 Task: Look for space in Zürich (Kreis 3) / Sihlfeld, Switzerland from 1st June, 2023 to 4th June, 2023 for 1 adult in price range Rs.6000 to Rs.16000. Place can be private room with 1  bedroom having 1 bed and 1 bathroom. Property type can be house, flat, guest house. Amenities needed are: wifi. Booking option can be shelf check-in. Required host language is English.
Action: Mouse moved to (579, 115)
Screenshot: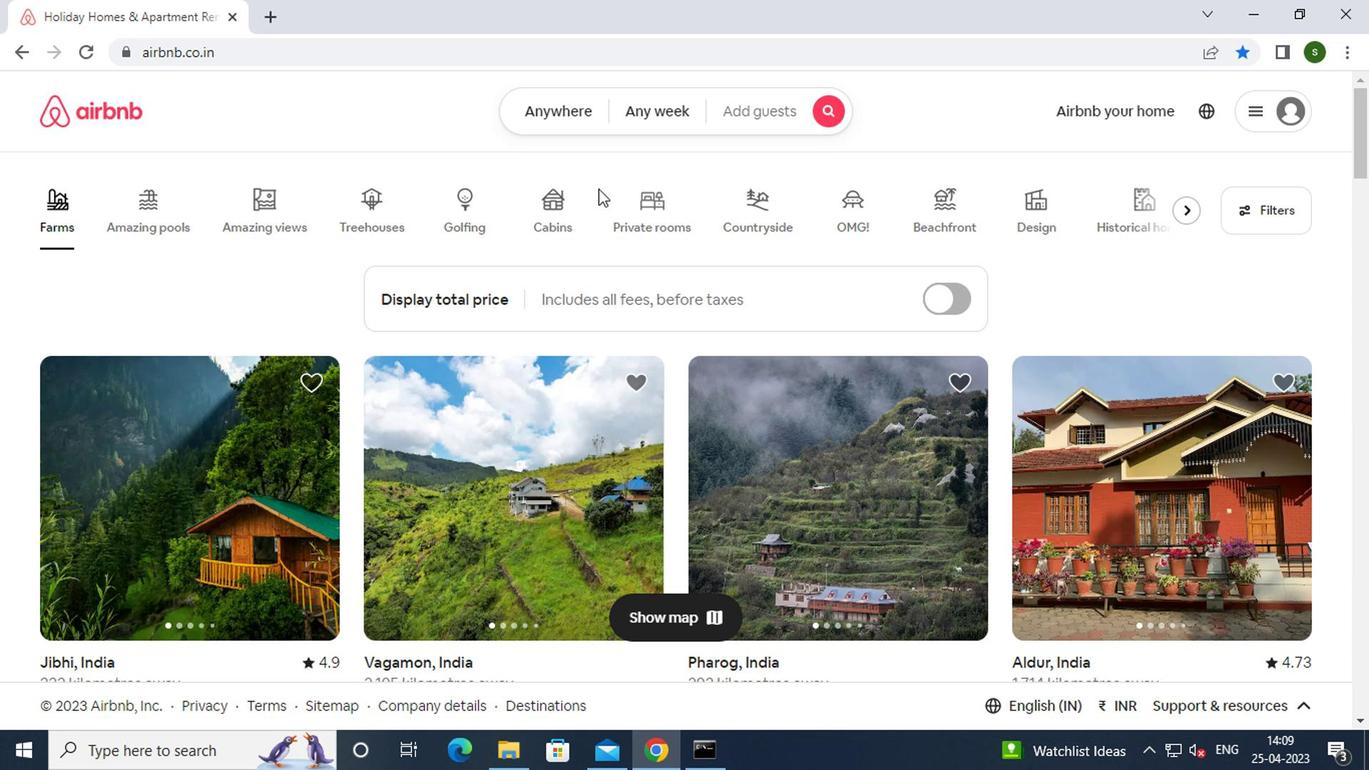 
Action: Mouse pressed left at (579, 115)
Screenshot: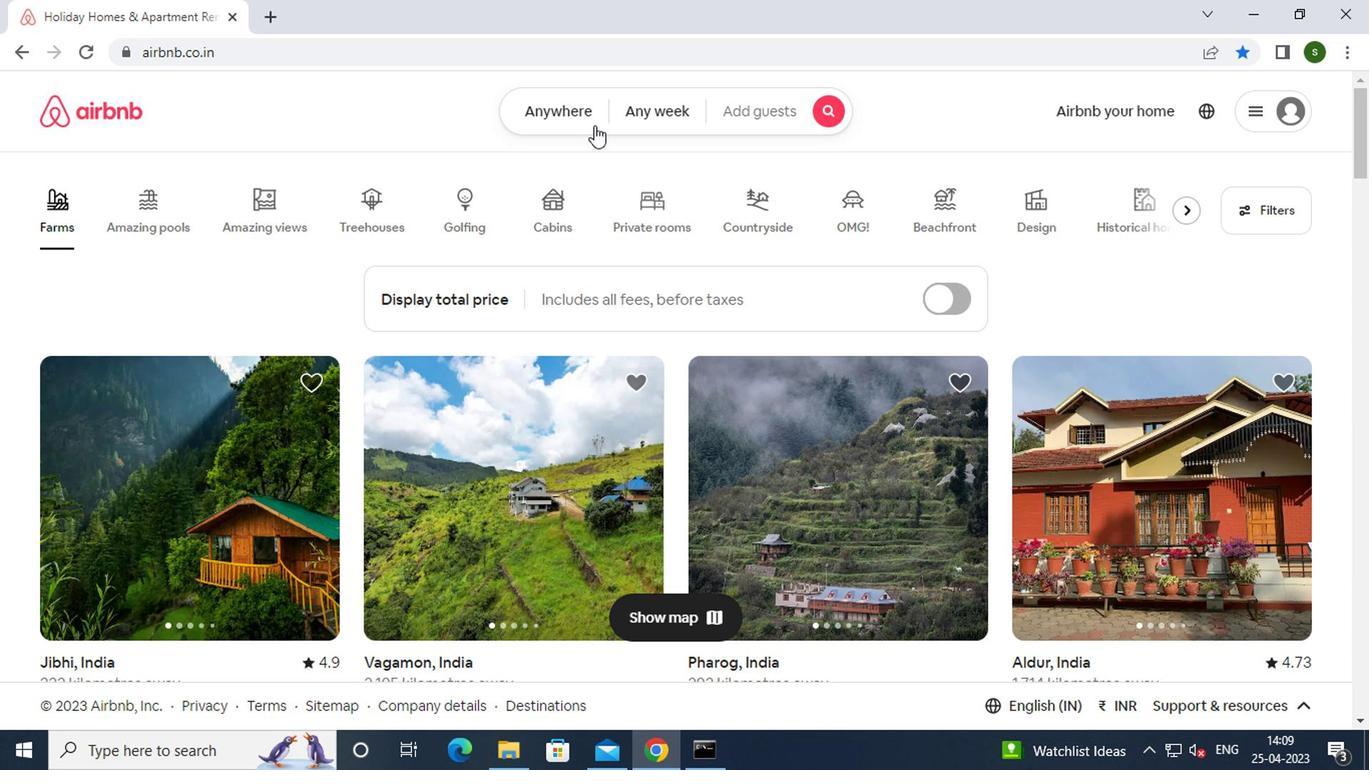 
Action: Mouse moved to (358, 206)
Screenshot: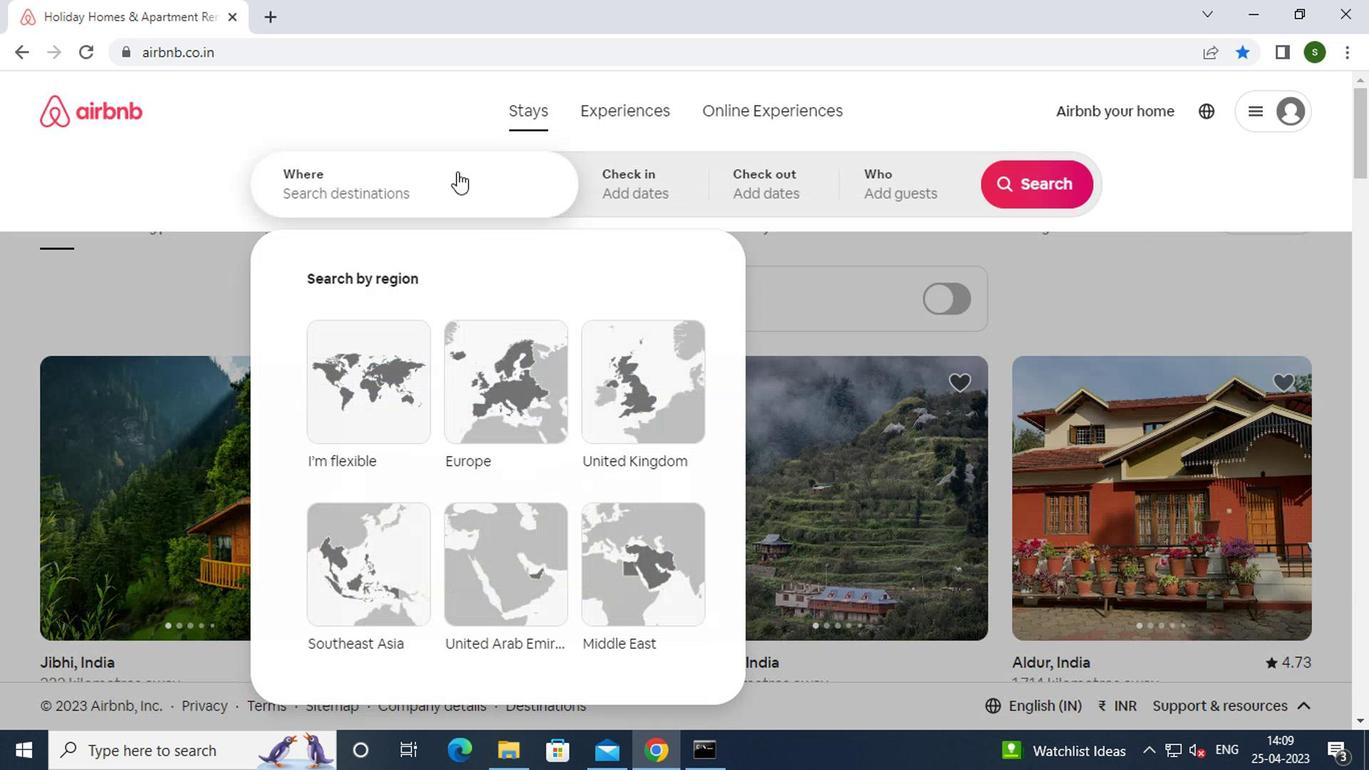 
Action: Mouse pressed left at (358, 206)
Screenshot: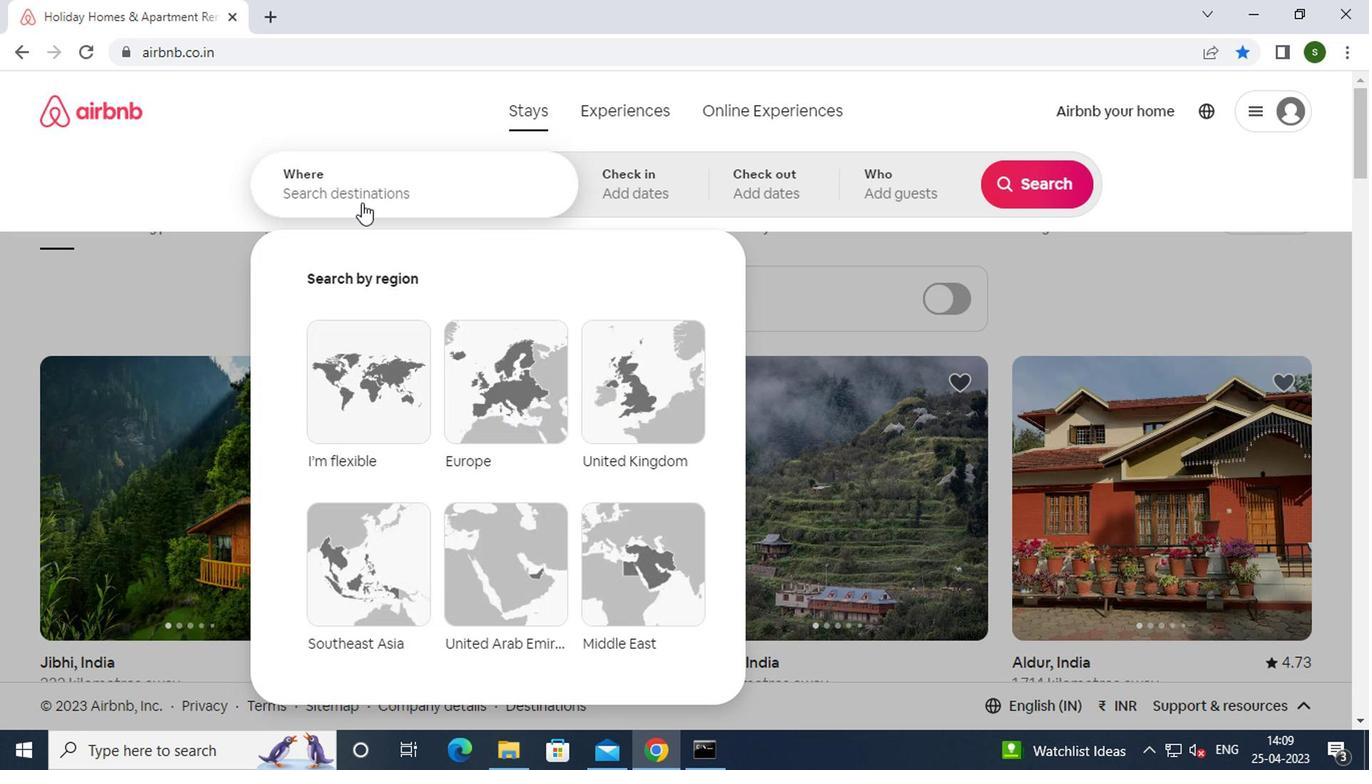 
Action: Key pressed z<Key.caps_lock>urich<Key.space><Key.shift_r>(<Key.caps_lock>k<Key.caps_lock>reis<Key.space>3<Key.shift_r>)/<Key.space><Key.caps_lock>s<Key.caps_lock>ihlfeld,<Key.space><Key.caps_lock>s<Key.caps_lock>witzerland<Key.enter>
Screenshot: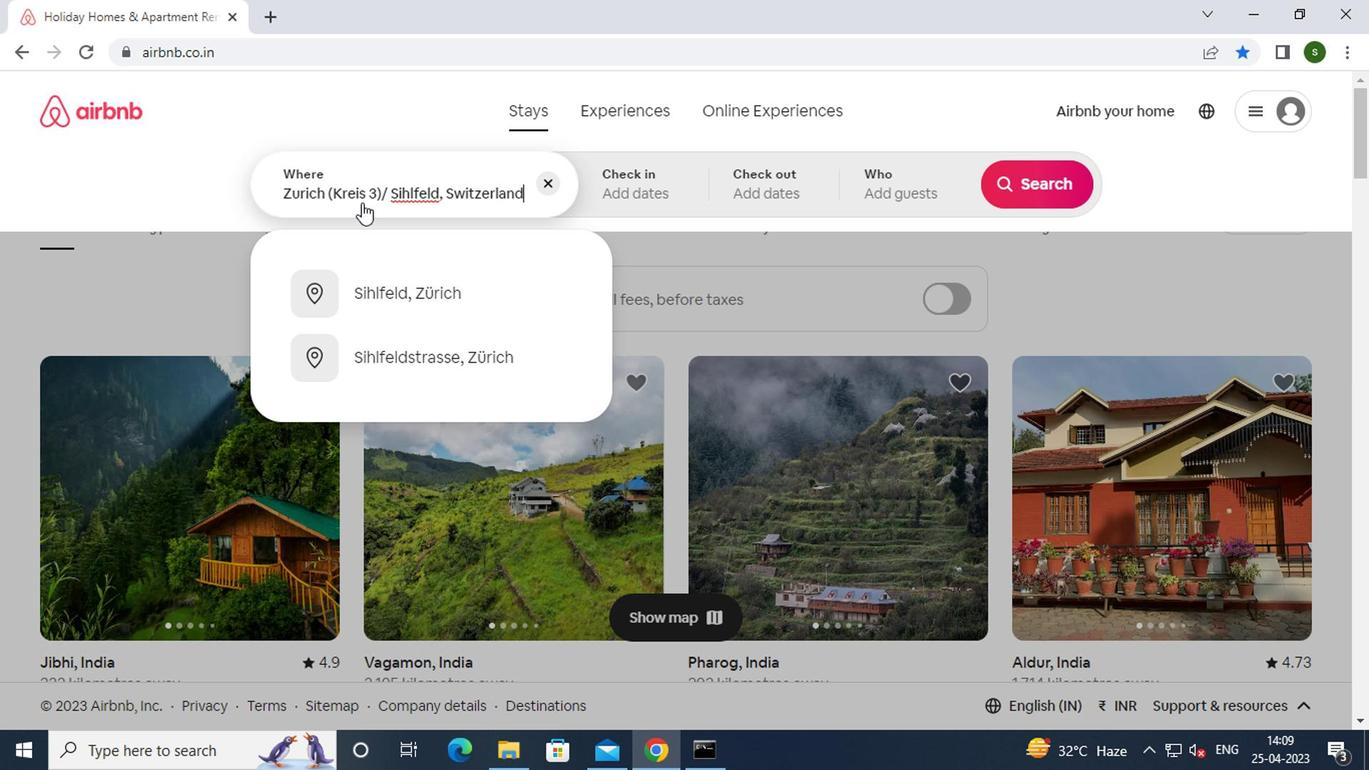 
Action: Mouse moved to (1022, 355)
Screenshot: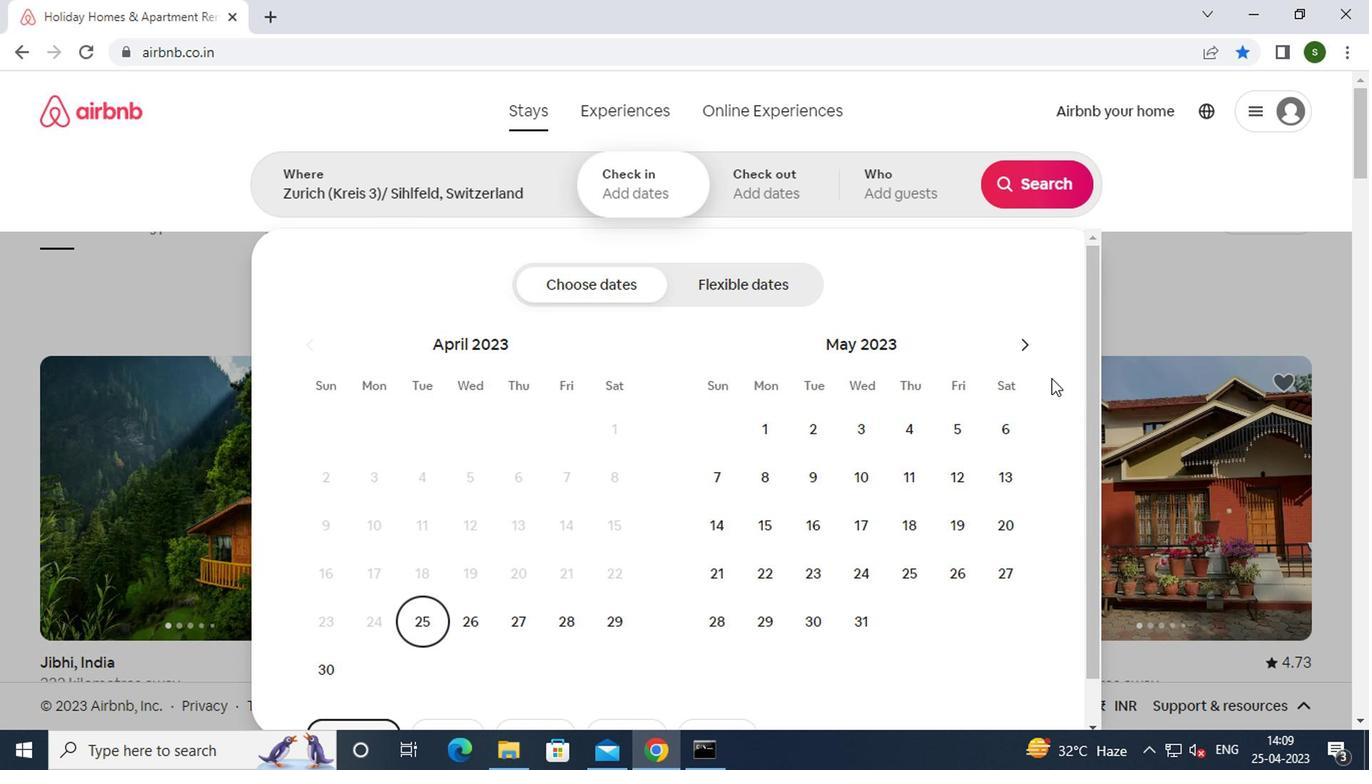 
Action: Mouse pressed left at (1022, 355)
Screenshot: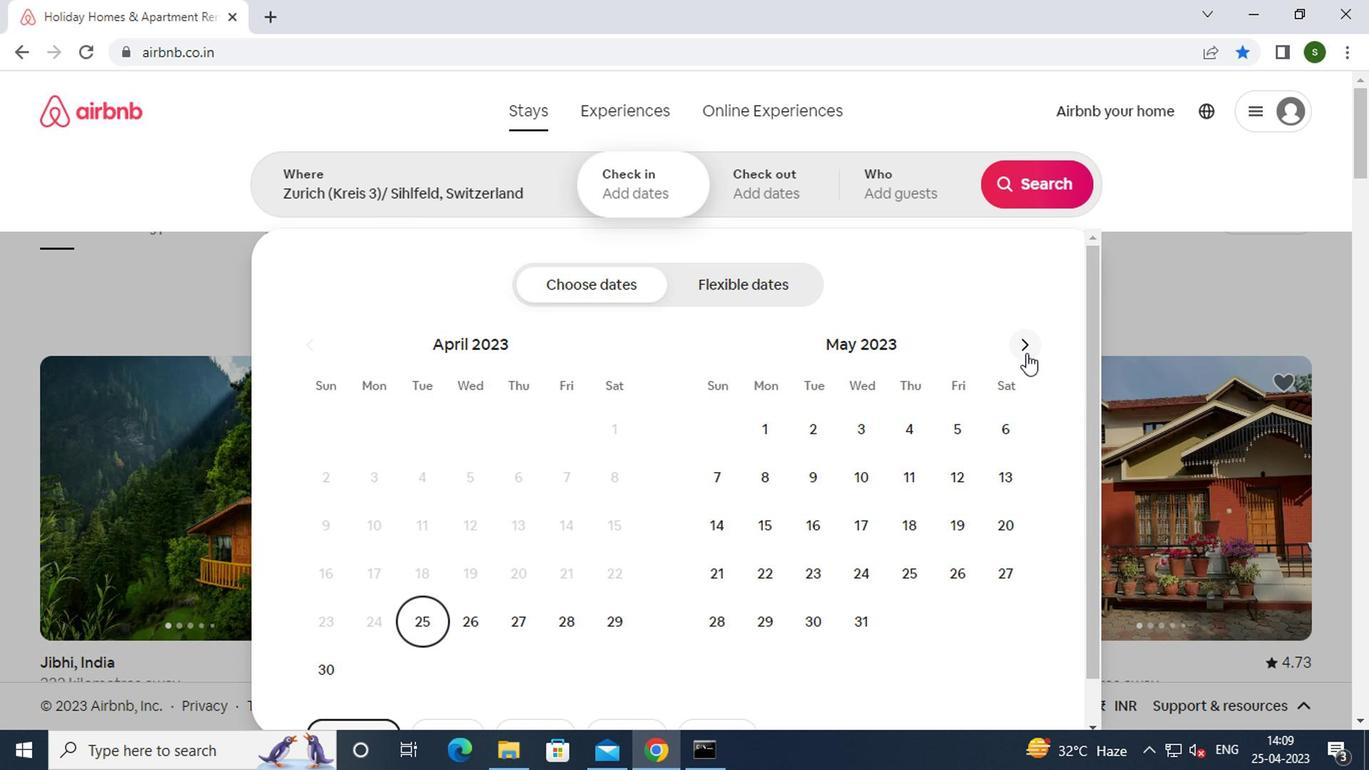
Action: Mouse moved to (913, 423)
Screenshot: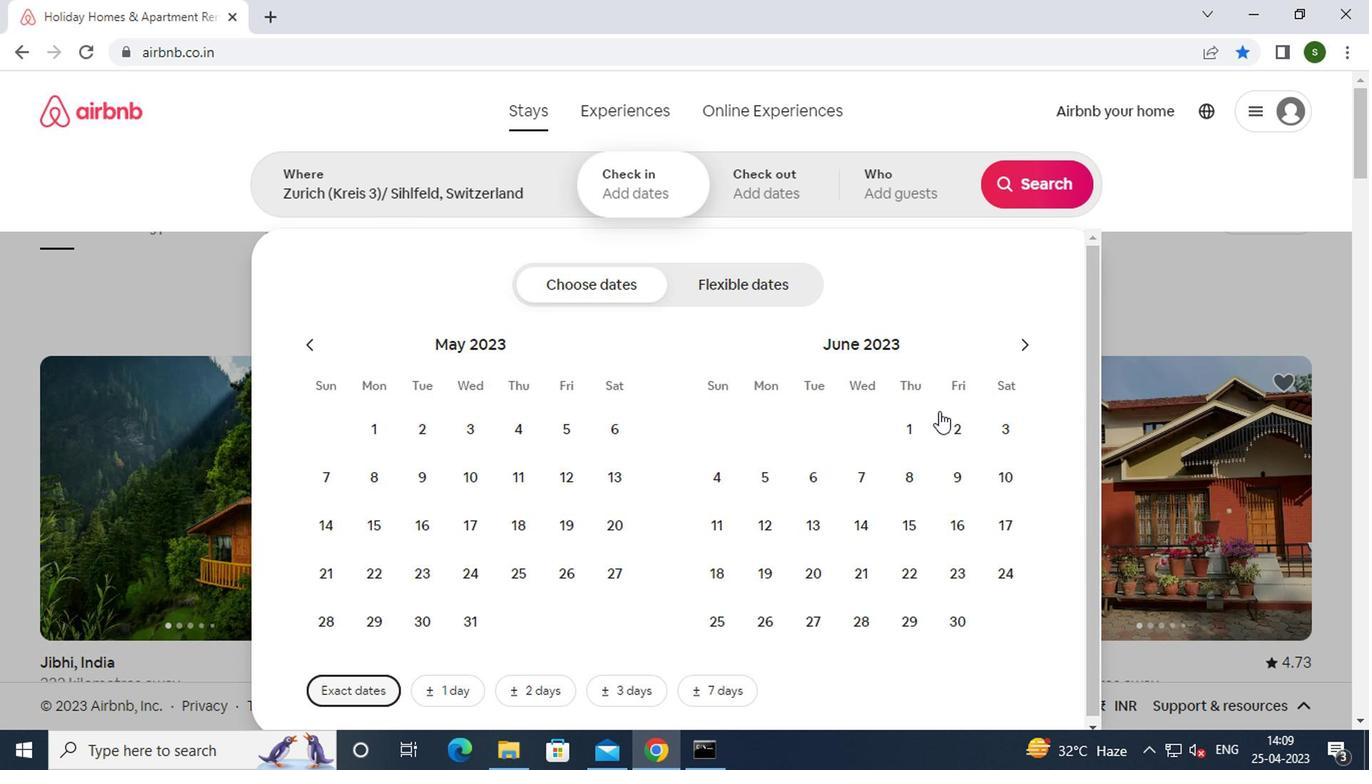 
Action: Mouse pressed left at (913, 423)
Screenshot: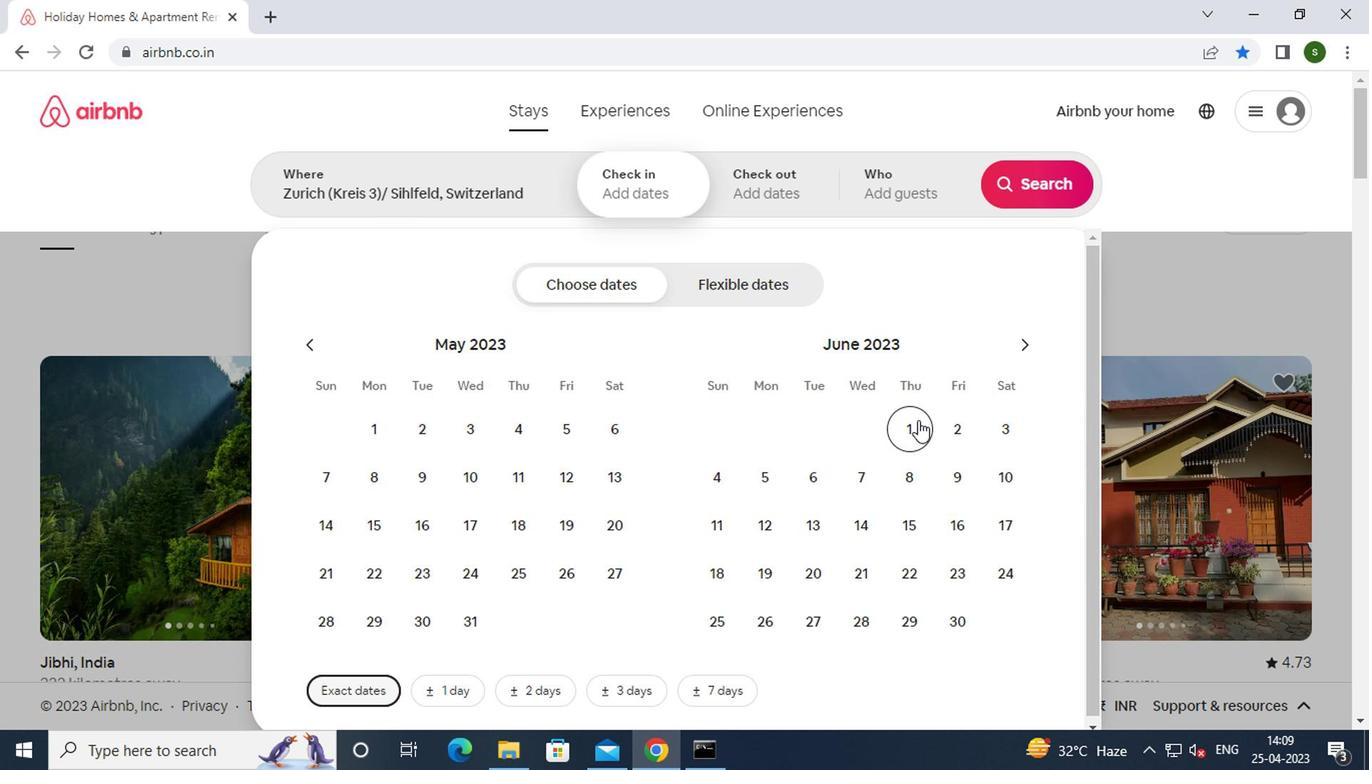 
Action: Mouse moved to (721, 472)
Screenshot: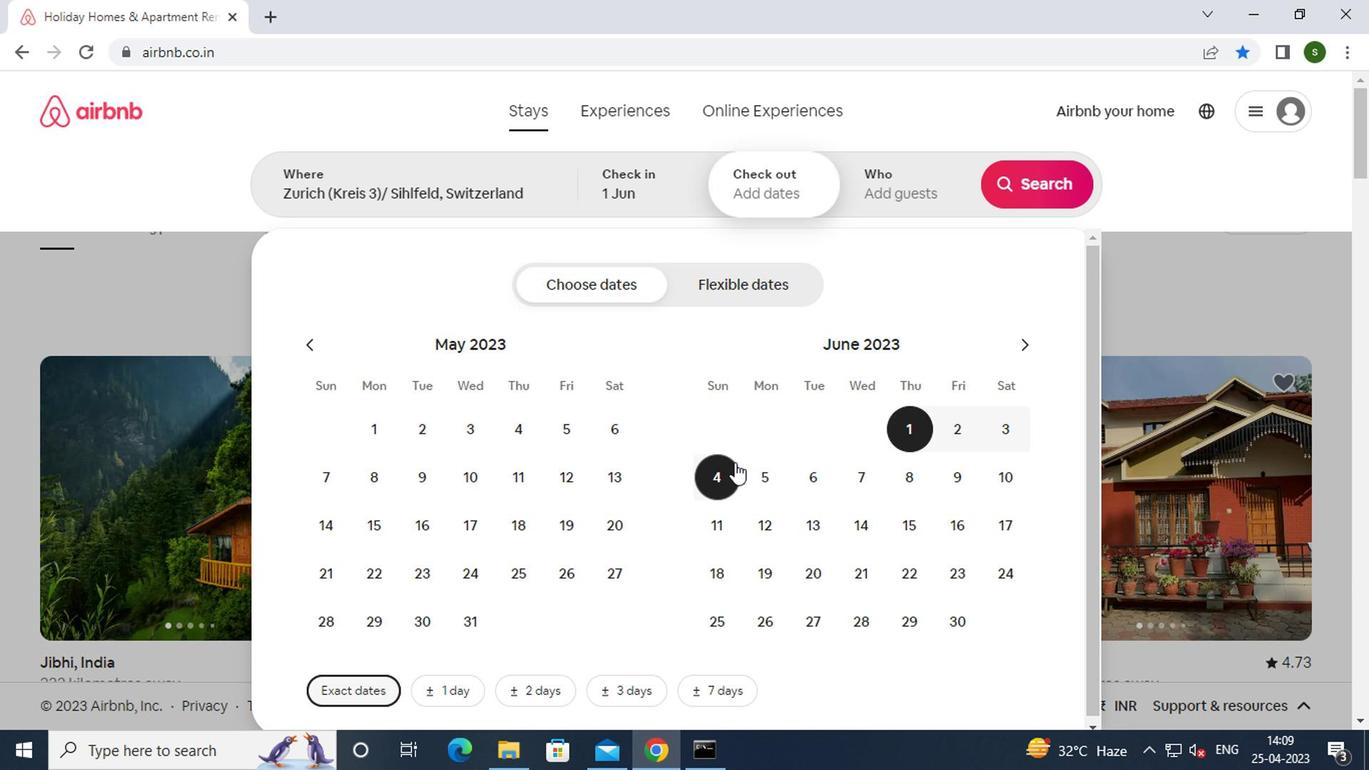 
Action: Mouse pressed left at (721, 472)
Screenshot: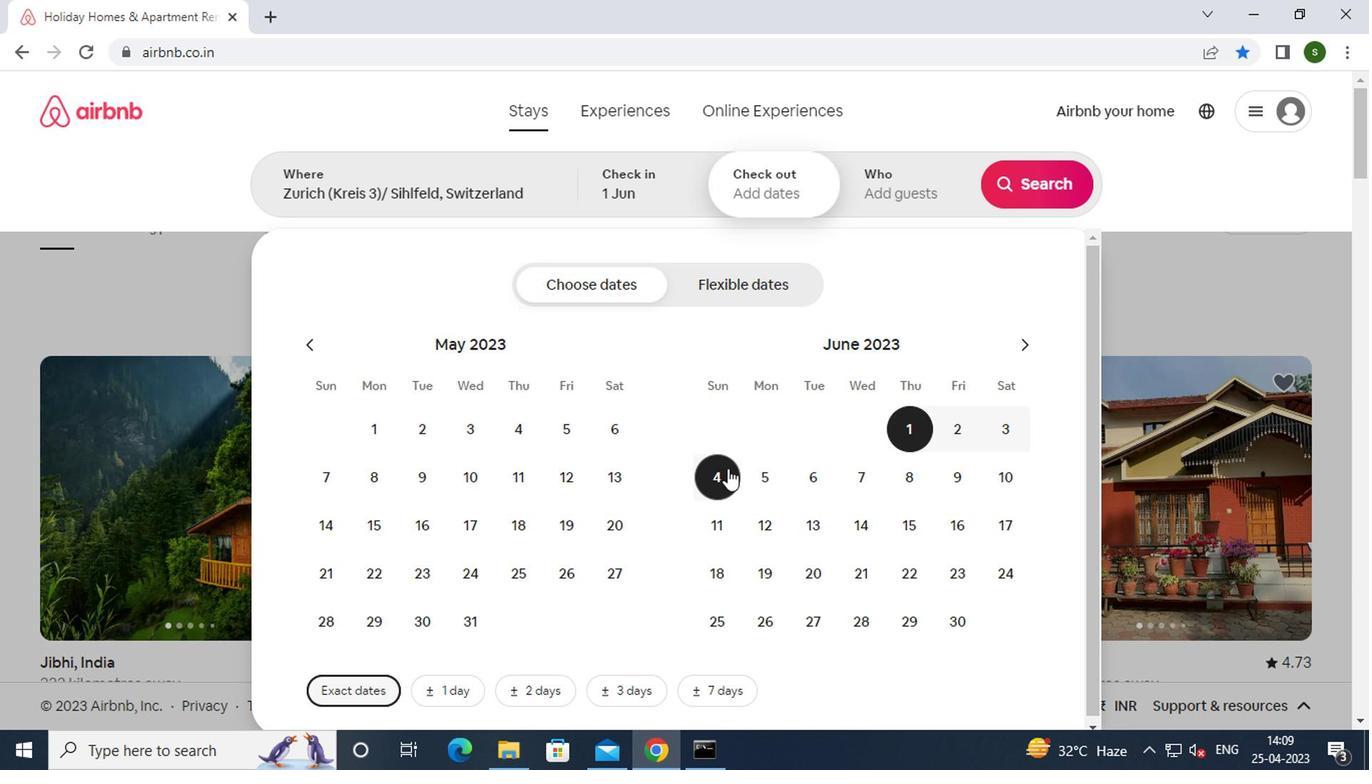
Action: Mouse moved to (871, 189)
Screenshot: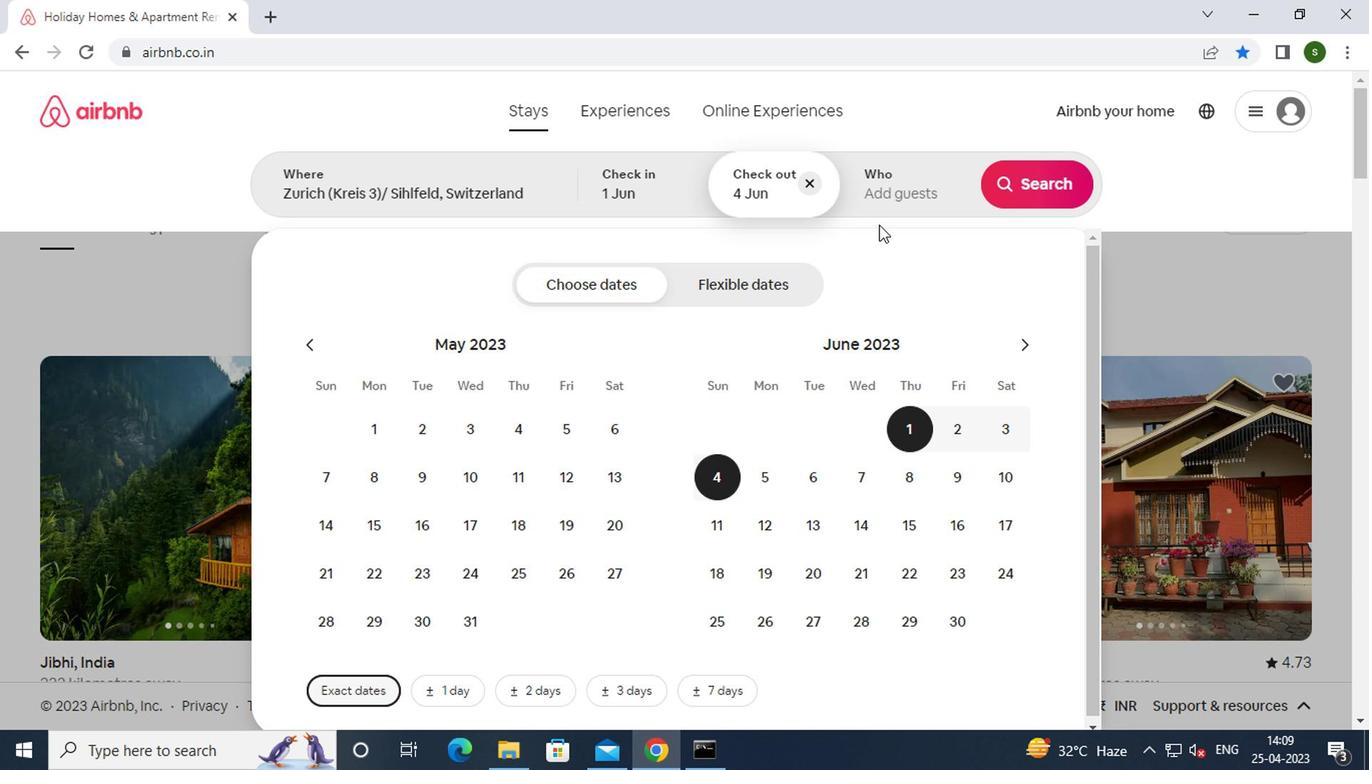 
Action: Mouse pressed left at (871, 189)
Screenshot: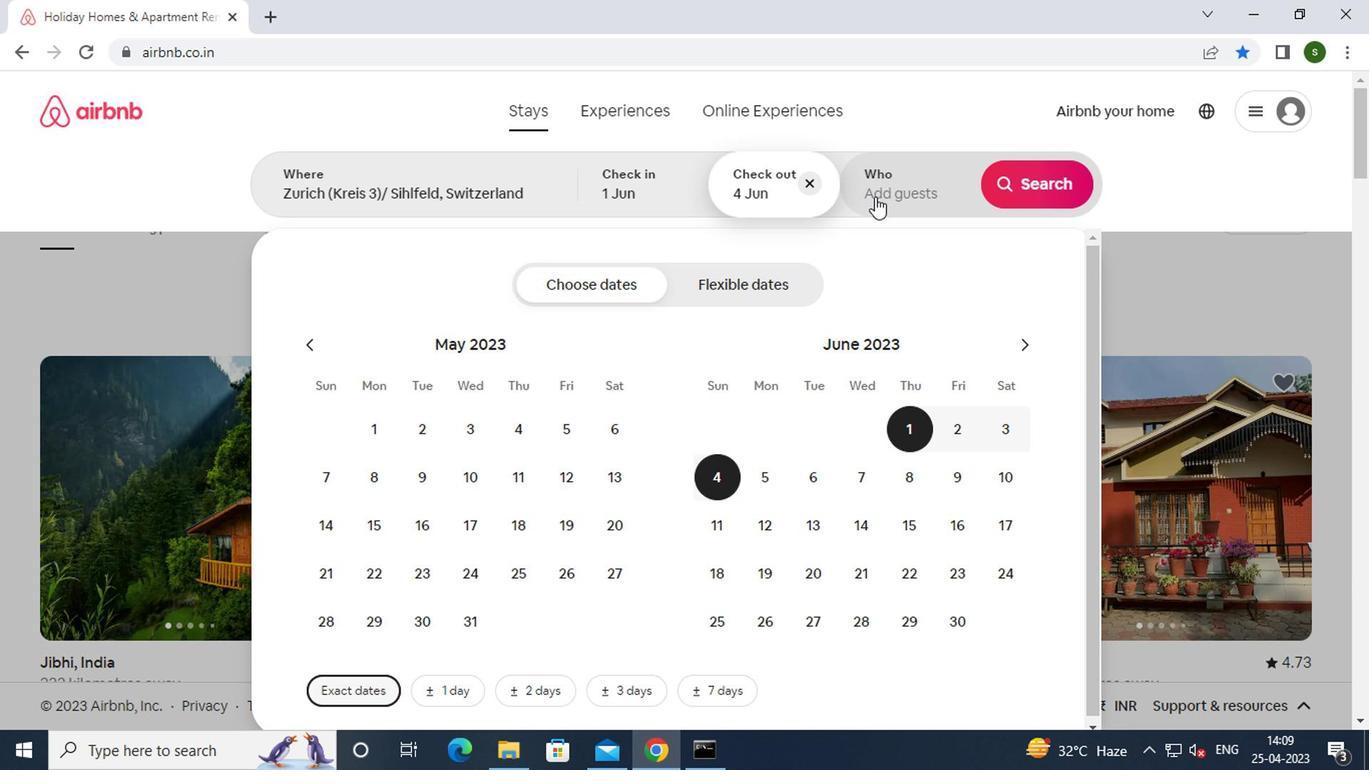 
Action: Mouse moved to (1043, 291)
Screenshot: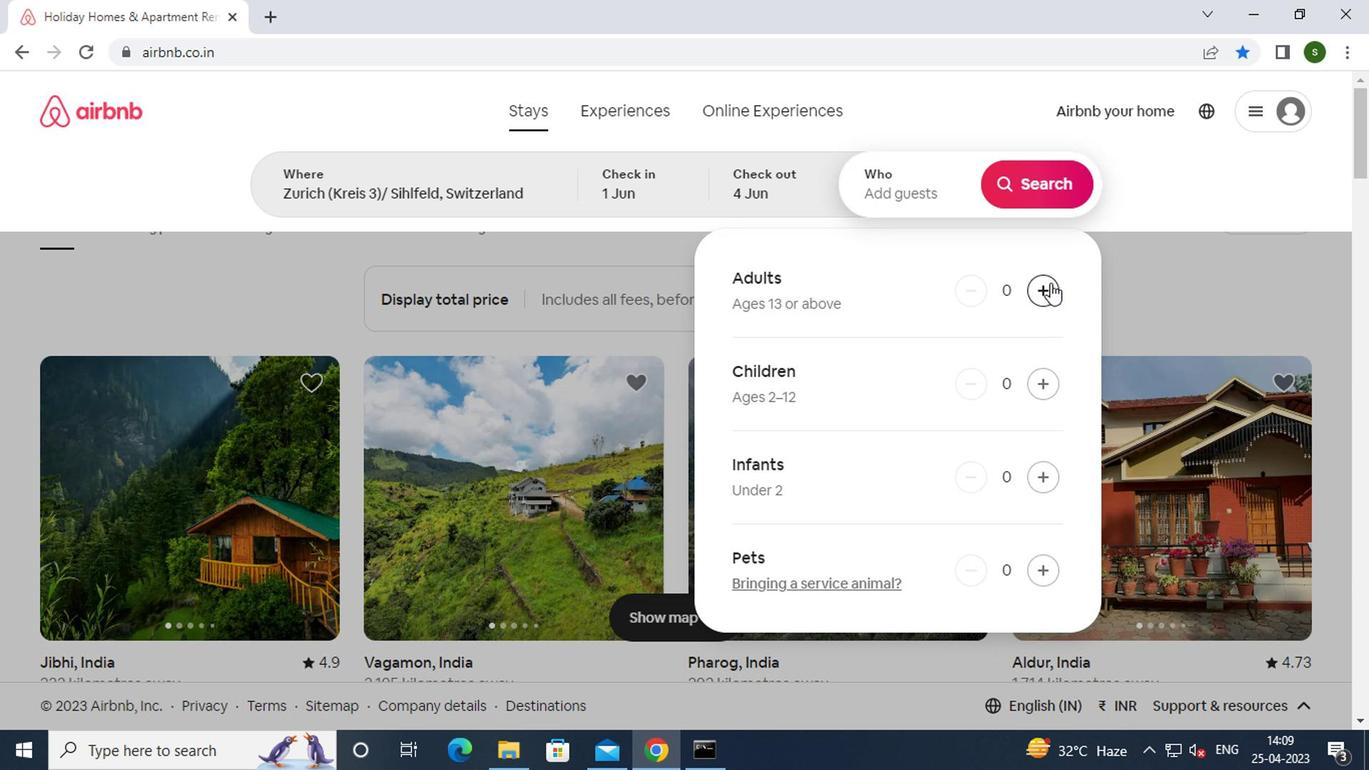 
Action: Mouse pressed left at (1043, 291)
Screenshot: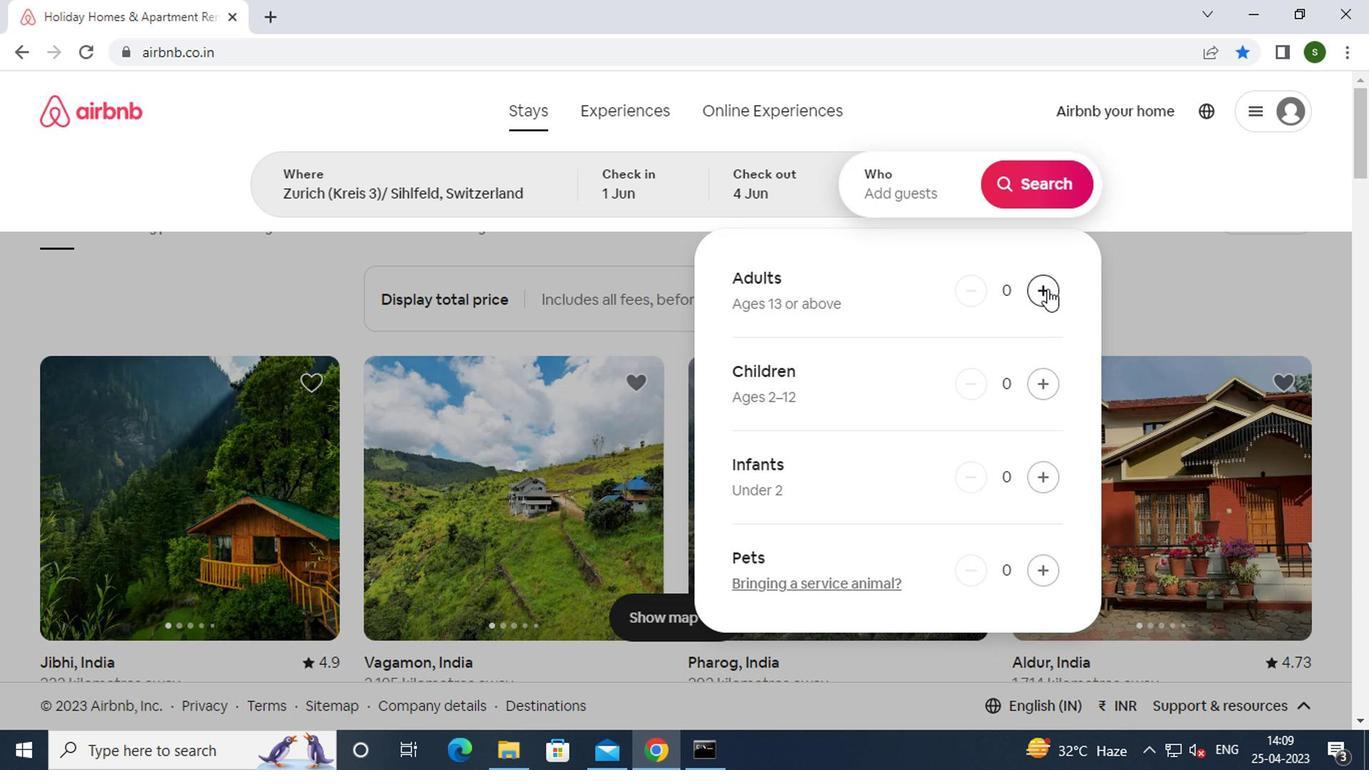 
Action: Mouse moved to (1034, 191)
Screenshot: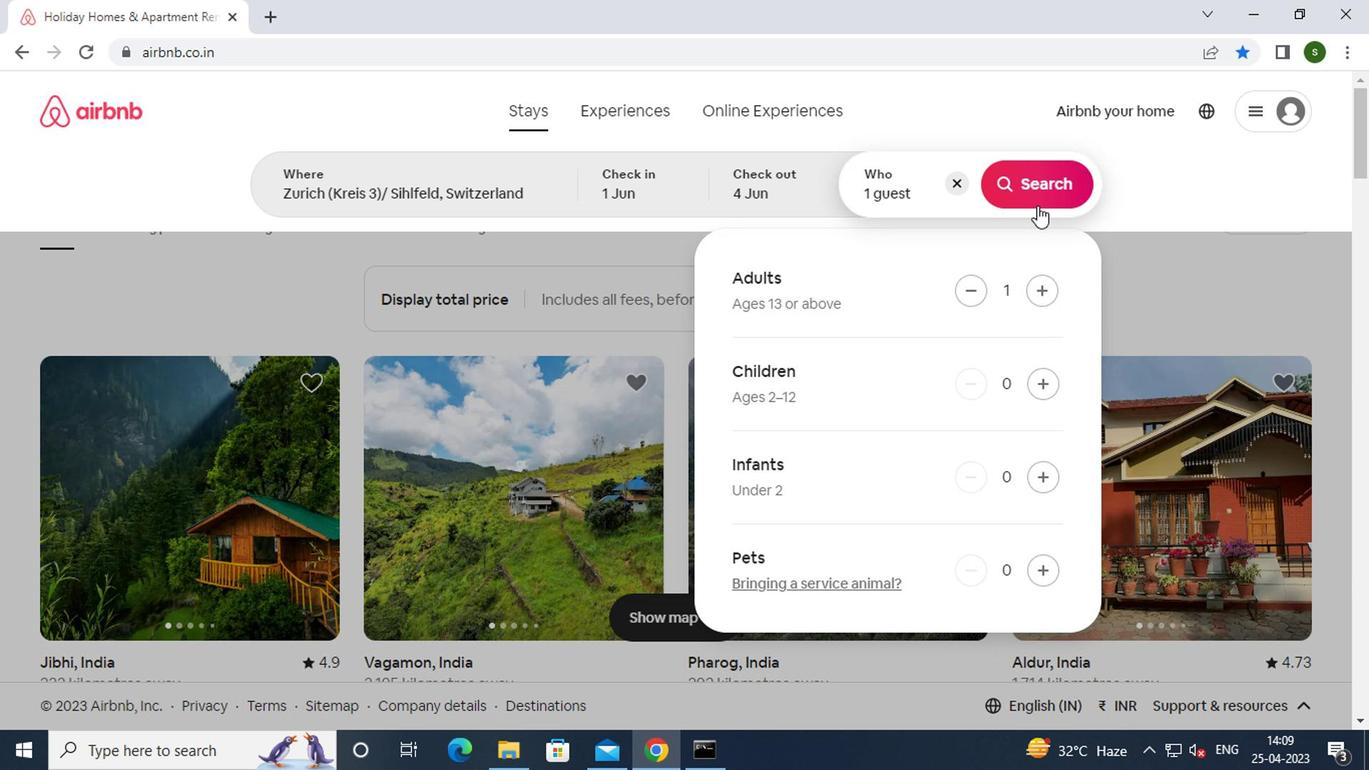 
Action: Mouse pressed left at (1034, 191)
Screenshot: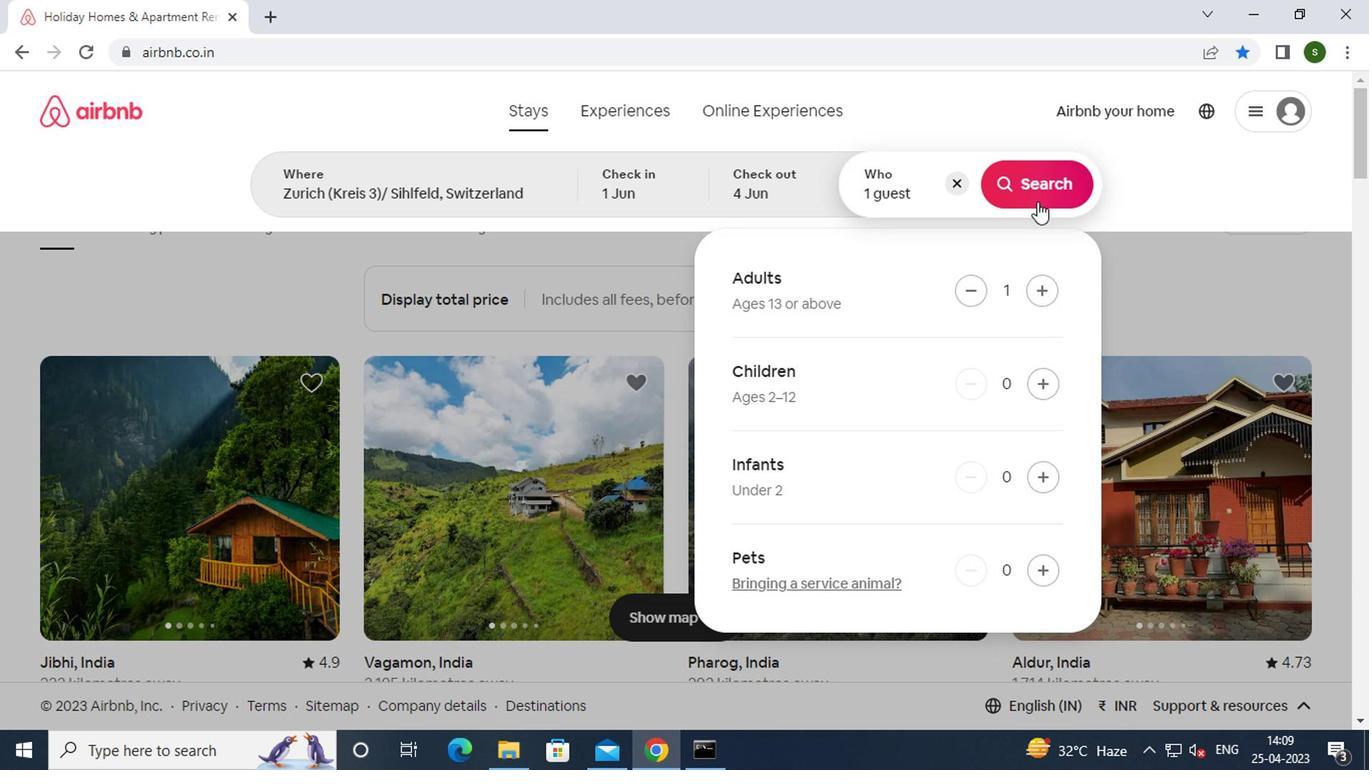 
Action: Mouse moved to (1272, 206)
Screenshot: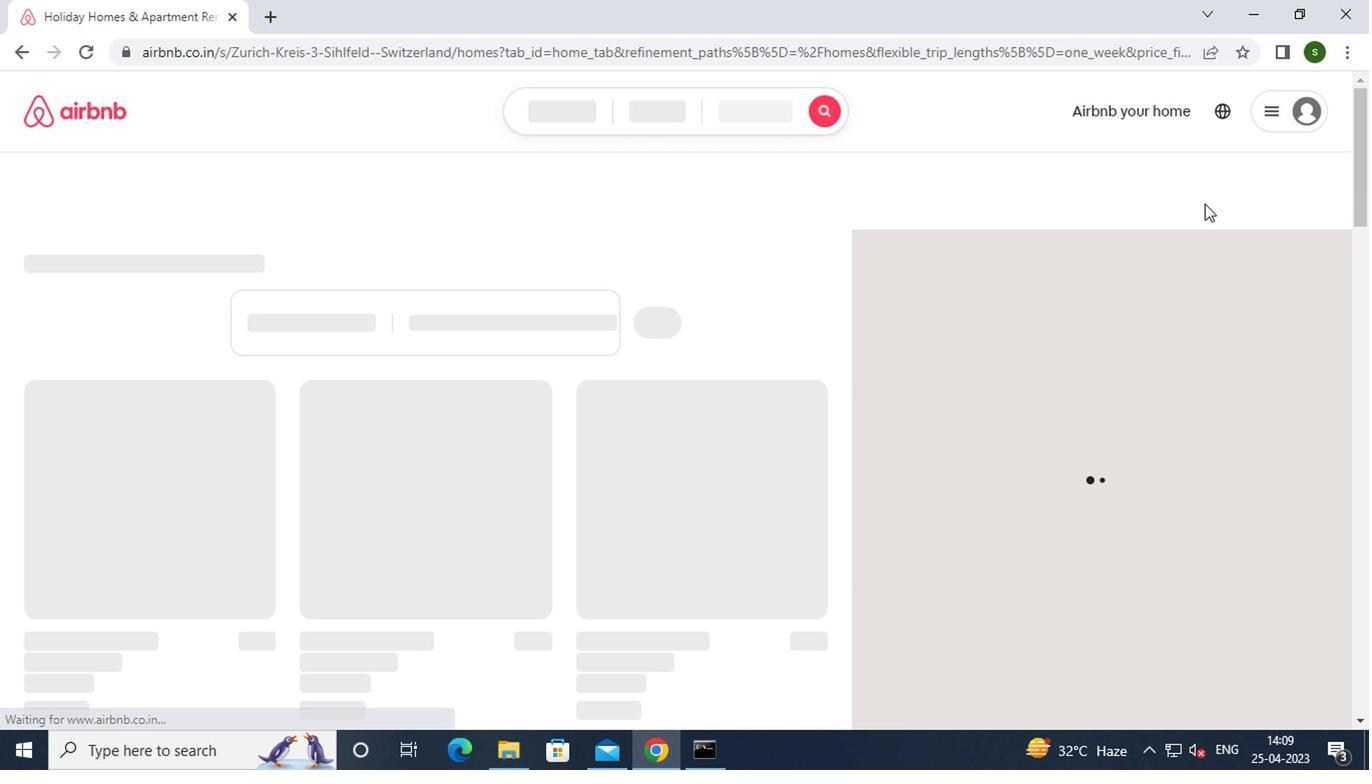 
Action: Mouse pressed left at (1272, 206)
Screenshot: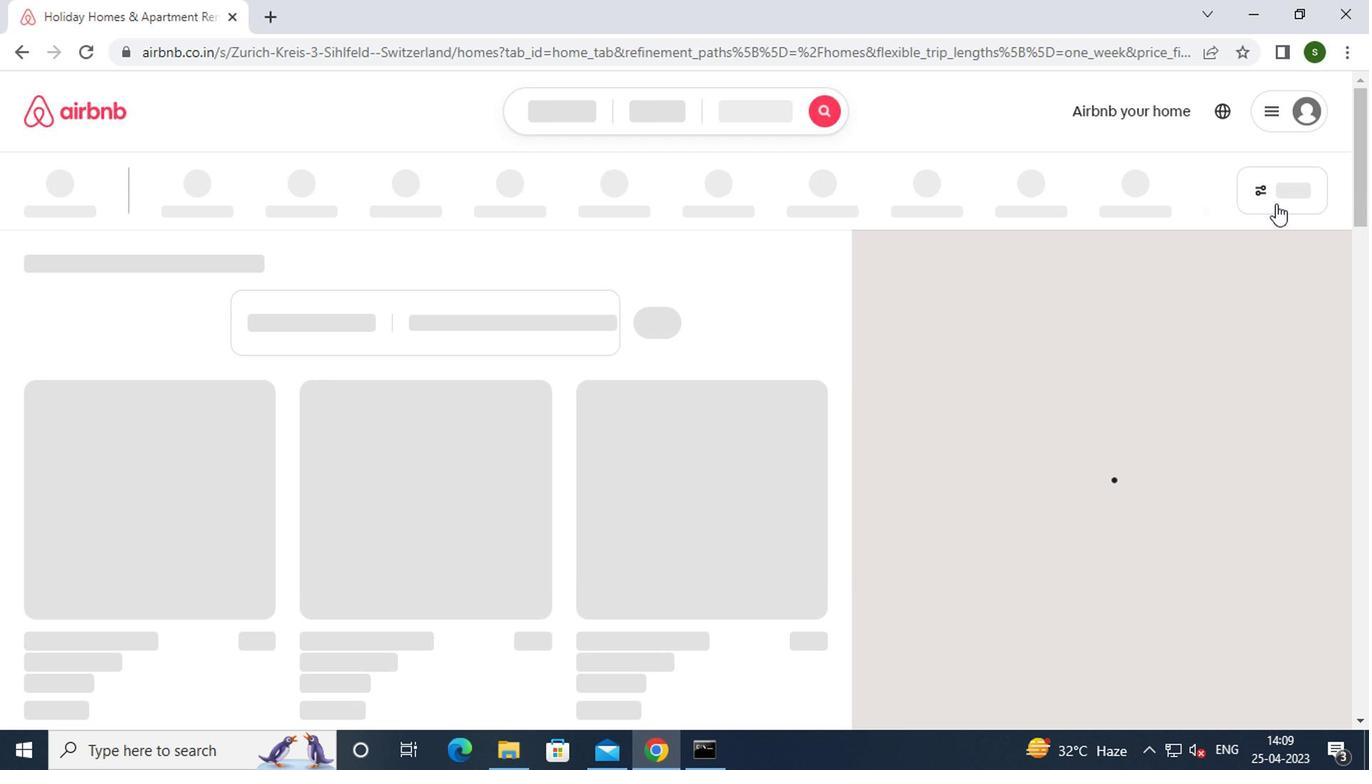 
Action: Mouse moved to (484, 448)
Screenshot: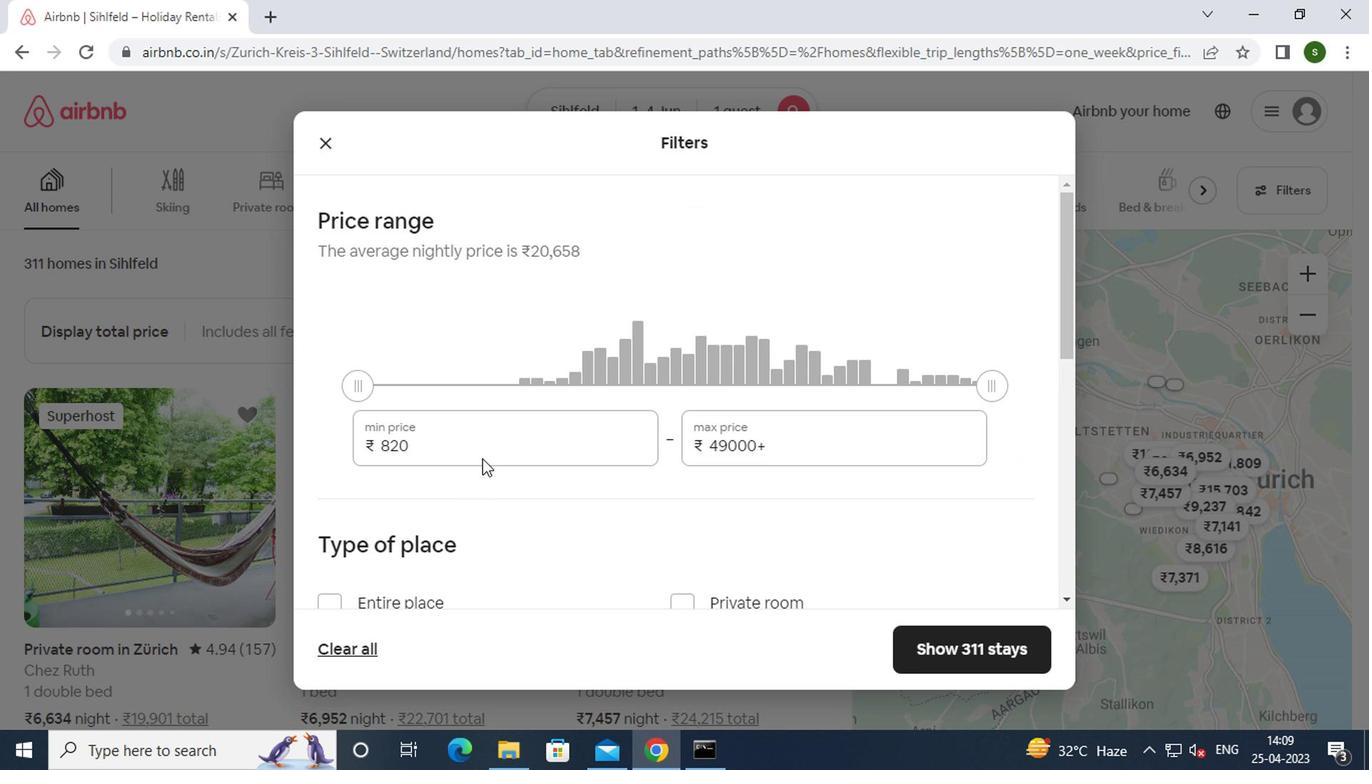 
Action: Mouse pressed left at (484, 448)
Screenshot: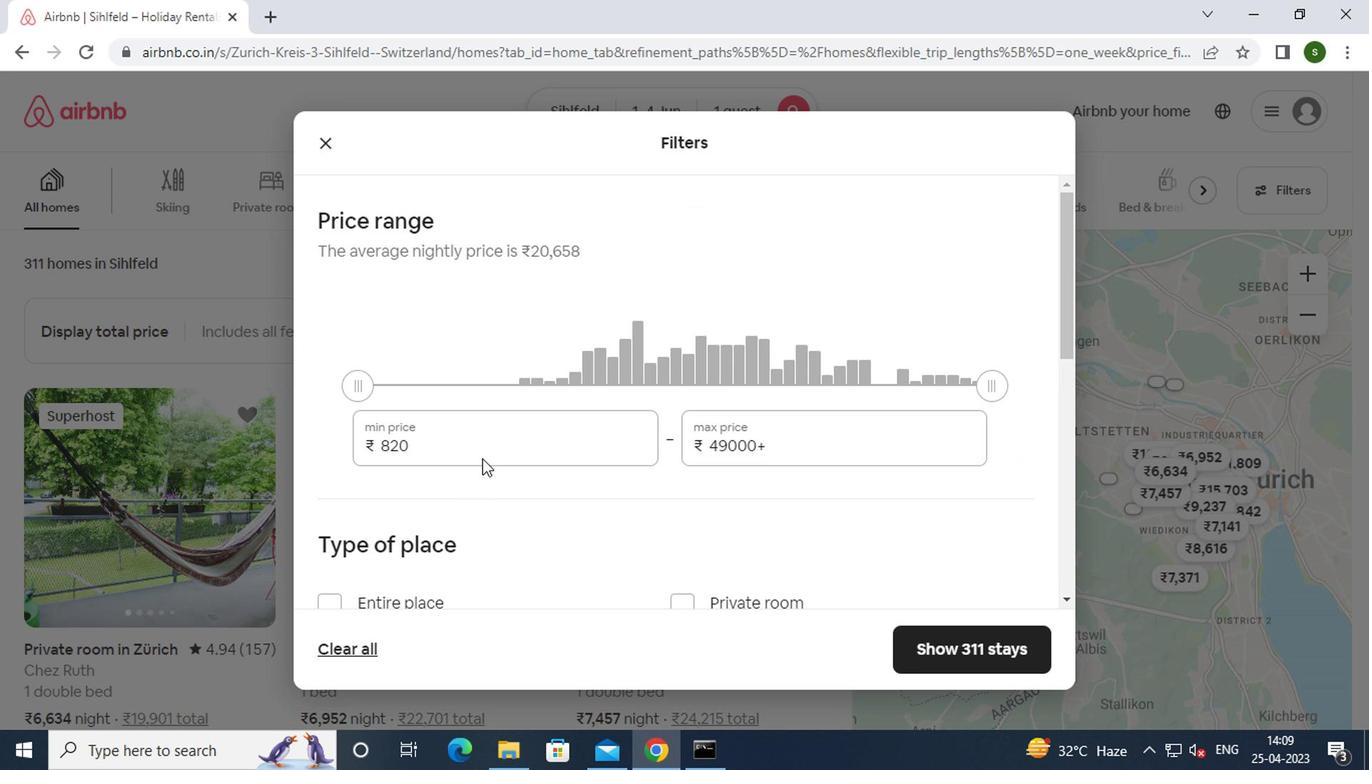 
Action: Key pressed <Key.backspace><Key.backspace><Key.backspace><Key.backspace><Key.backspace><Key.backspace><Key.backspace><Key.backspace>6000
Screenshot: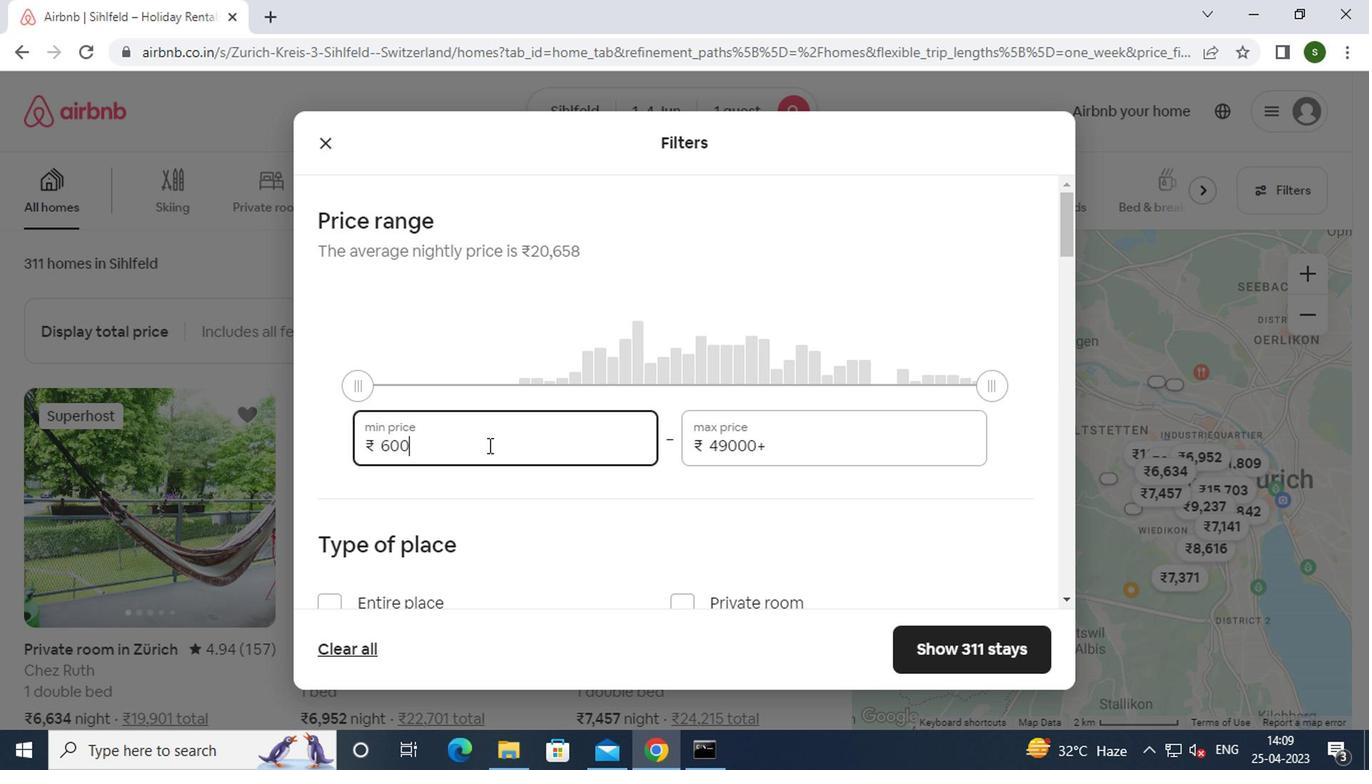 
Action: Mouse moved to (769, 450)
Screenshot: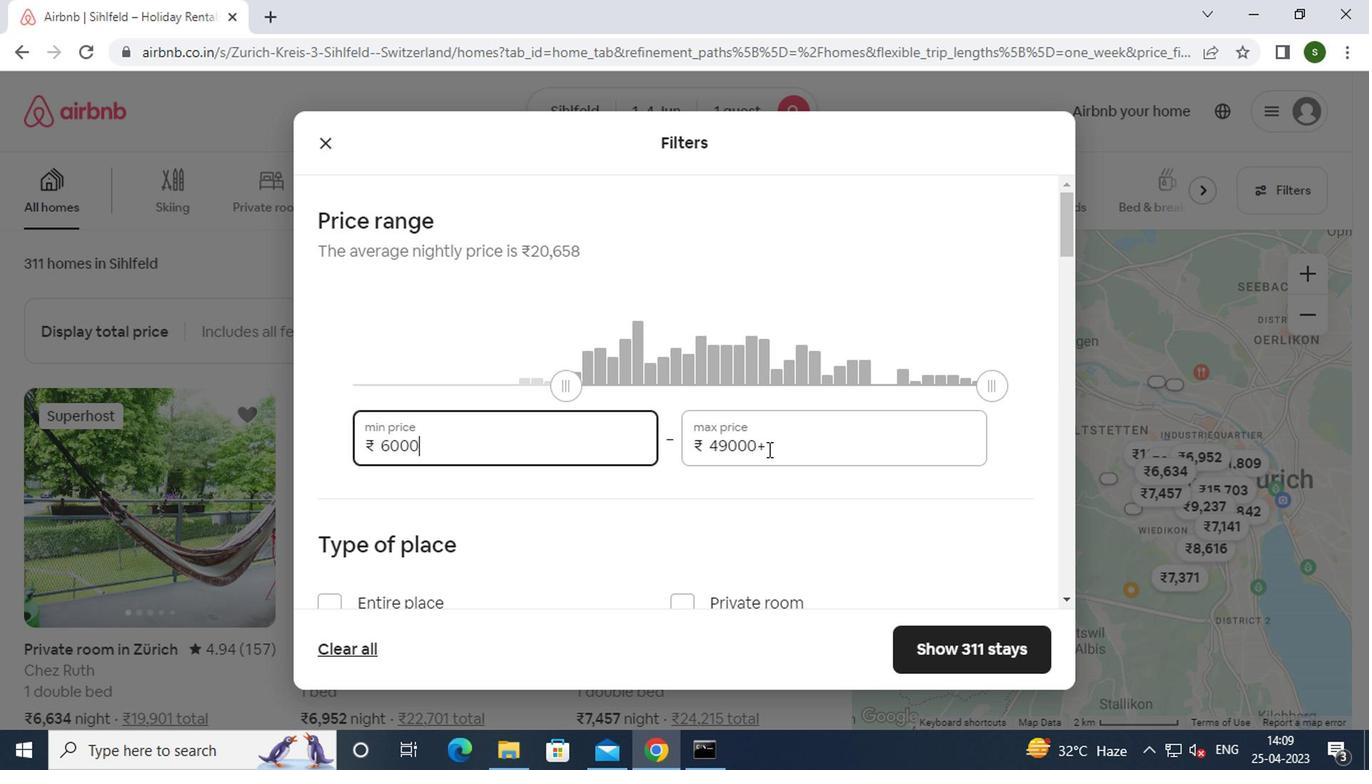 
Action: Mouse pressed left at (769, 450)
Screenshot: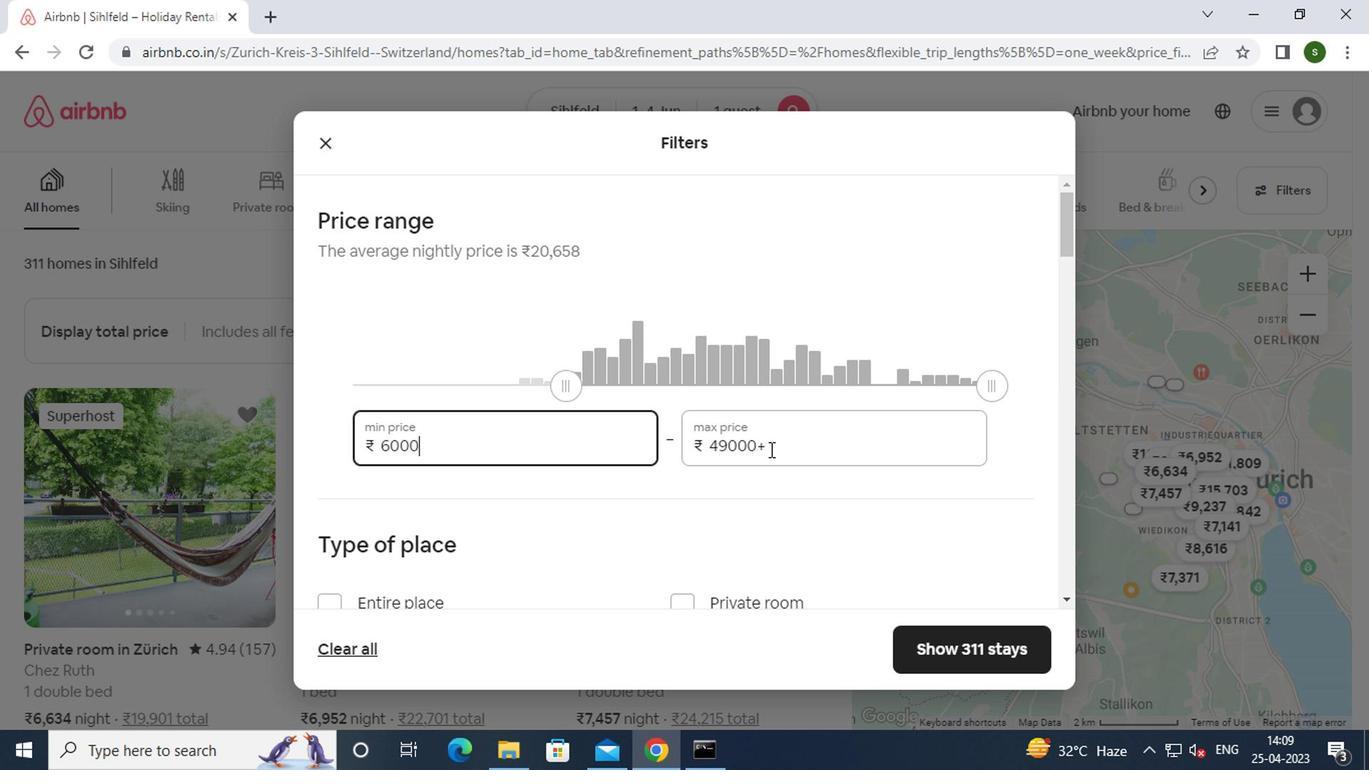 
Action: Key pressed <Key.backspace><Key.backspace><Key.backspace><Key.backspace><Key.backspace><Key.backspace><Key.backspace><Key.backspace><Key.backspace><Key.backspace><Key.backspace><Key.backspace><Key.backspace><Key.backspace>16000
Screenshot: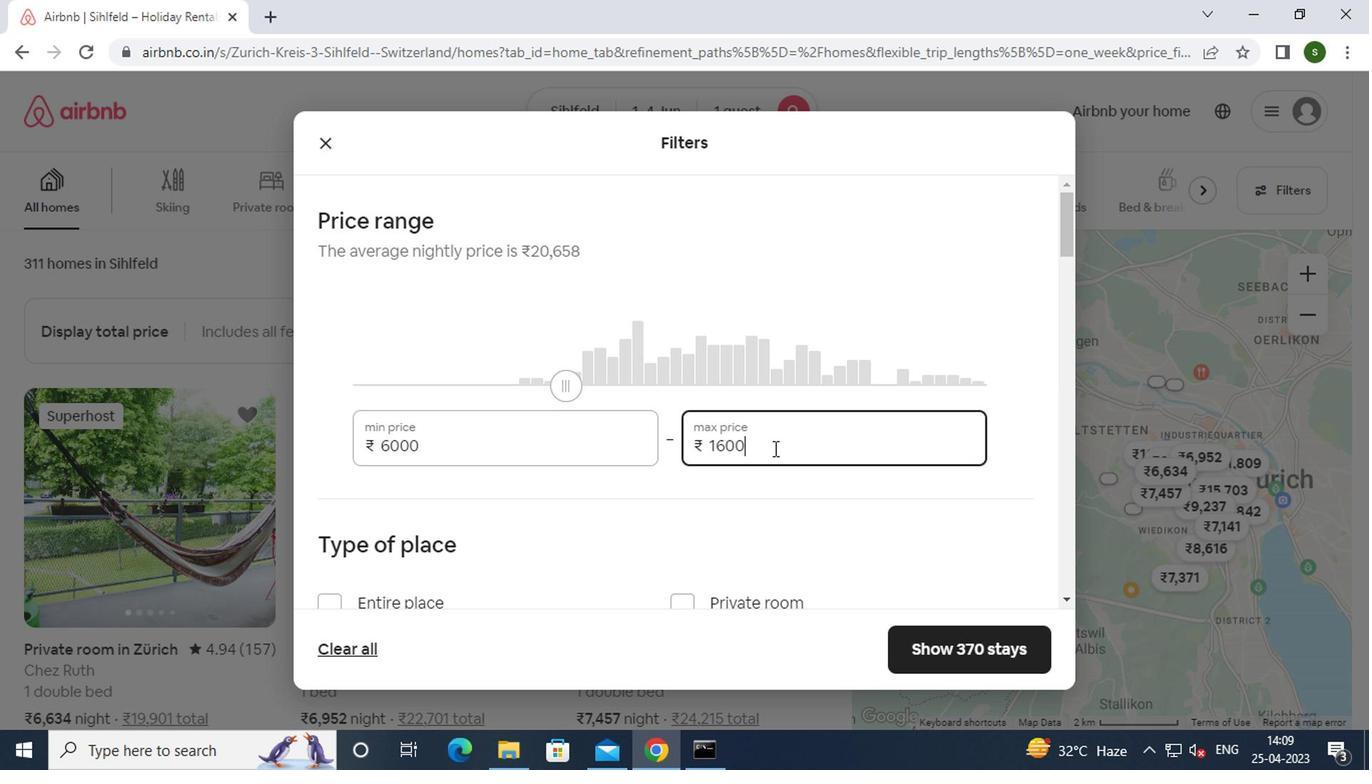 
Action: Mouse moved to (719, 460)
Screenshot: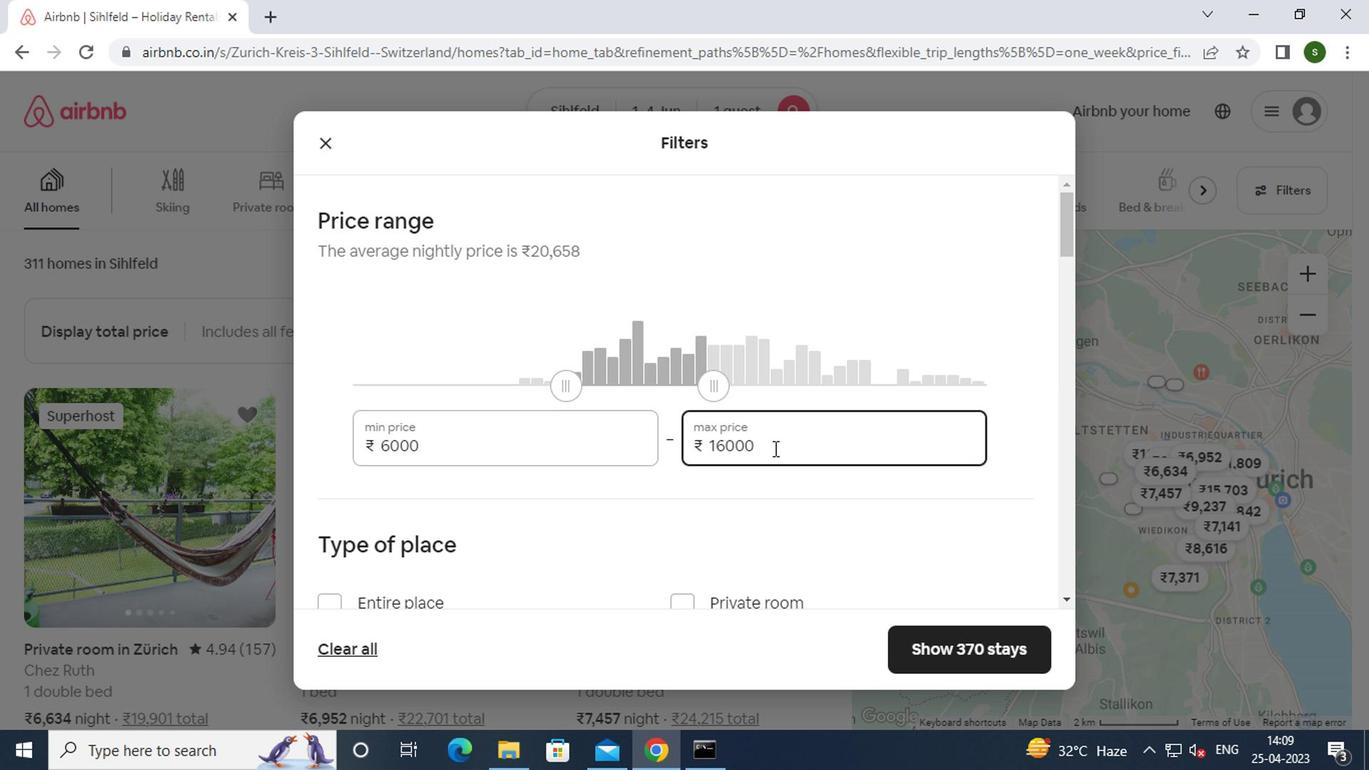 
Action: Mouse scrolled (719, 460) with delta (0, 0)
Screenshot: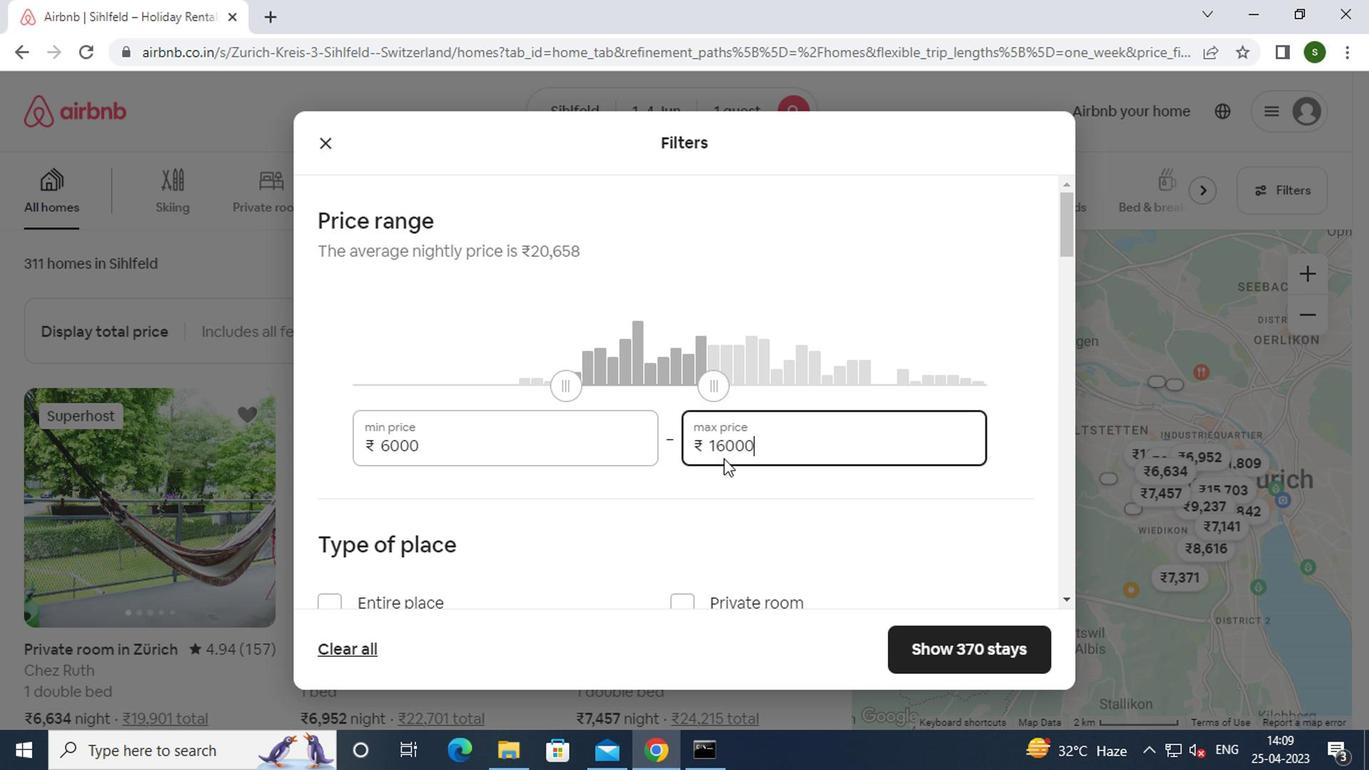 
Action: Mouse scrolled (719, 460) with delta (0, 0)
Screenshot: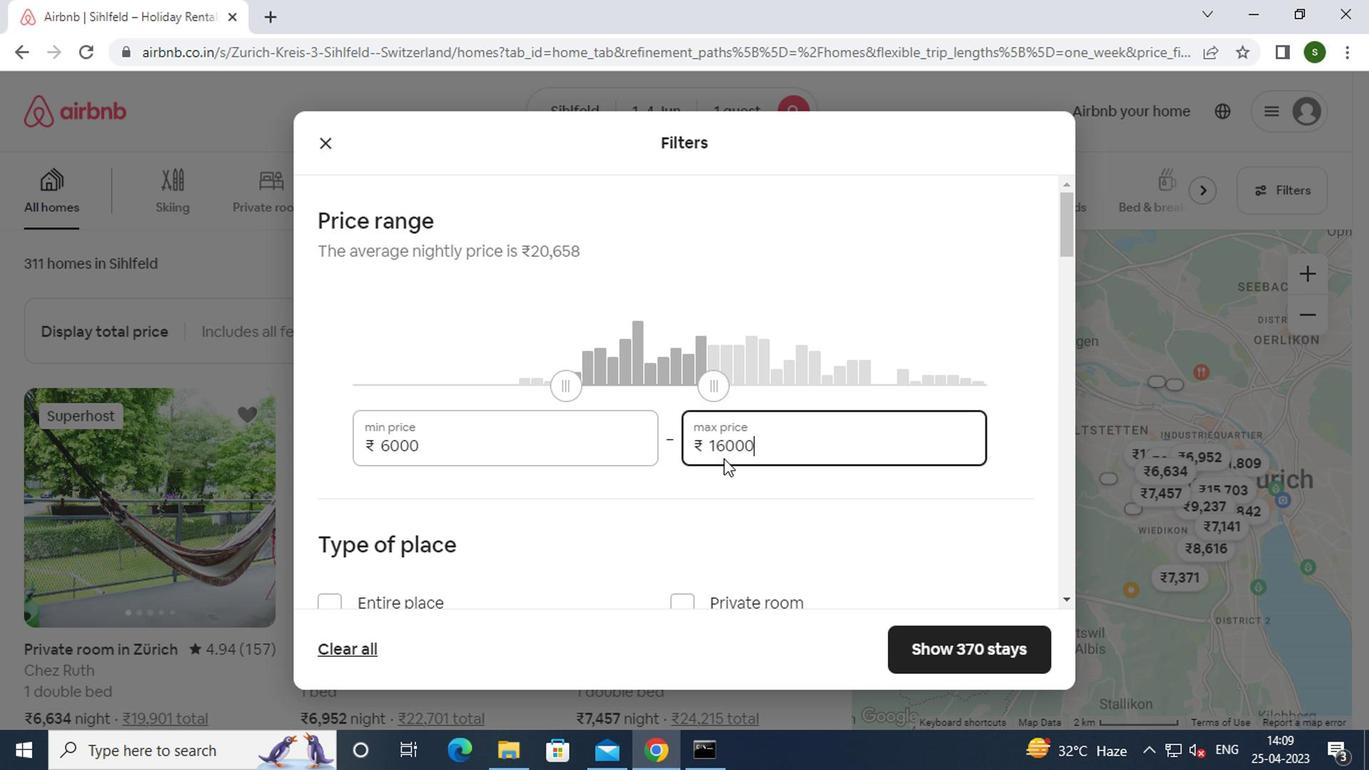 
Action: Mouse moved to (686, 406)
Screenshot: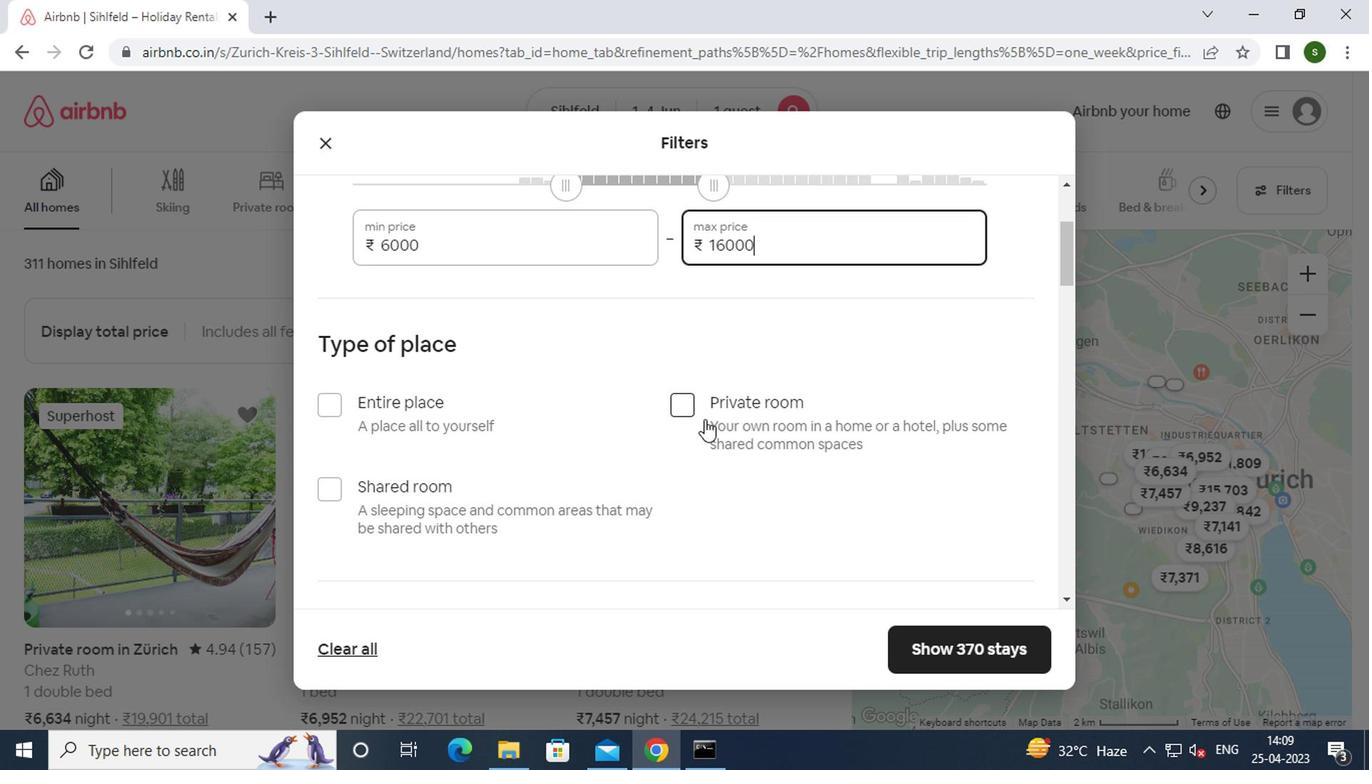 
Action: Mouse pressed left at (686, 406)
Screenshot: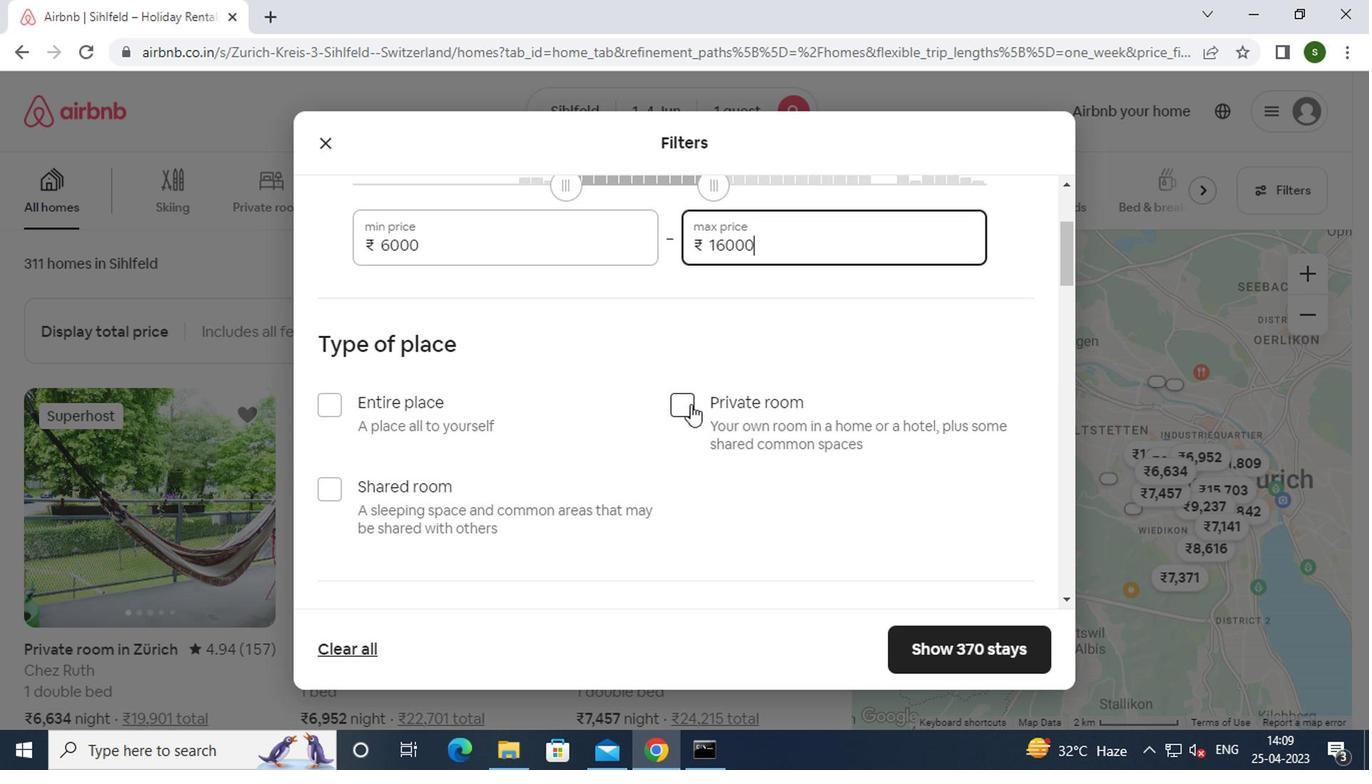 
Action: Mouse moved to (663, 408)
Screenshot: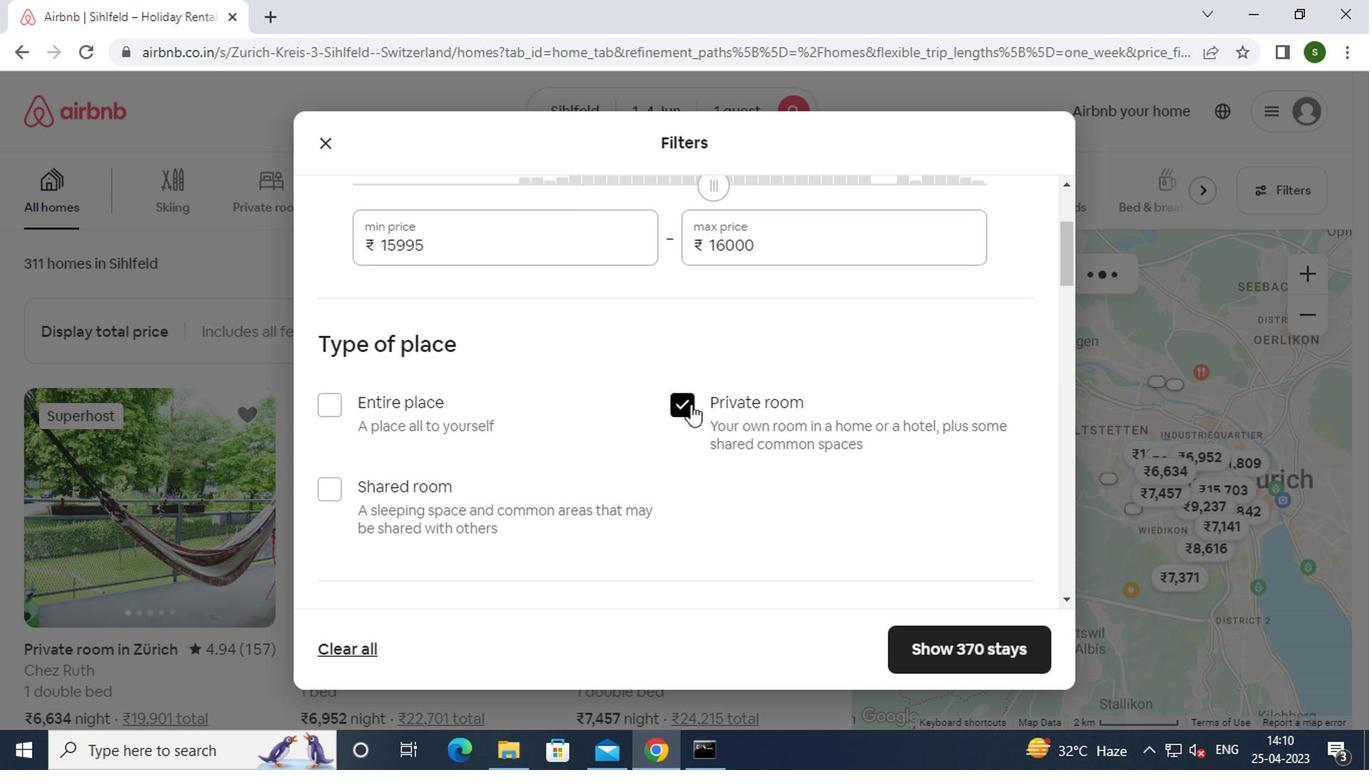 
Action: Mouse scrolled (663, 408) with delta (0, 0)
Screenshot: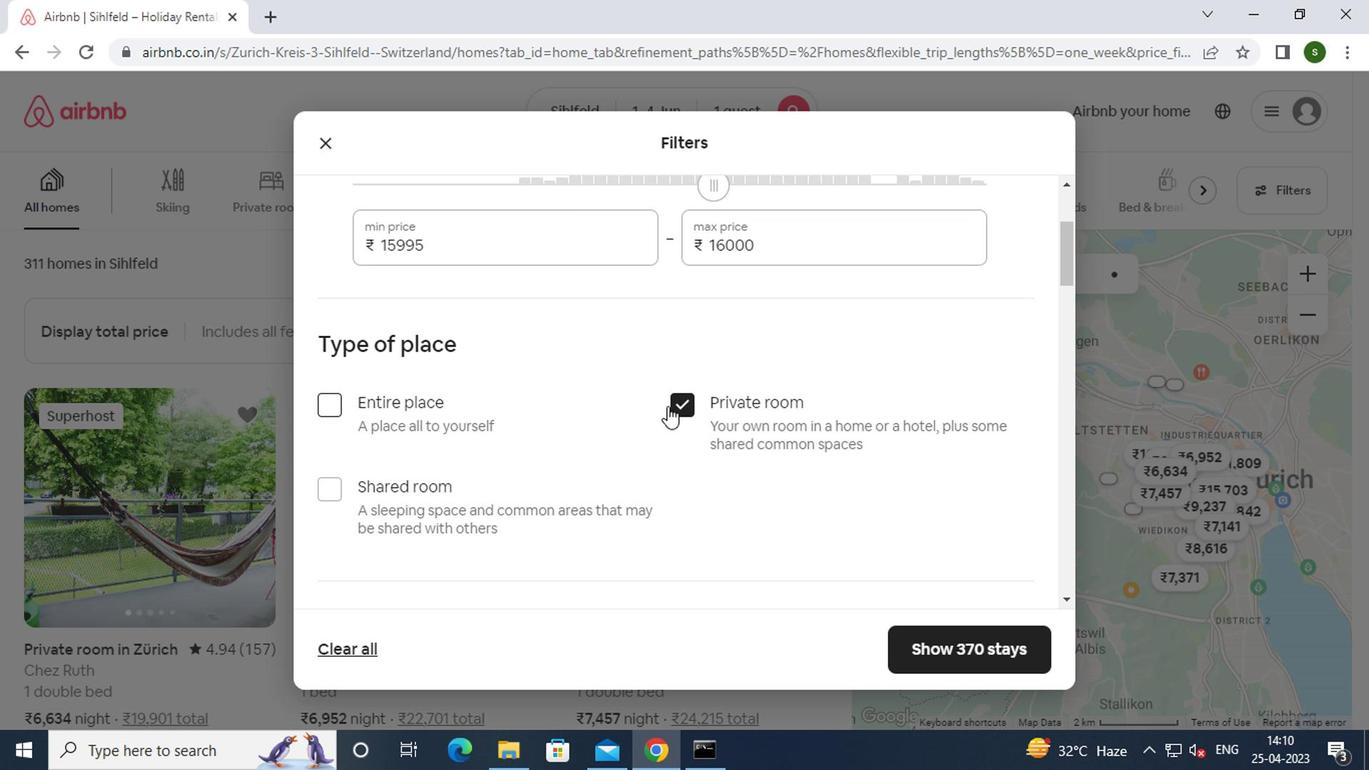 
Action: Mouse scrolled (663, 408) with delta (0, 0)
Screenshot: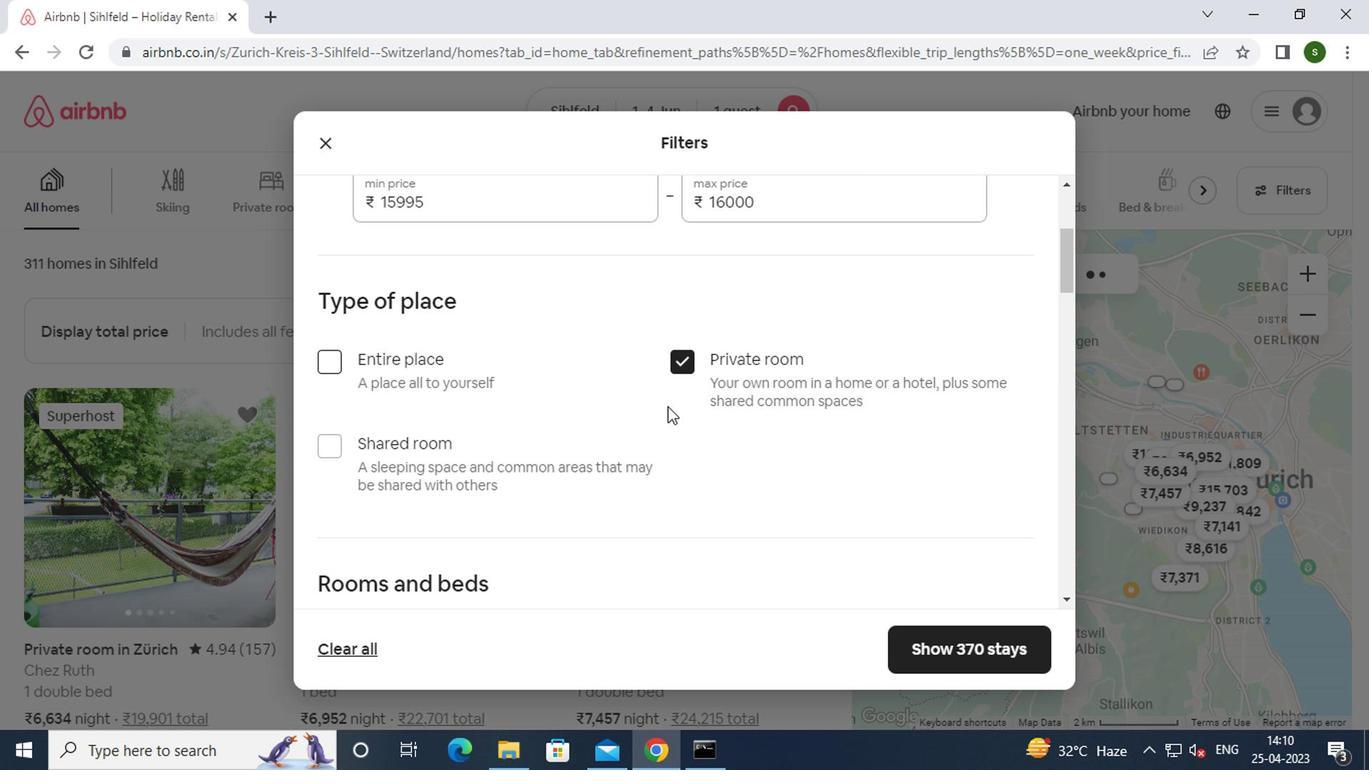 
Action: Mouse scrolled (663, 408) with delta (0, 0)
Screenshot: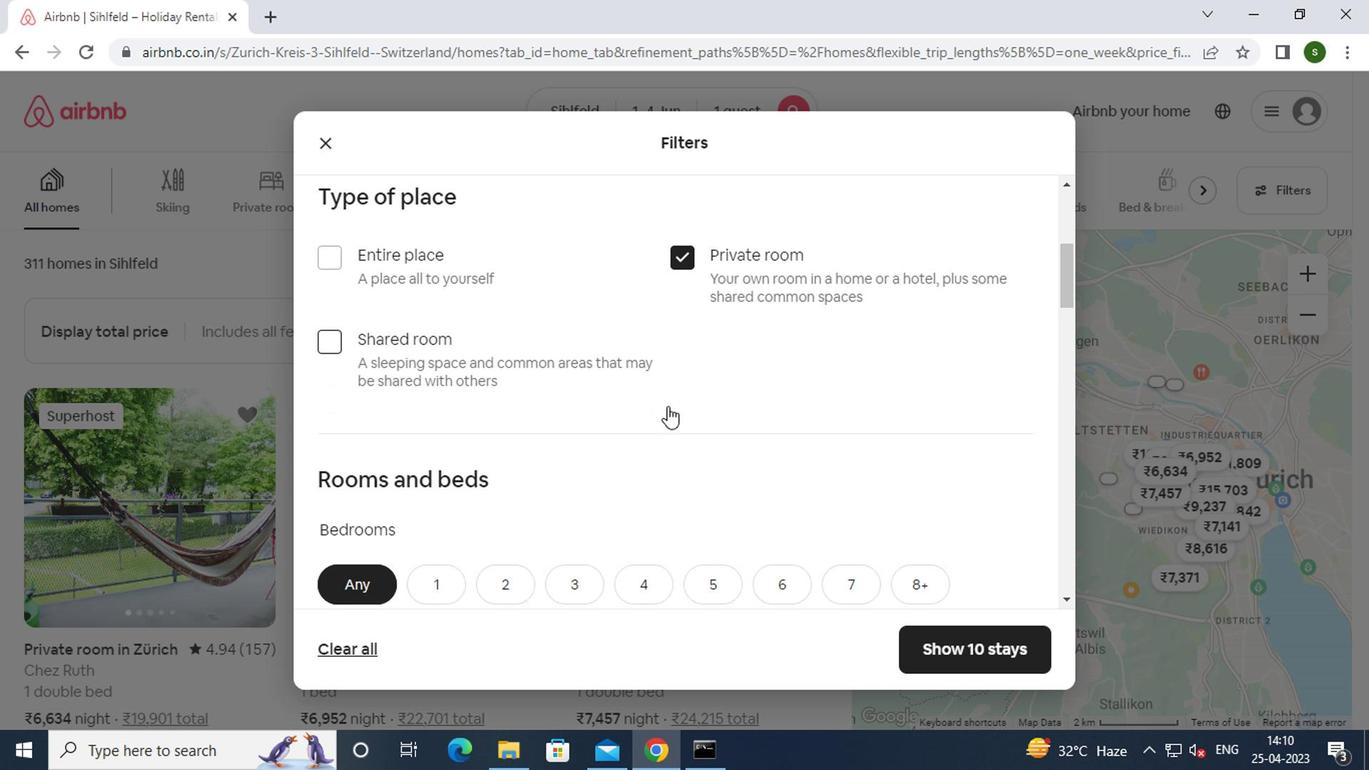 
Action: Mouse scrolled (663, 408) with delta (0, 0)
Screenshot: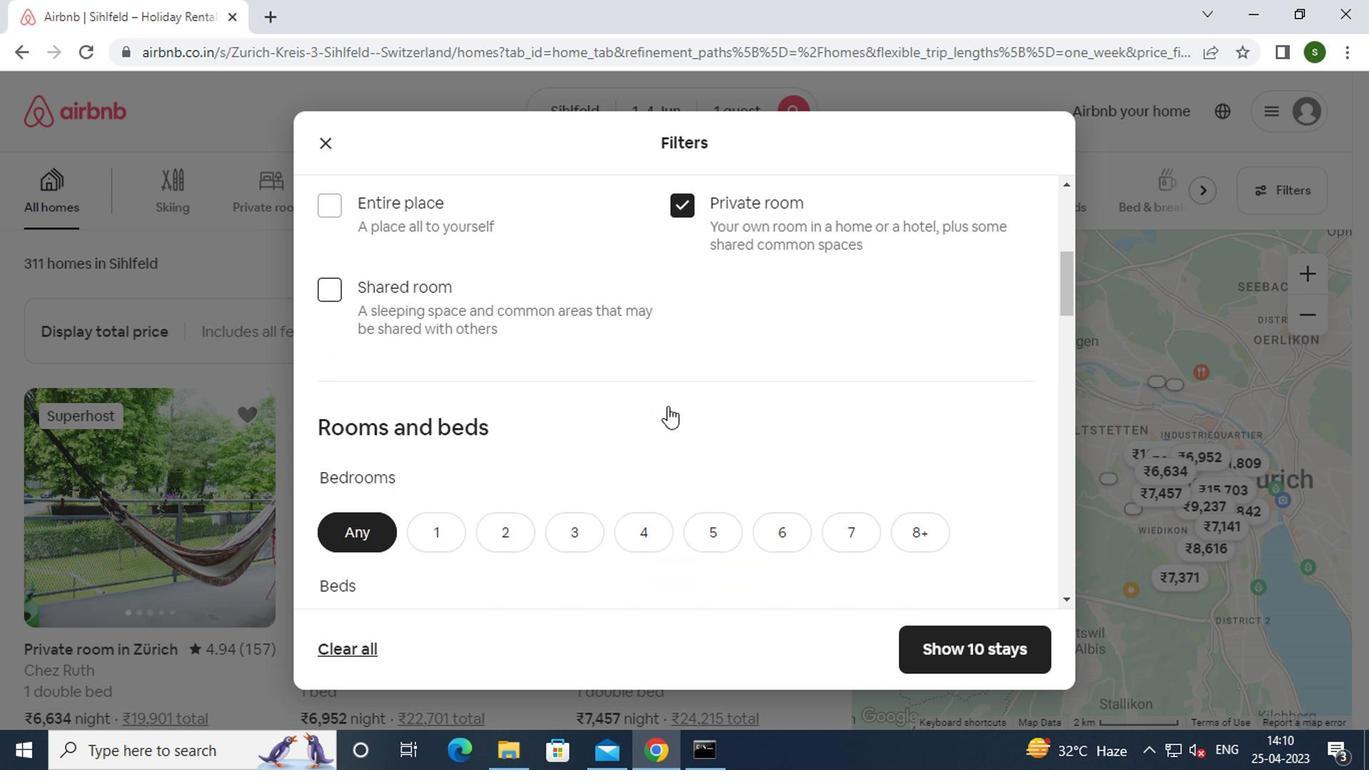 
Action: Mouse moved to (433, 333)
Screenshot: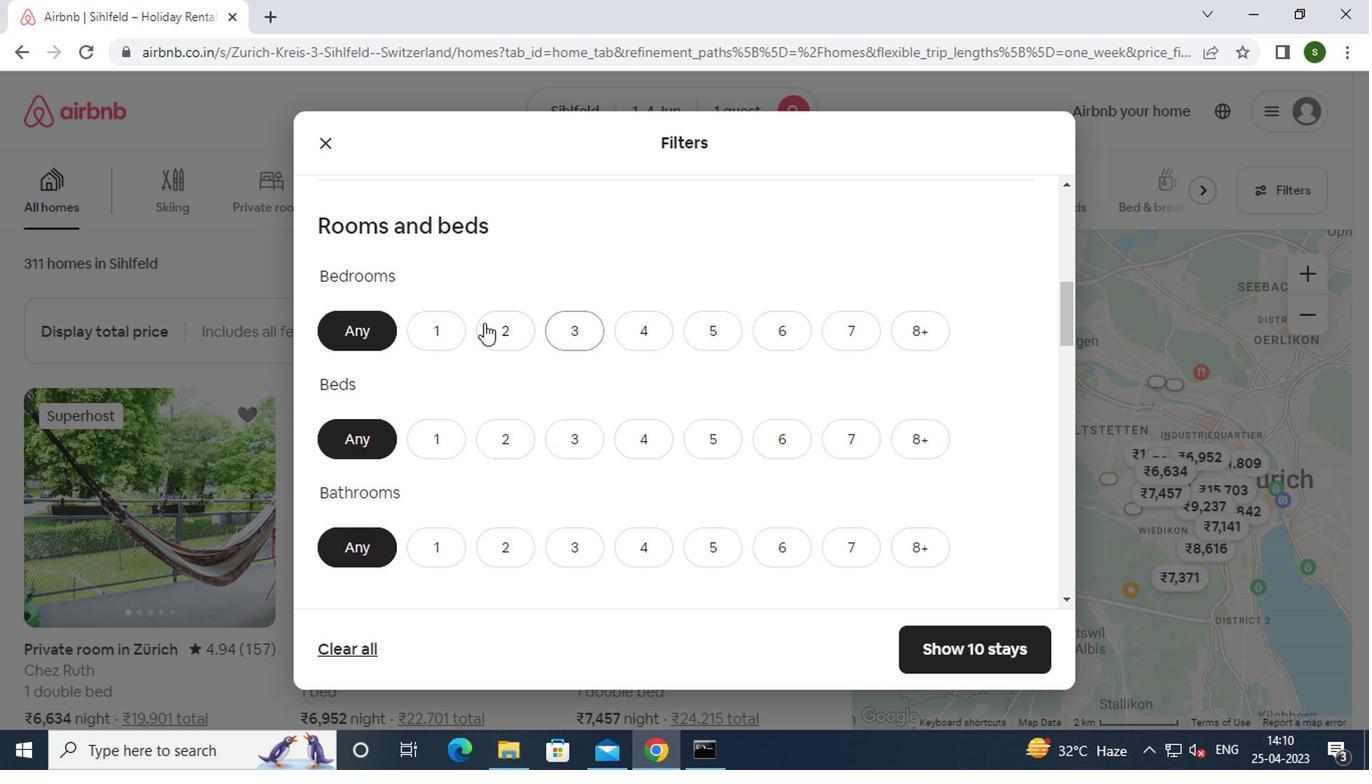 
Action: Mouse pressed left at (433, 333)
Screenshot: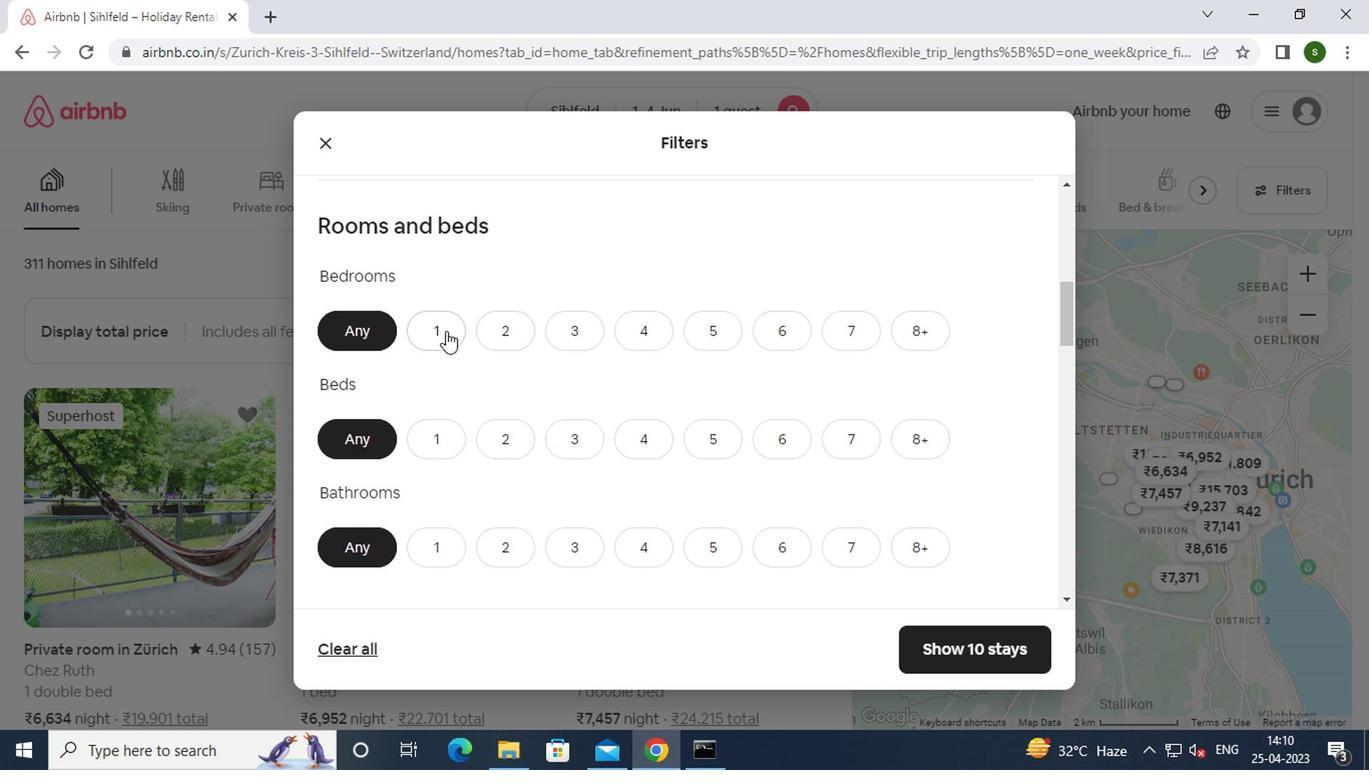 
Action: Mouse moved to (430, 426)
Screenshot: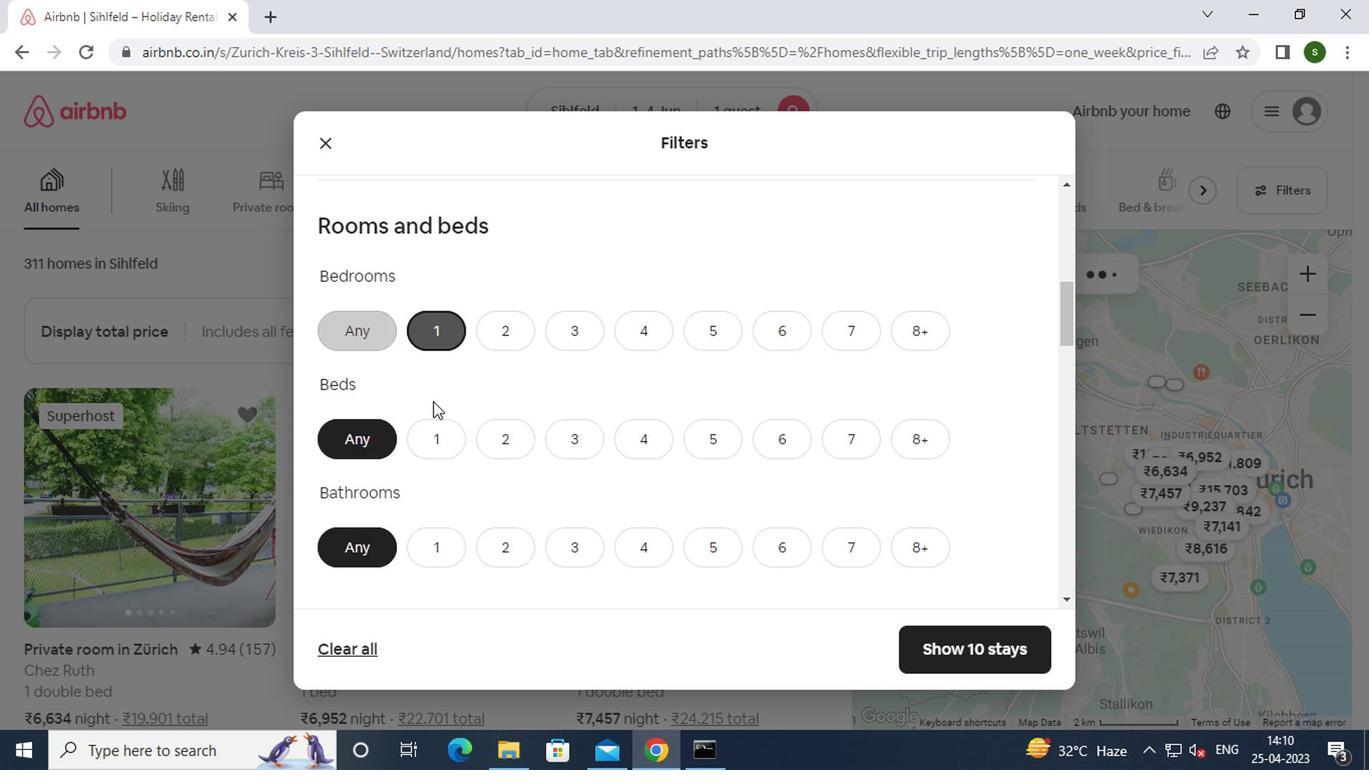 
Action: Mouse pressed left at (430, 426)
Screenshot: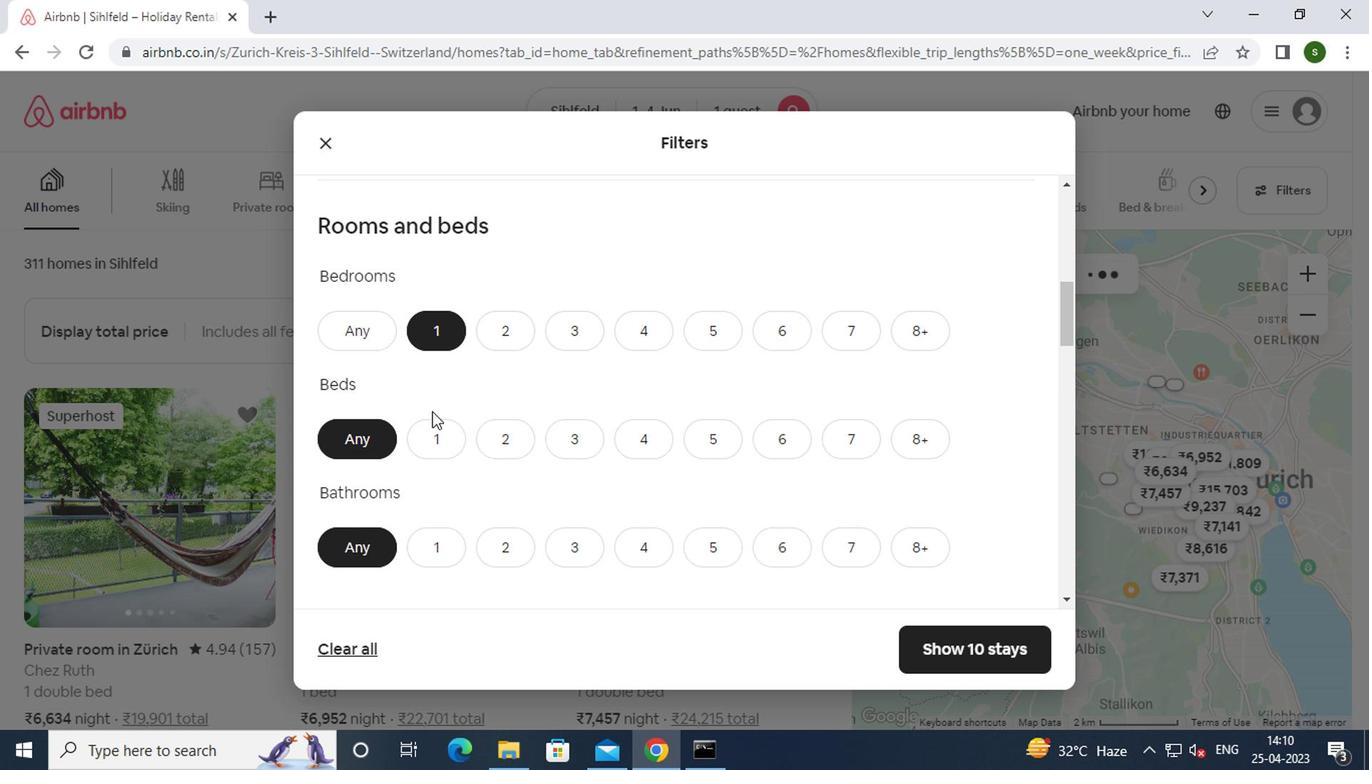 
Action: Mouse moved to (425, 559)
Screenshot: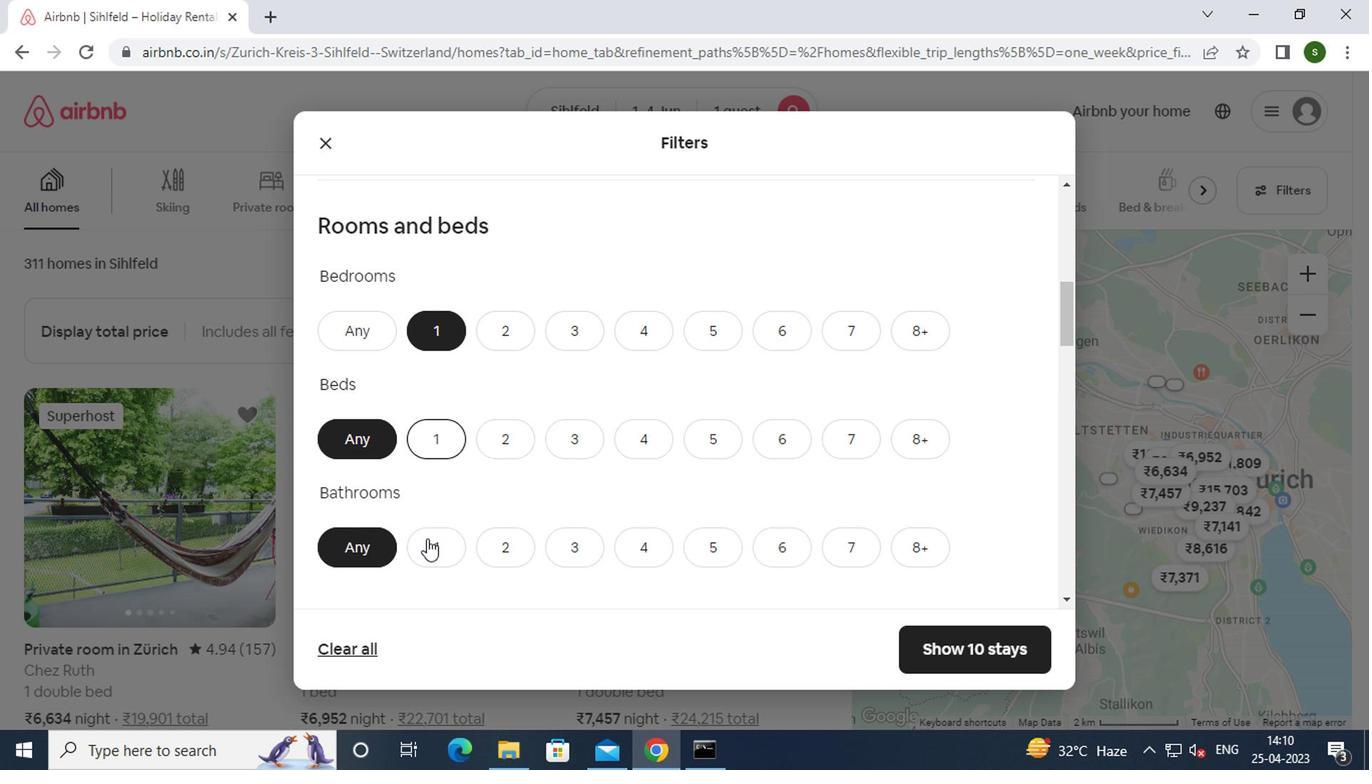 
Action: Mouse pressed left at (425, 559)
Screenshot: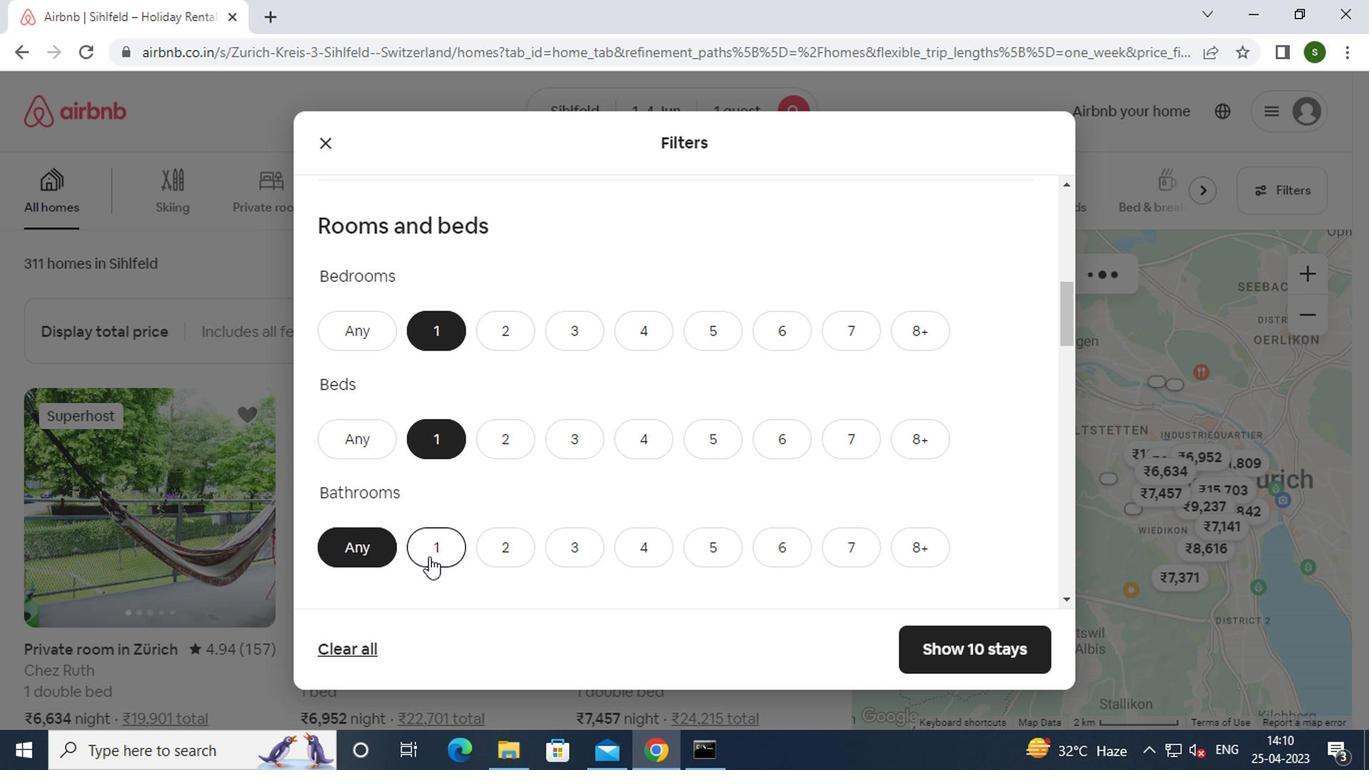 
Action: Mouse moved to (529, 495)
Screenshot: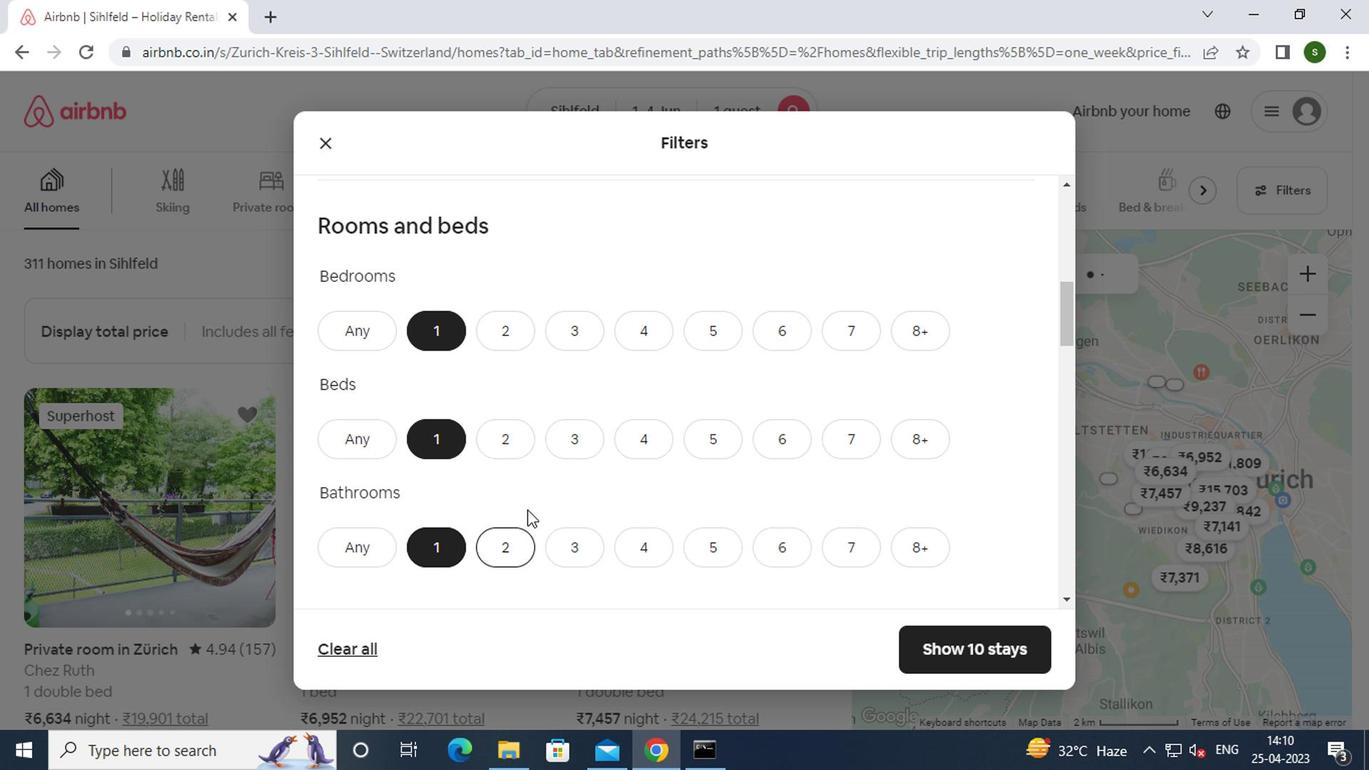 
Action: Mouse scrolled (529, 493) with delta (0, -1)
Screenshot: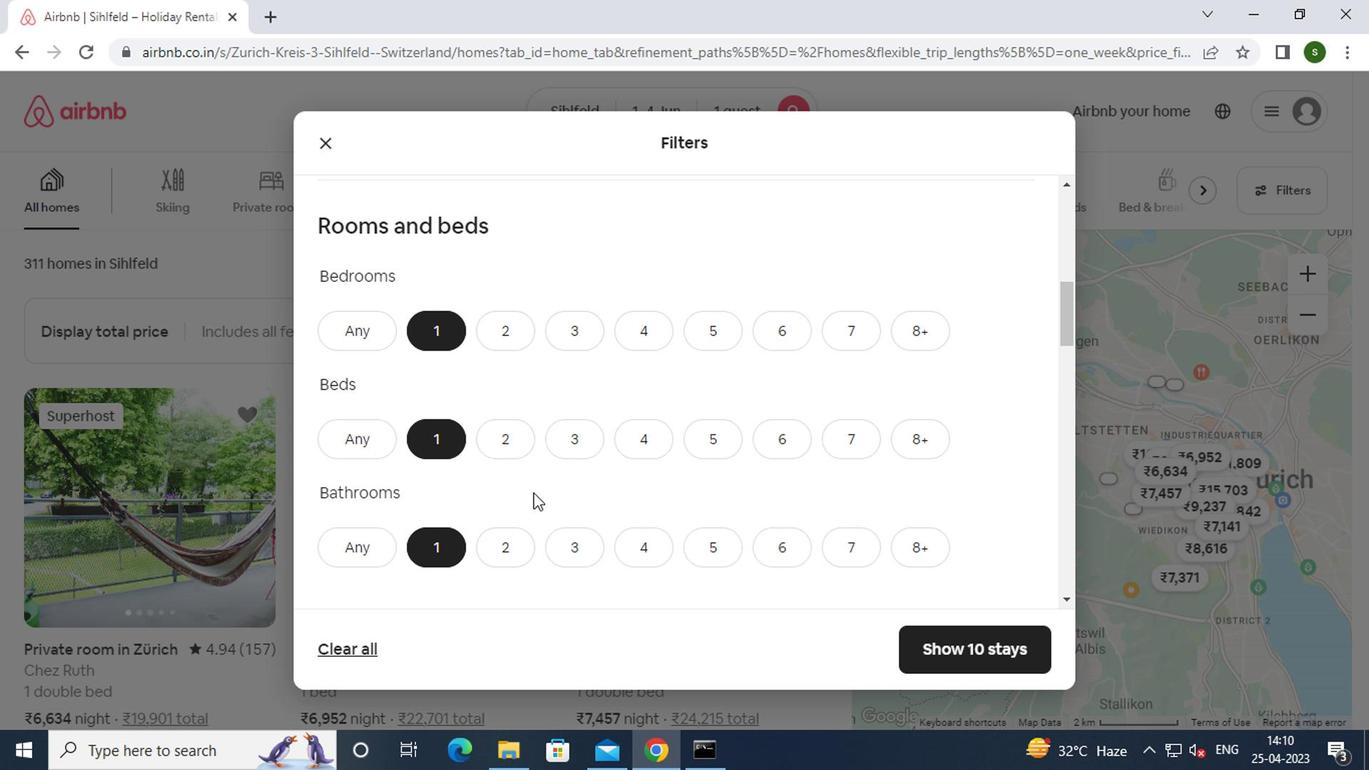 
Action: Mouse scrolled (529, 493) with delta (0, -1)
Screenshot: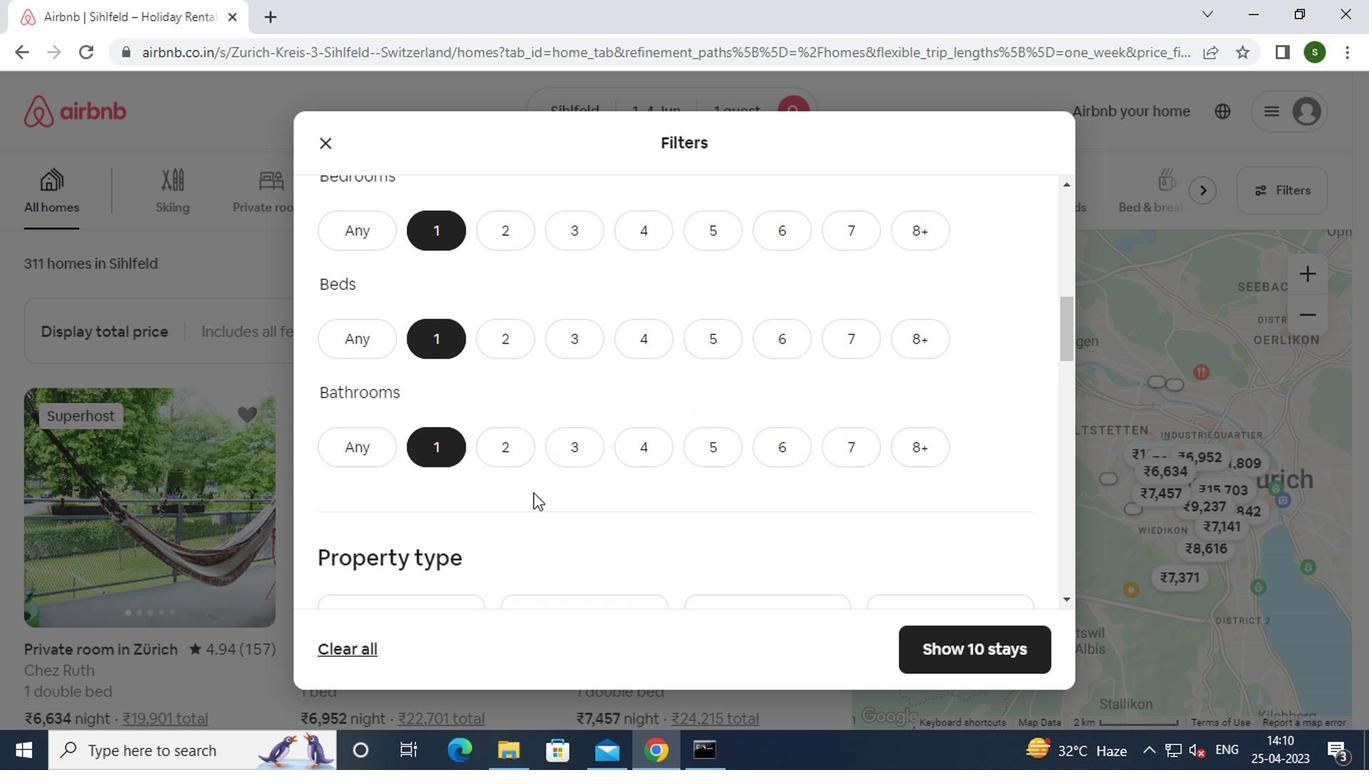 
Action: Mouse scrolled (529, 493) with delta (0, -1)
Screenshot: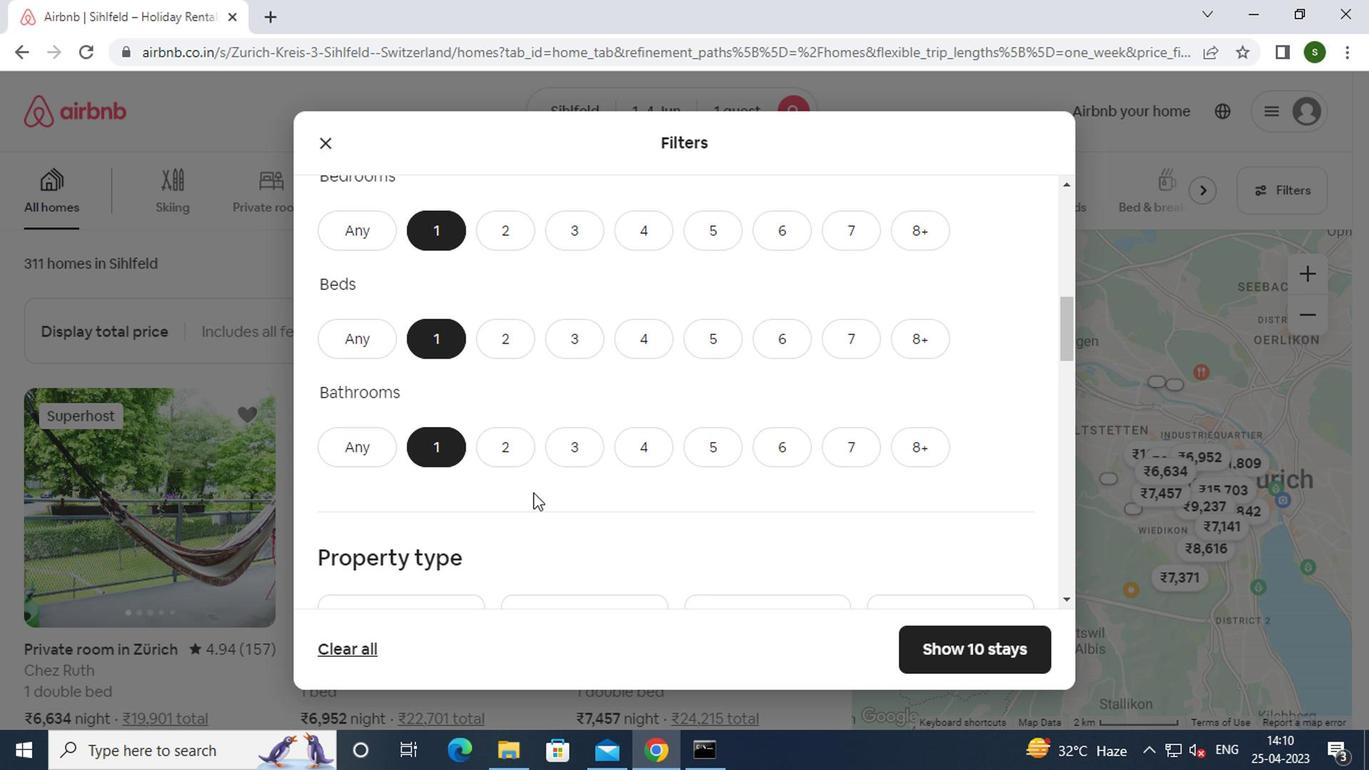 
Action: Mouse moved to (420, 458)
Screenshot: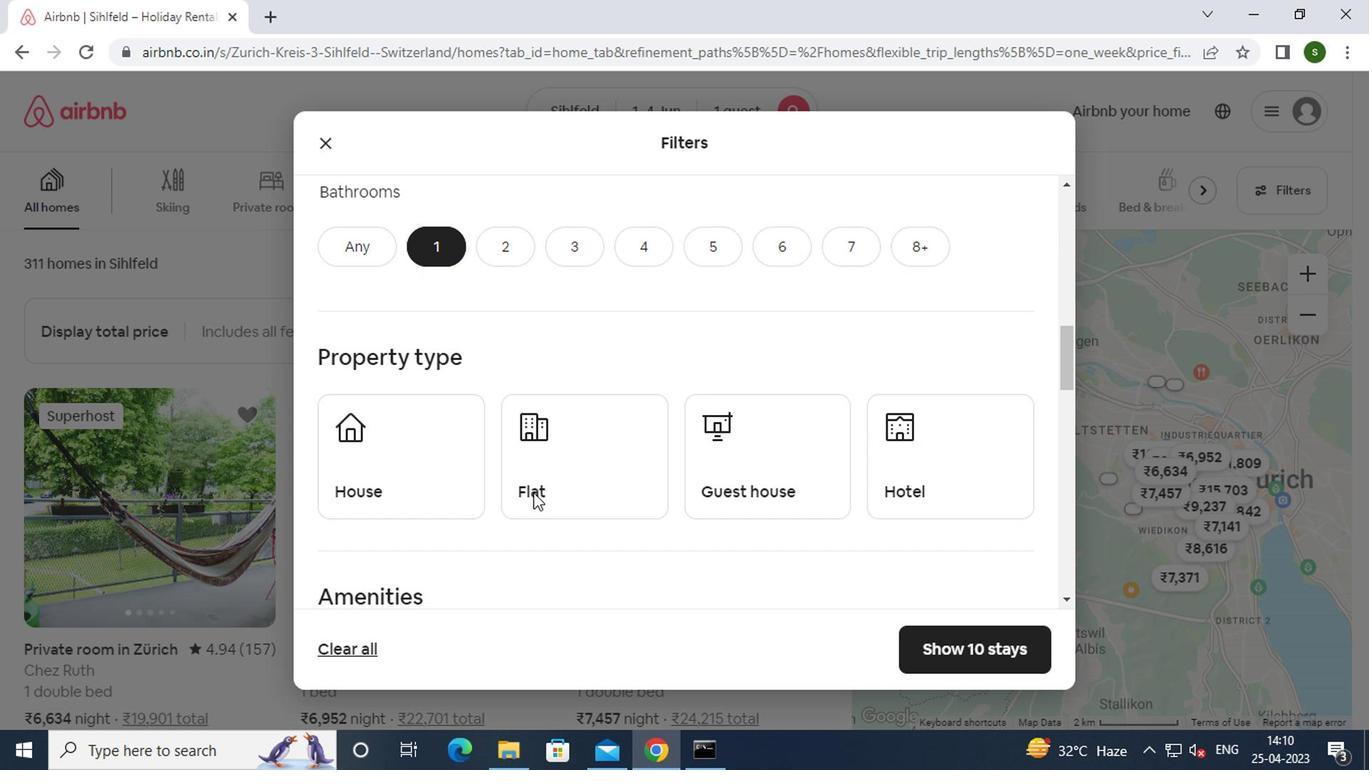 
Action: Mouse pressed left at (420, 458)
Screenshot: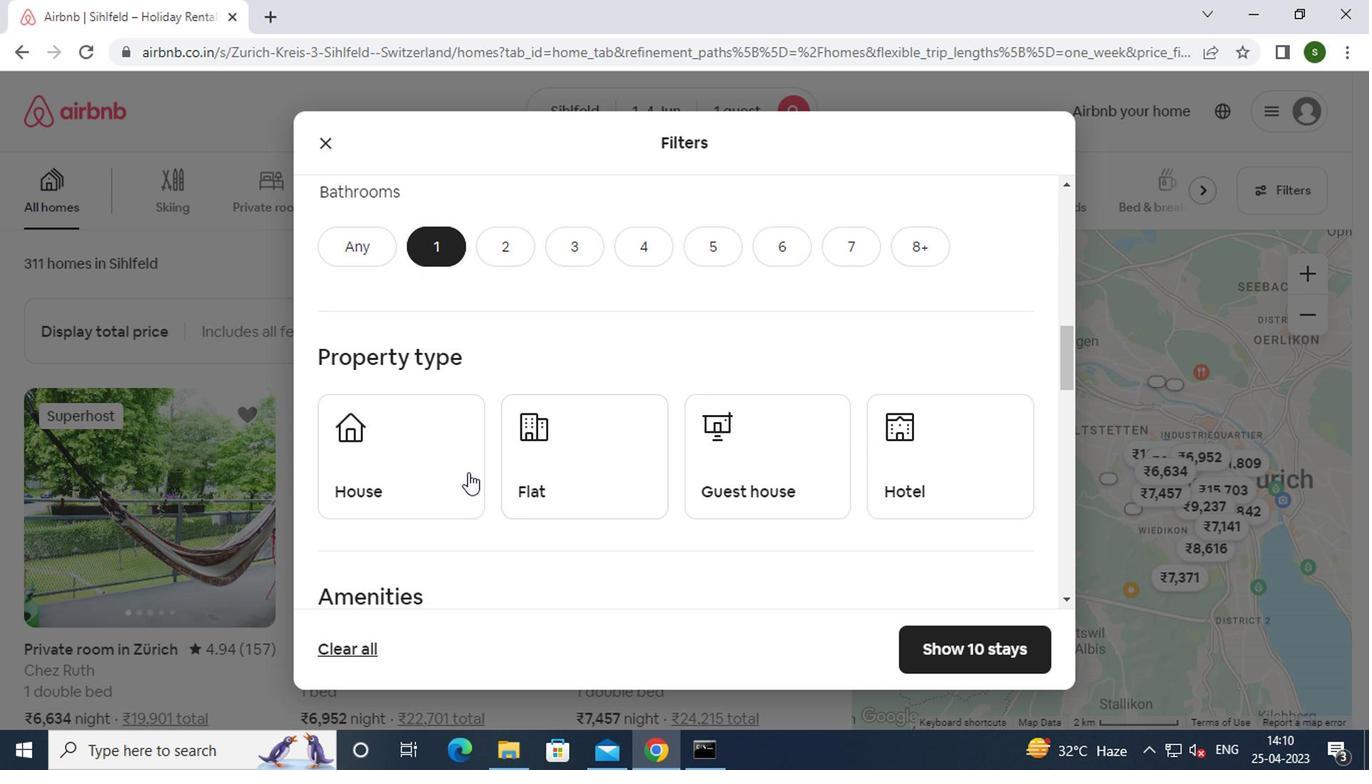 
Action: Mouse moved to (546, 458)
Screenshot: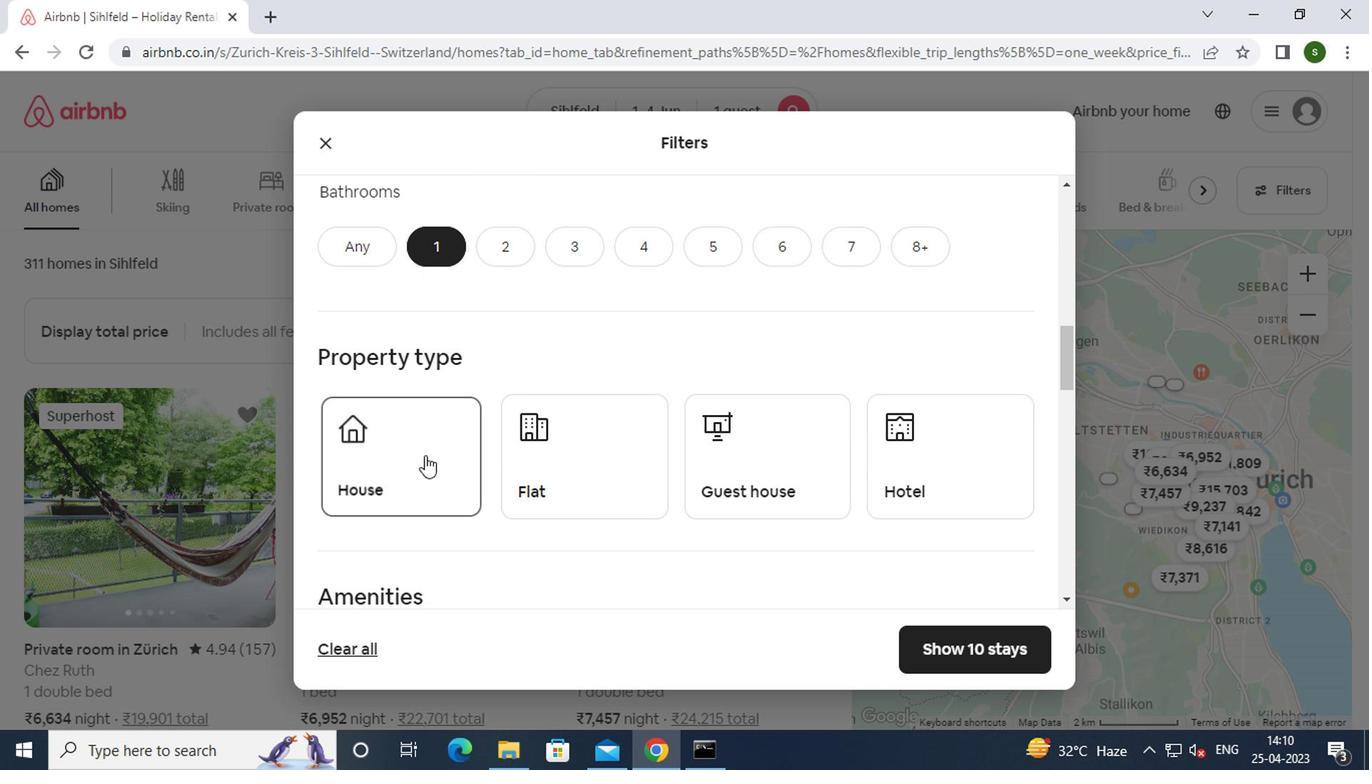 
Action: Mouse pressed left at (546, 458)
Screenshot: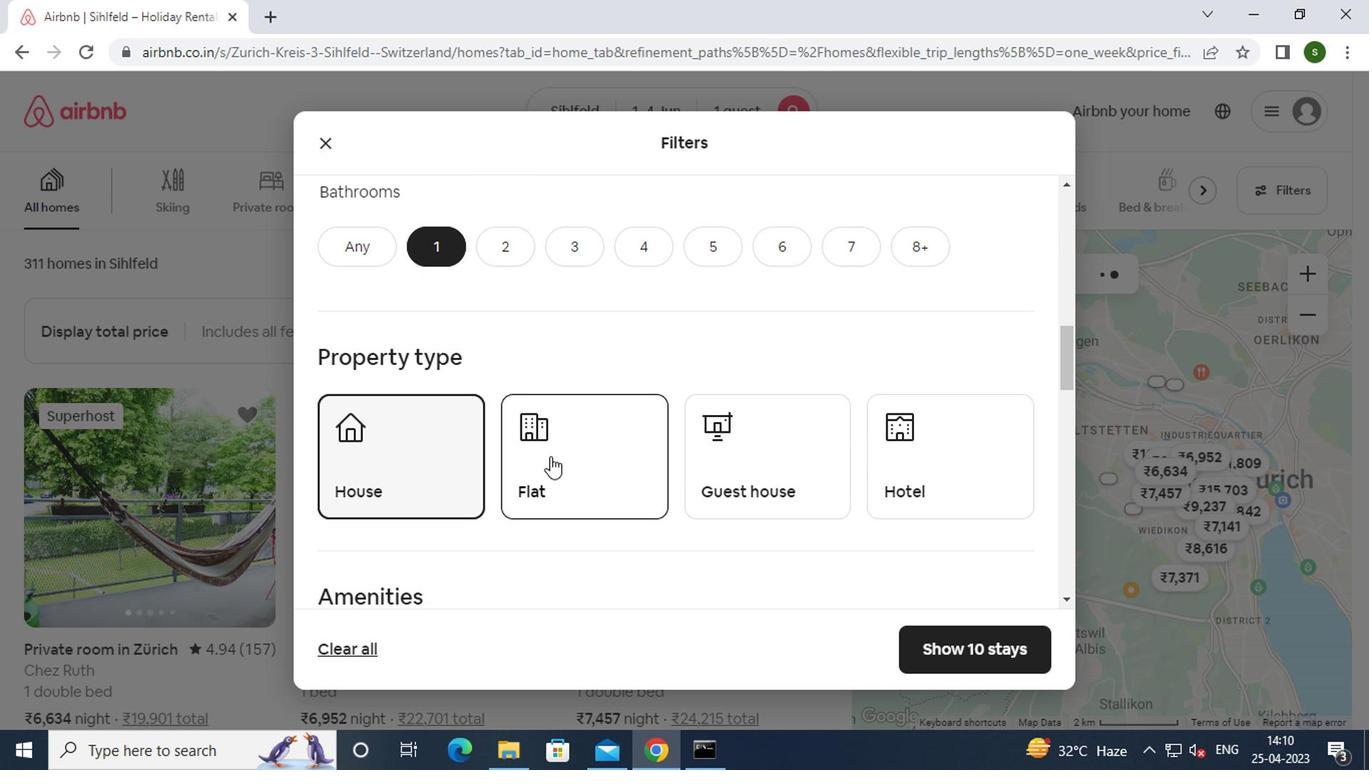 
Action: Mouse moved to (771, 465)
Screenshot: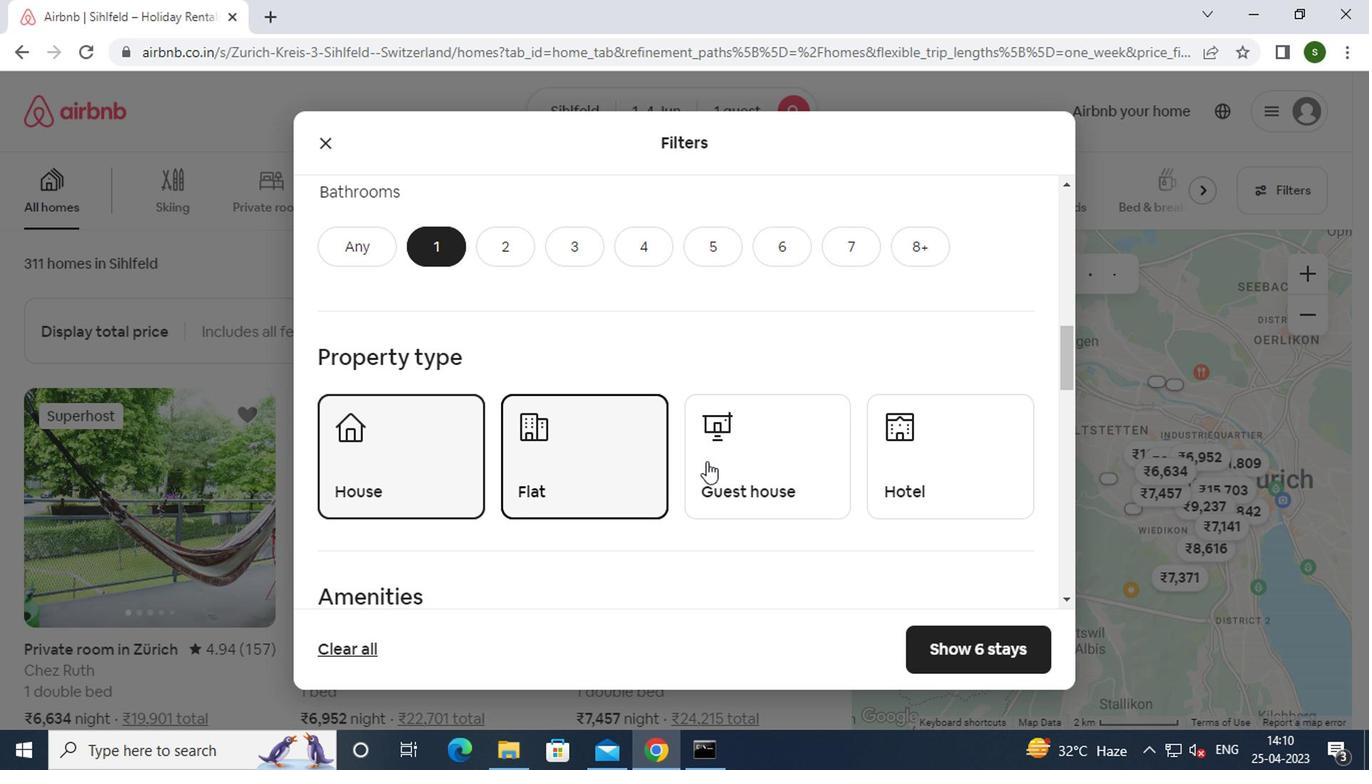 
Action: Mouse pressed left at (771, 465)
Screenshot: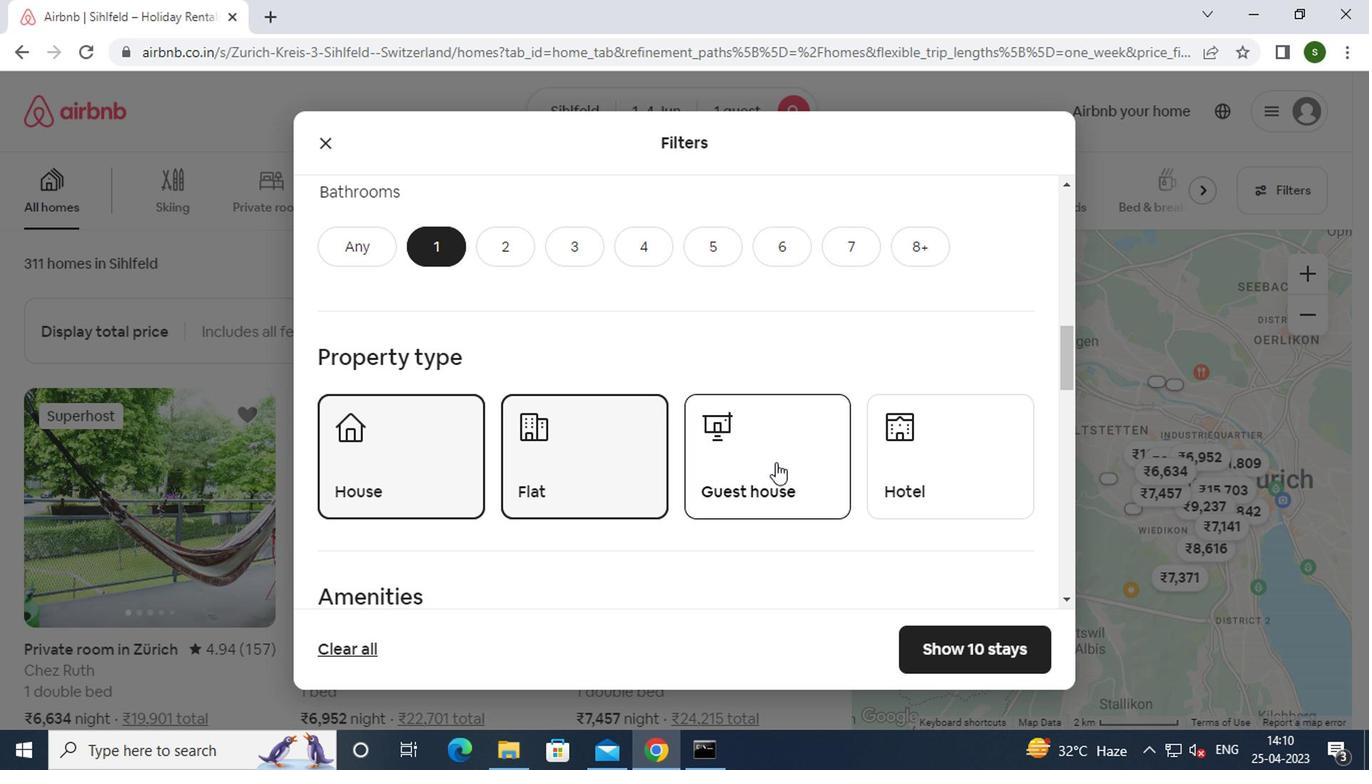 
Action: Mouse moved to (708, 465)
Screenshot: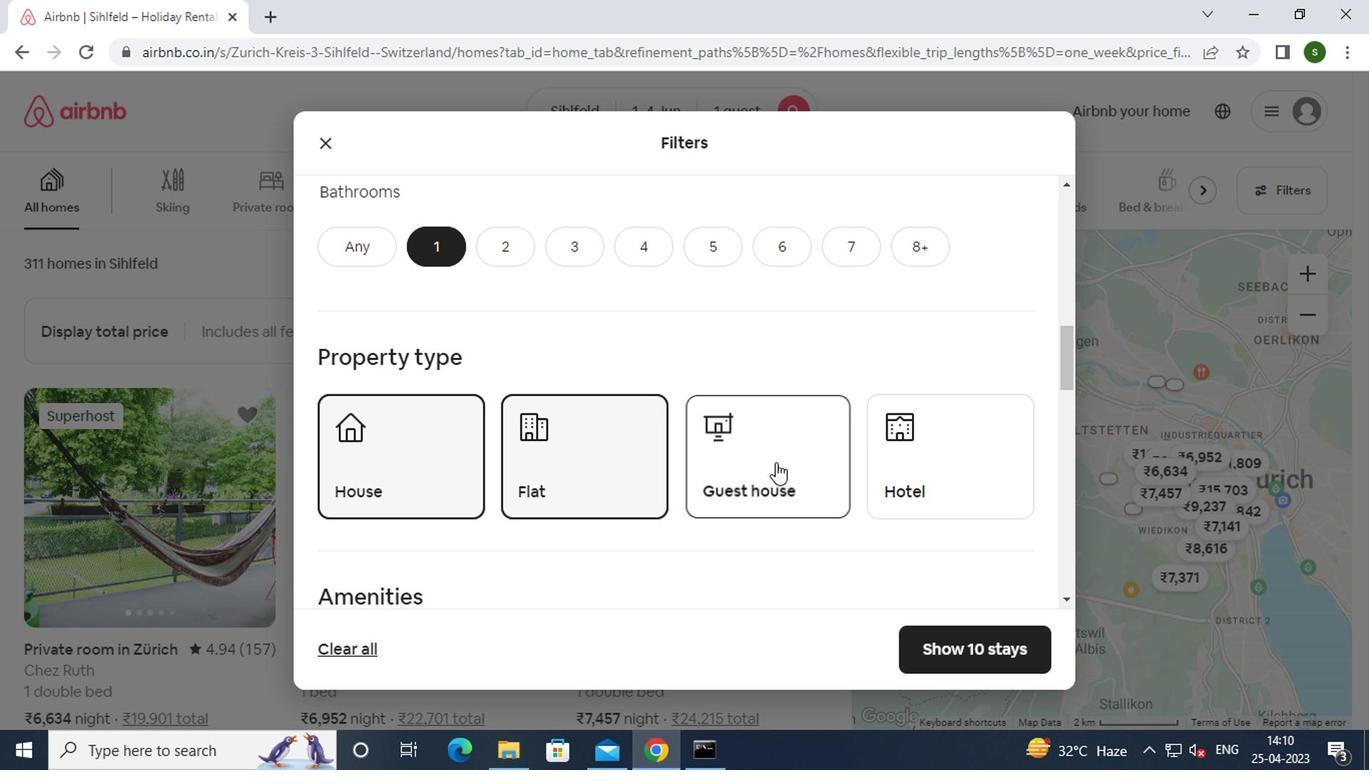 
Action: Mouse scrolled (708, 463) with delta (0, -1)
Screenshot: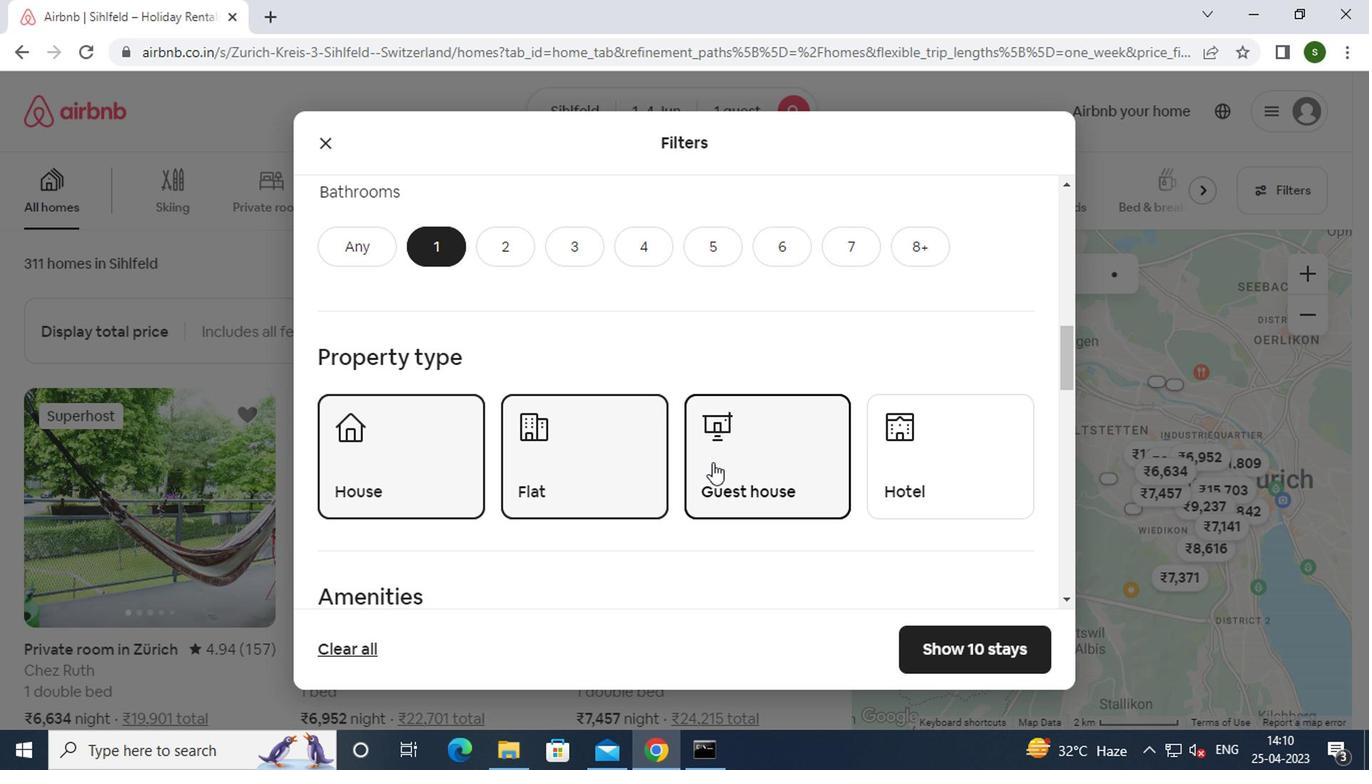 
Action: Mouse scrolled (708, 463) with delta (0, -1)
Screenshot: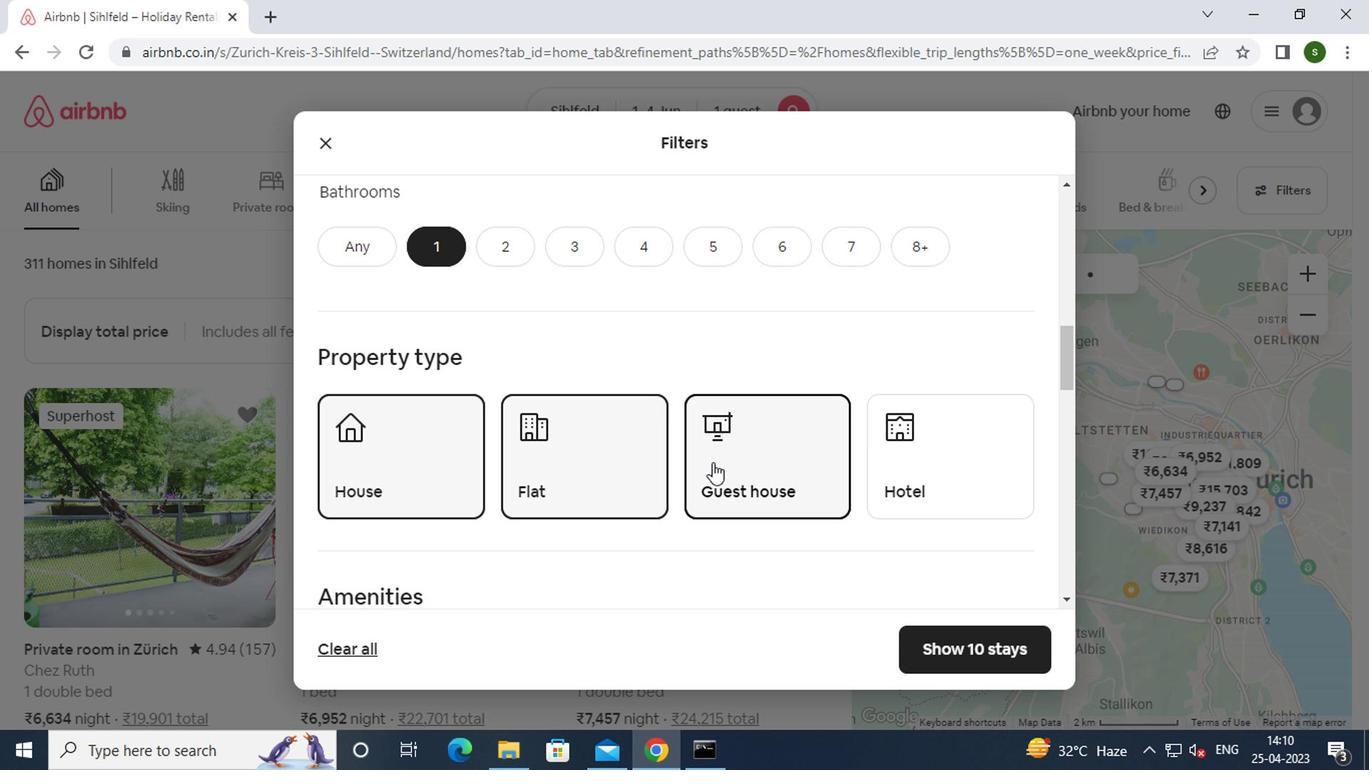 
Action: Mouse scrolled (708, 463) with delta (0, -1)
Screenshot: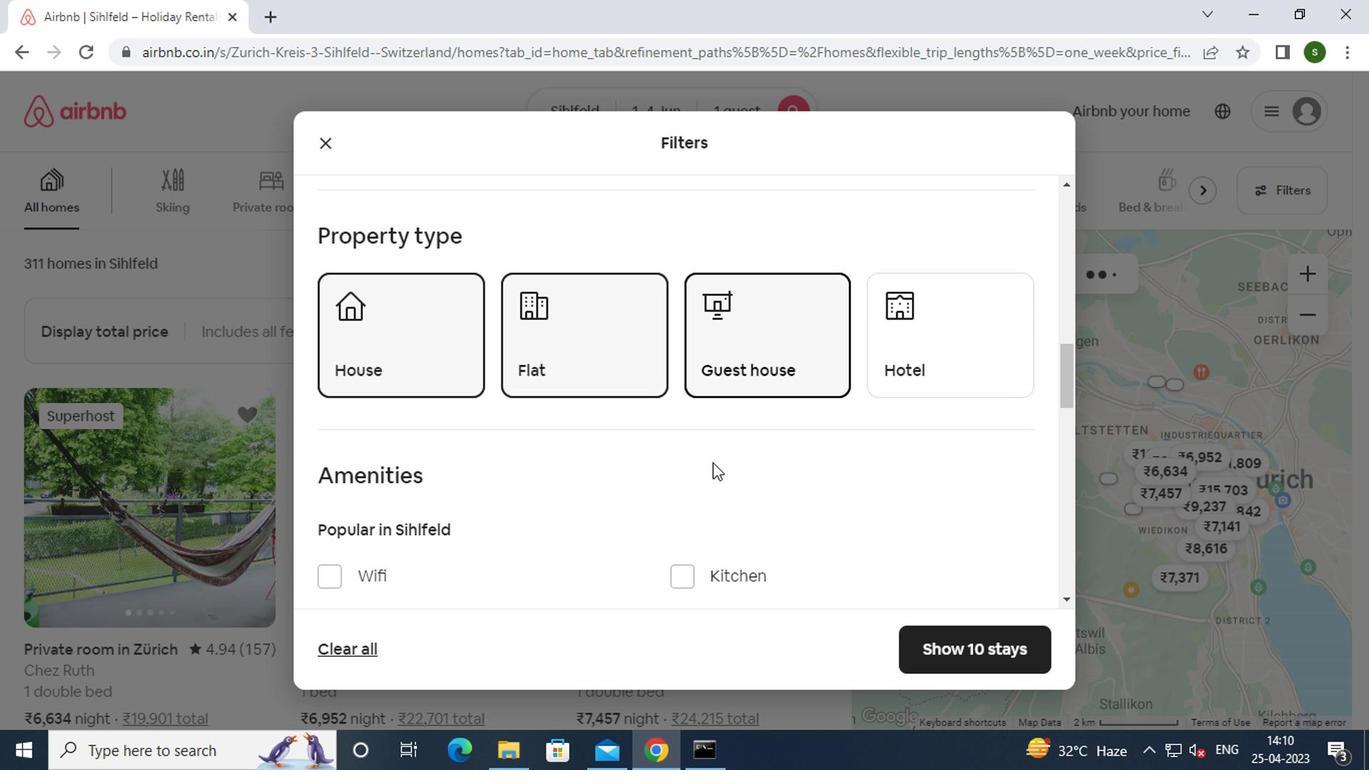 
Action: Mouse moved to (358, 400)
Screenshot: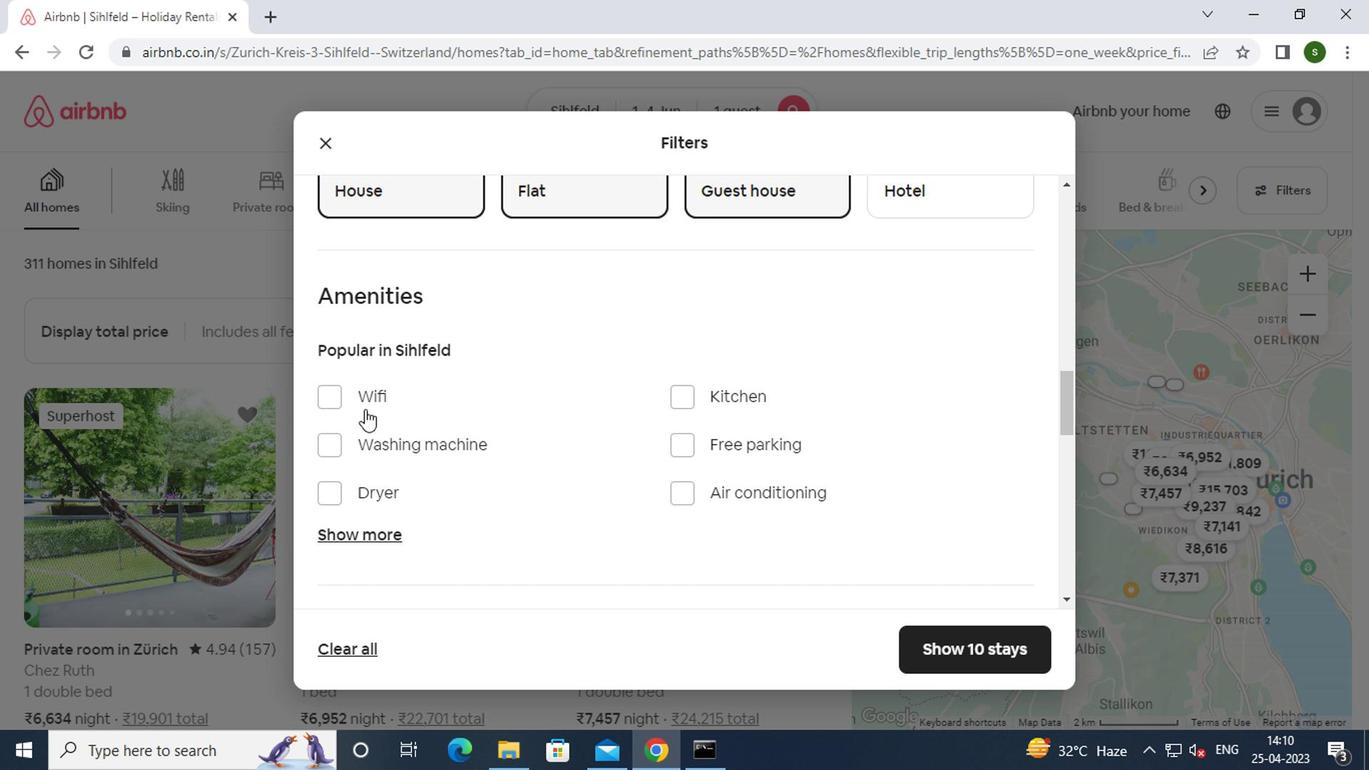 
Action: Mouse pressed left at (358, 400)
Screenshot: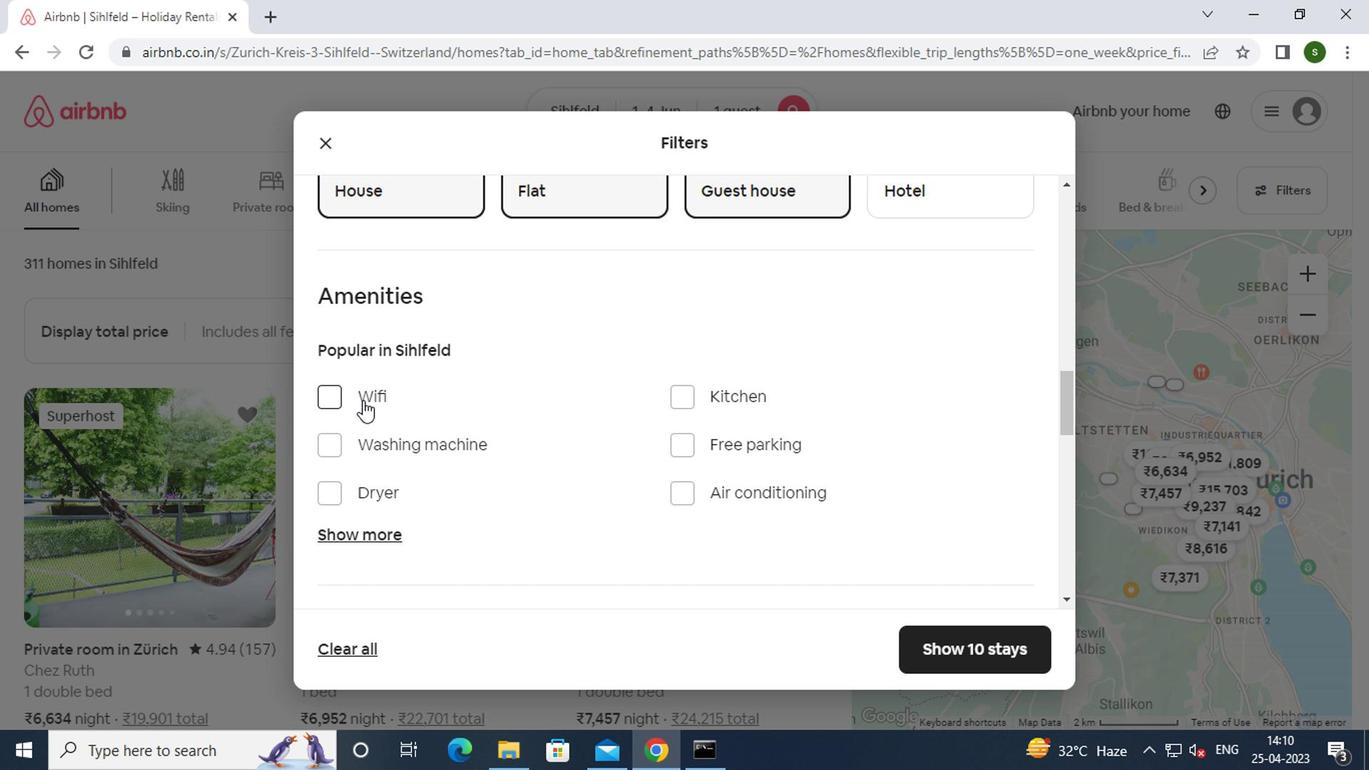 
Action: Mouse moved to (593, 411)
Screenshot: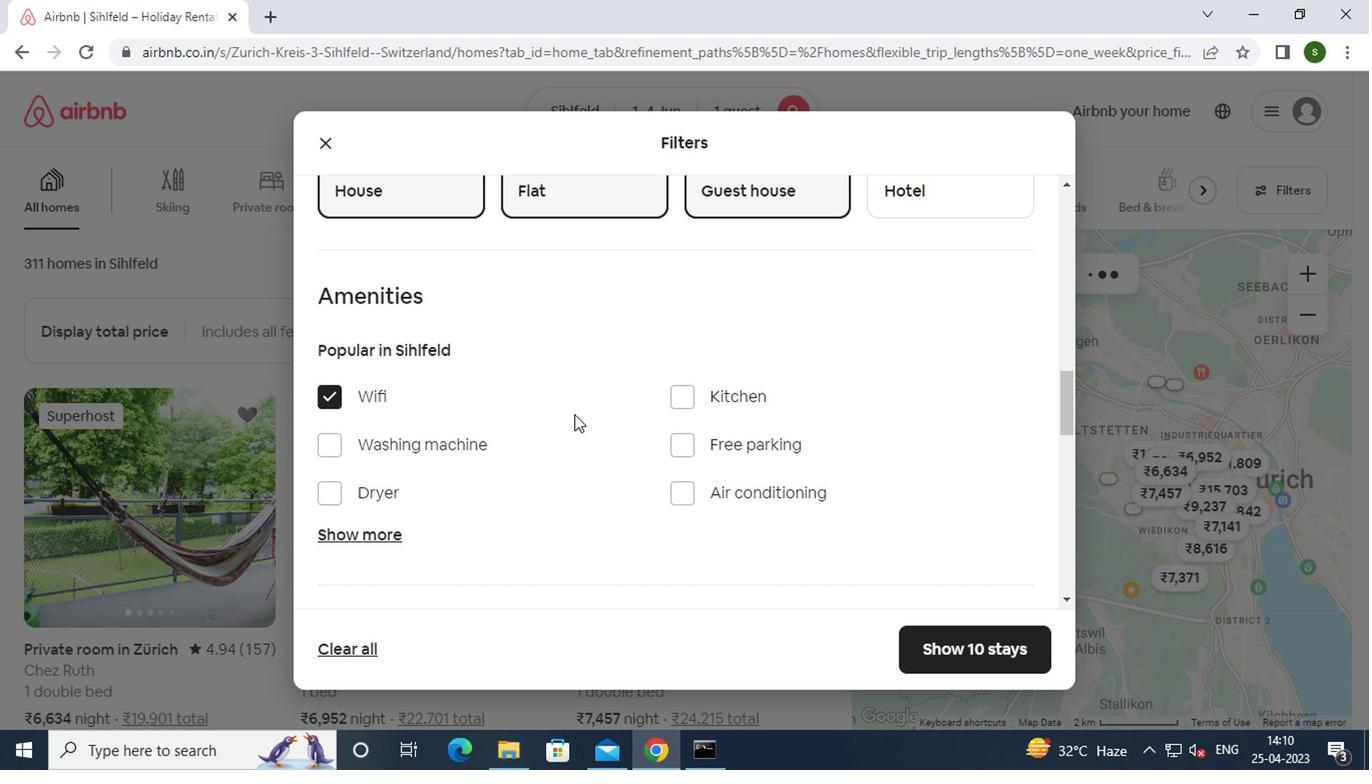 
Action: Mouse scrolled (593, 410) with delta (0, 0)
Screenshot: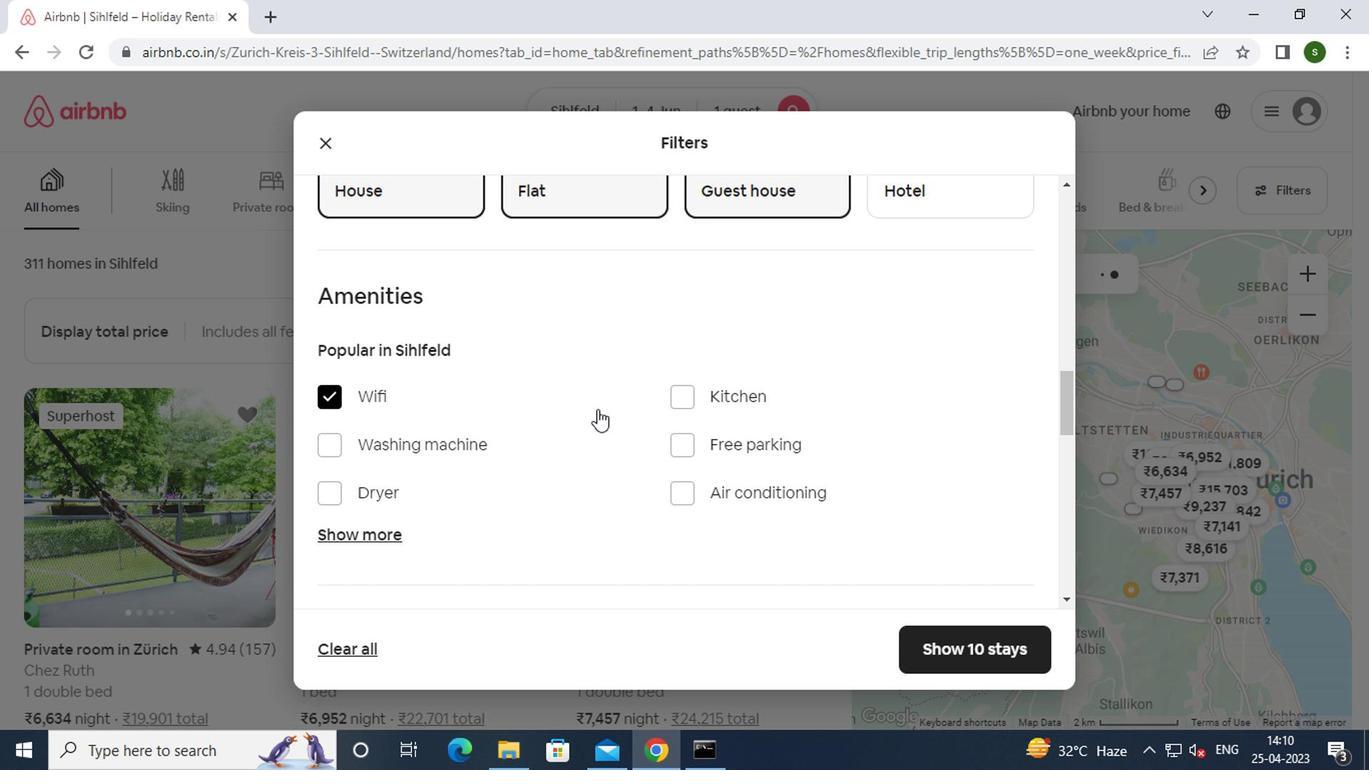 
Action: Mouse scrolled (593, 410) with delta (0, 0)
Screenshot: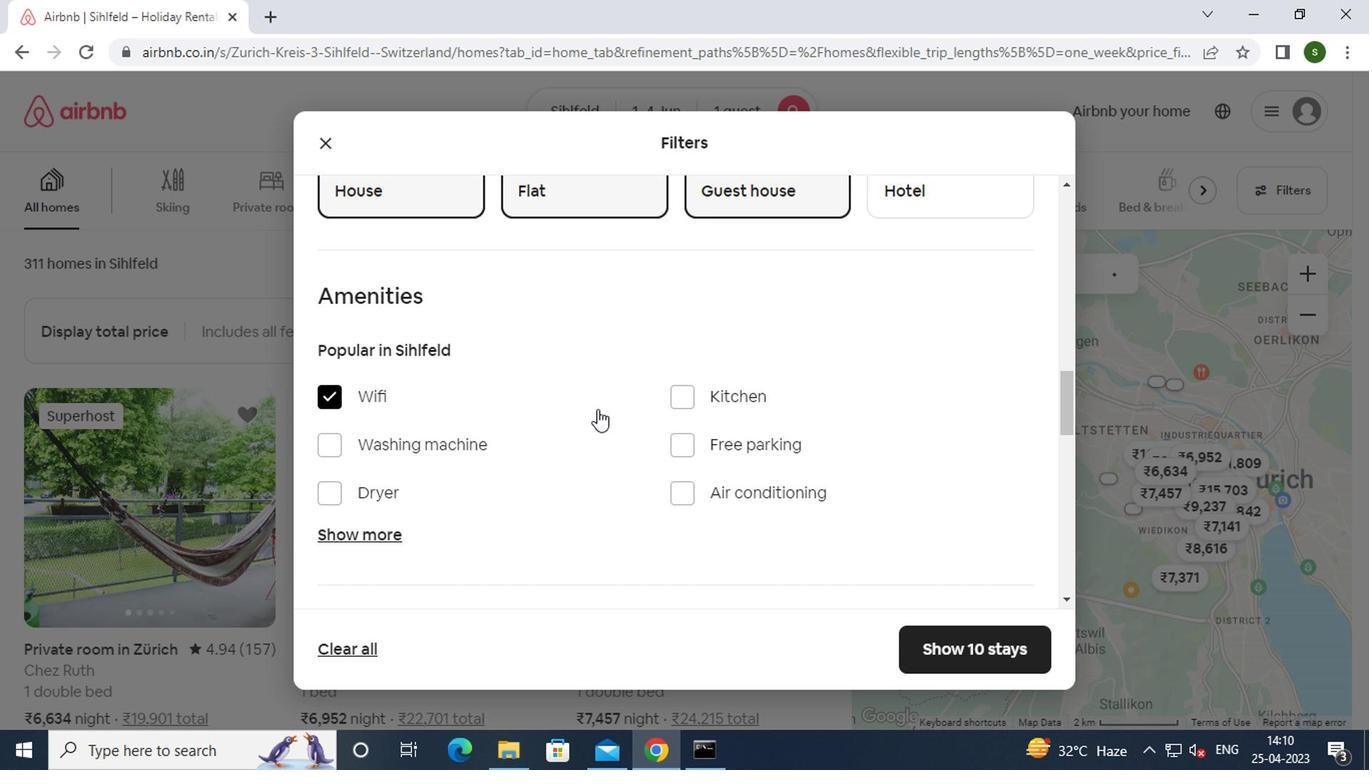
Action: Mouse scrolled (593, 410) with delta (0, 0)
Screenshot: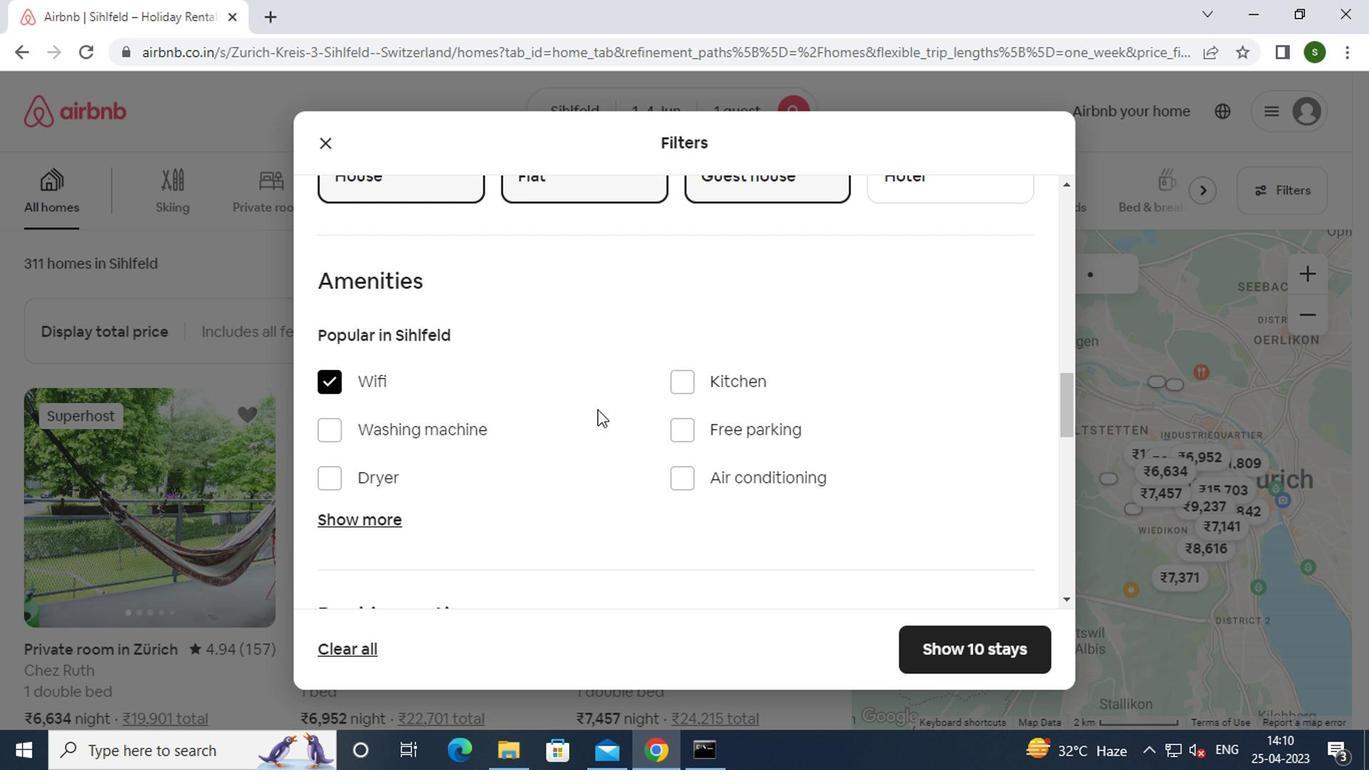 
Action: Mouse scrolled (593, 410) with delta (0, 0)
Screenshot: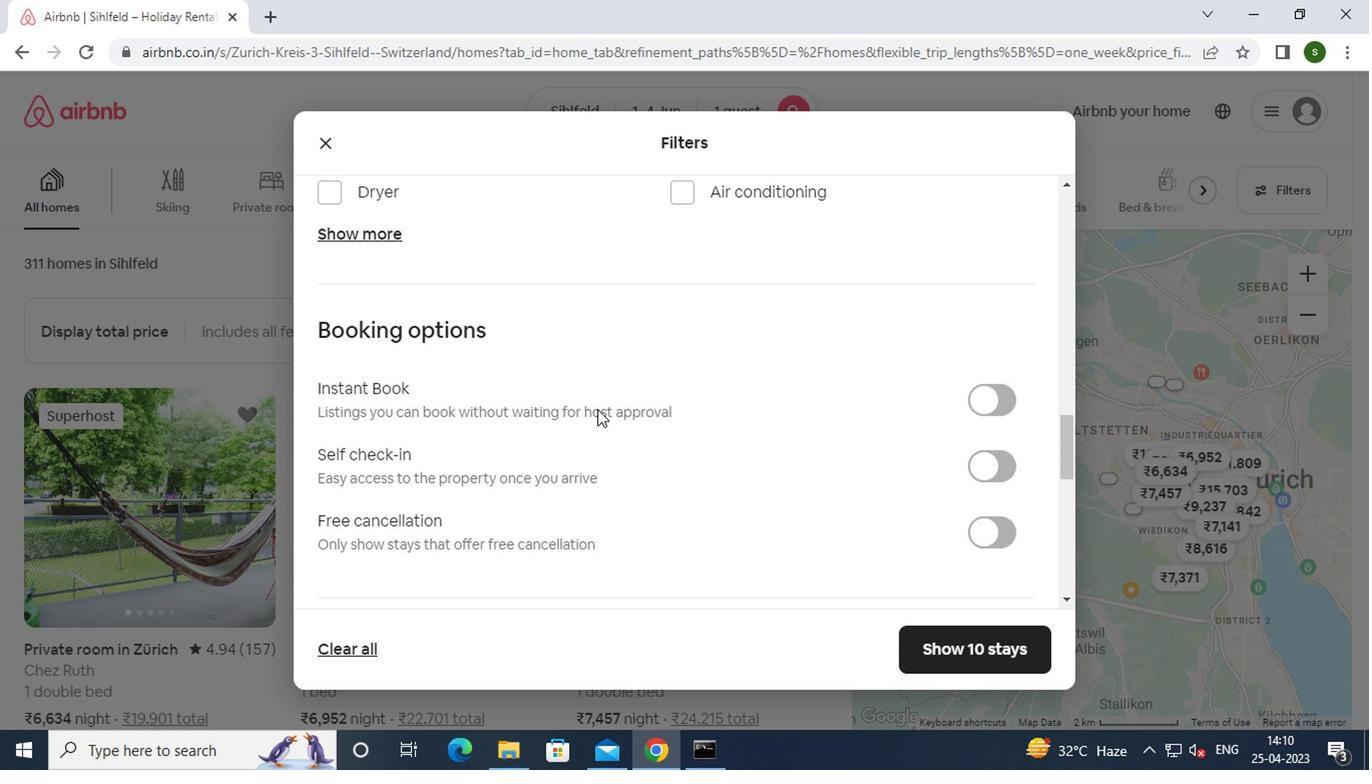 
Action: Mouse scrolled (593, 410) with delta (0, 0)
Screenshot: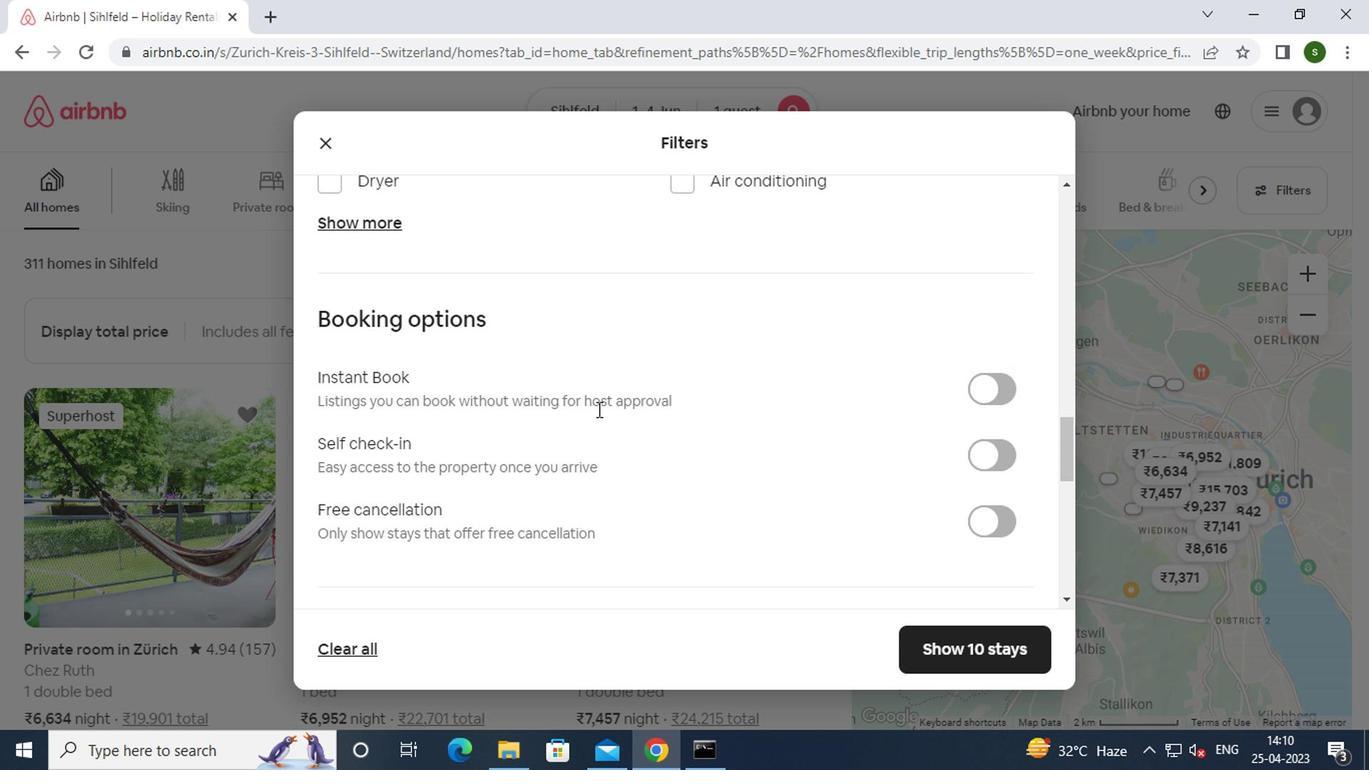 
Action: Mouse scrolled (593, 410) with delta (0, 0)
Screenshot: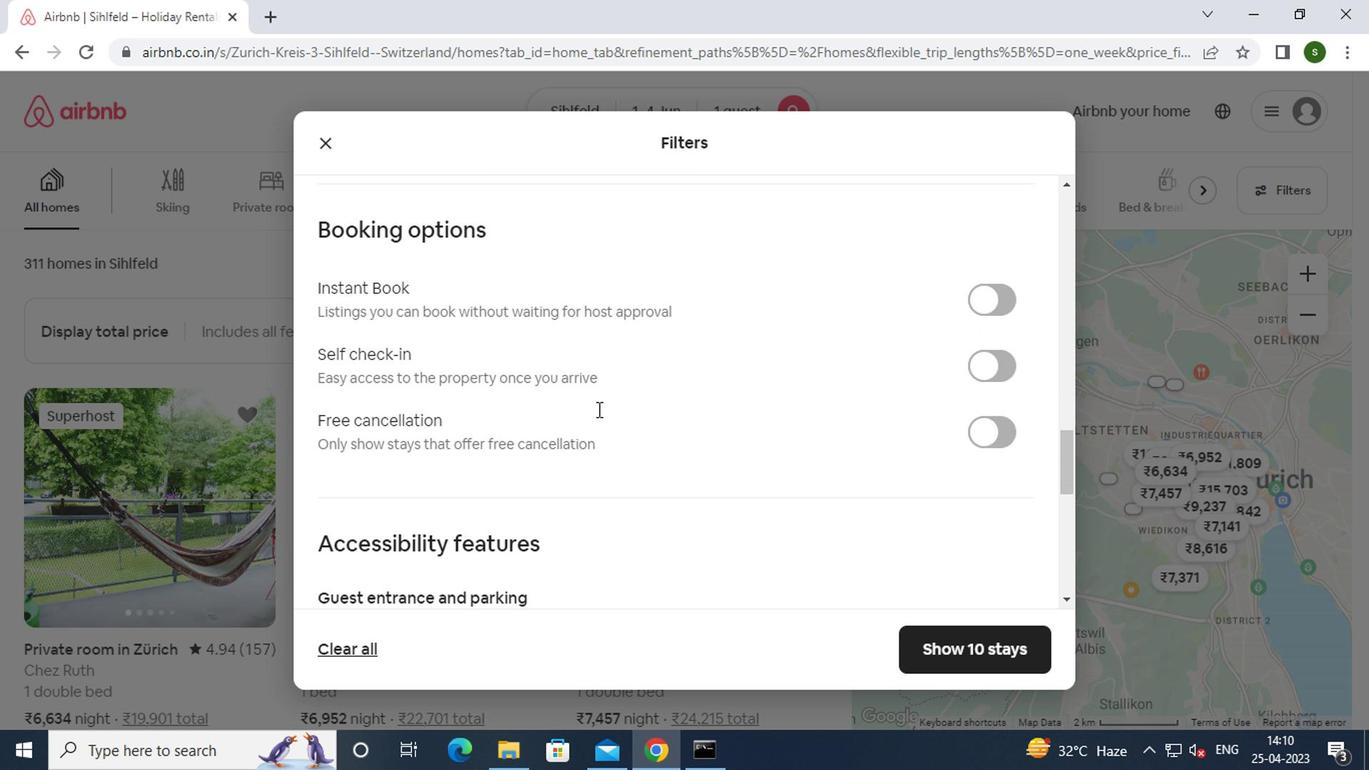 
Action: Mouse scrolled (593, 410) with delta (0, 0)
Screenshot: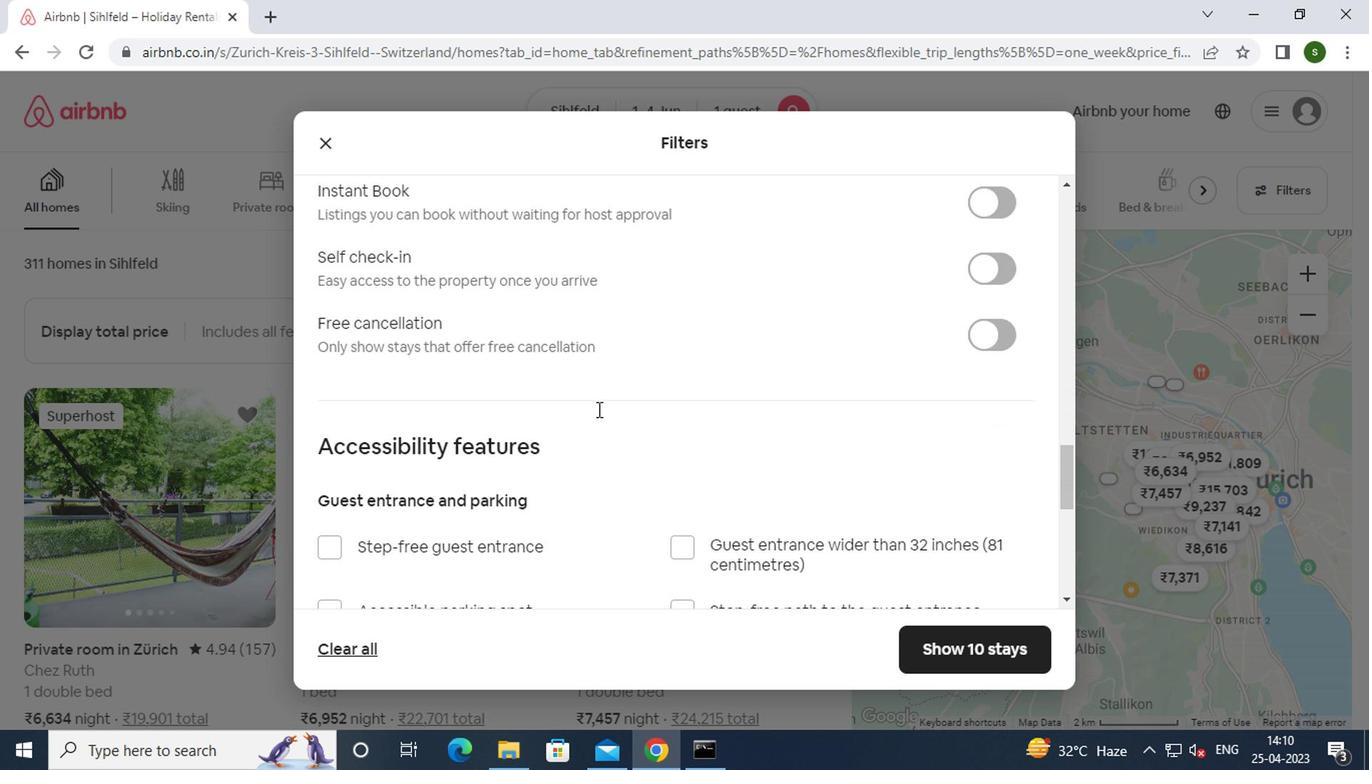 
Action: Mouse scrolled (593, 413) with delta (0, 1)
Screenshot: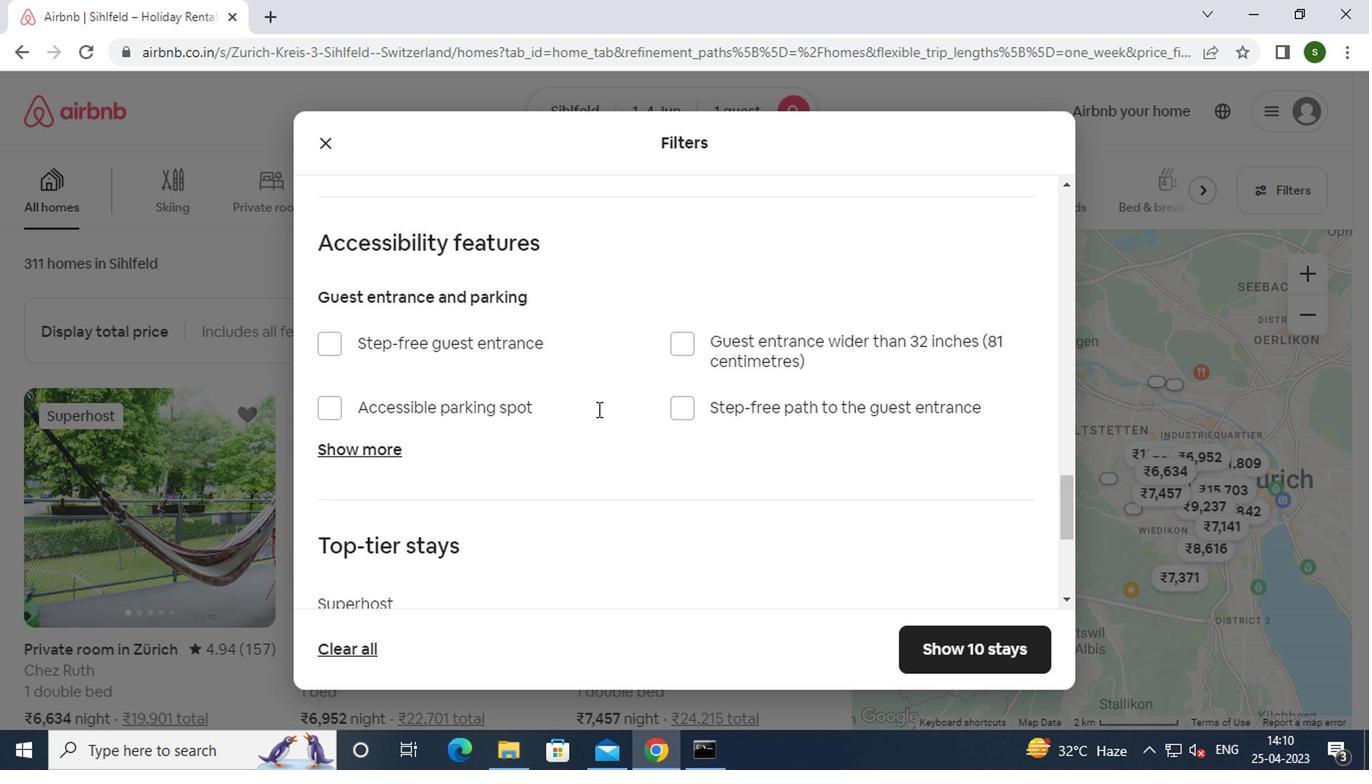 
Action: Mouse scrolled (593, 413) with delta (0, 1)
Screenshot: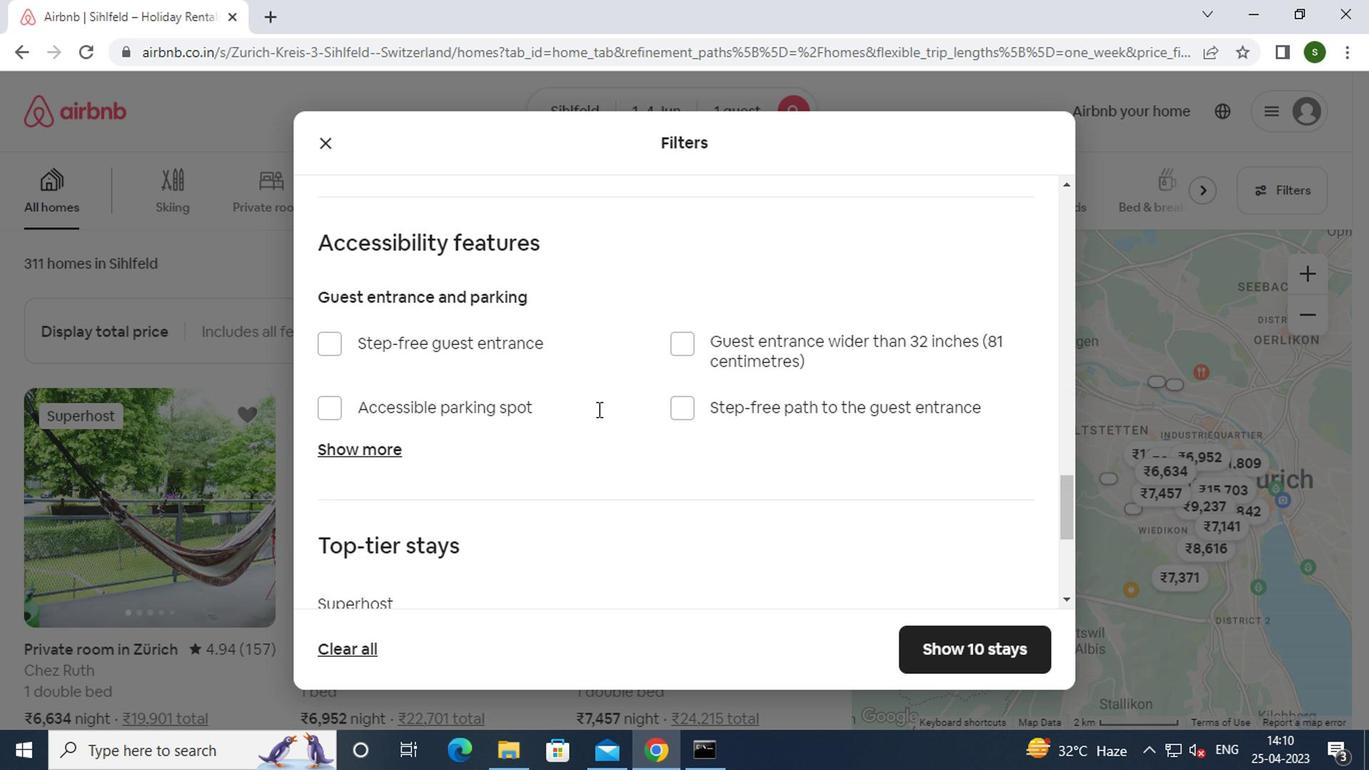 
Action: Mouse moved to (983, 261)
Screenshot: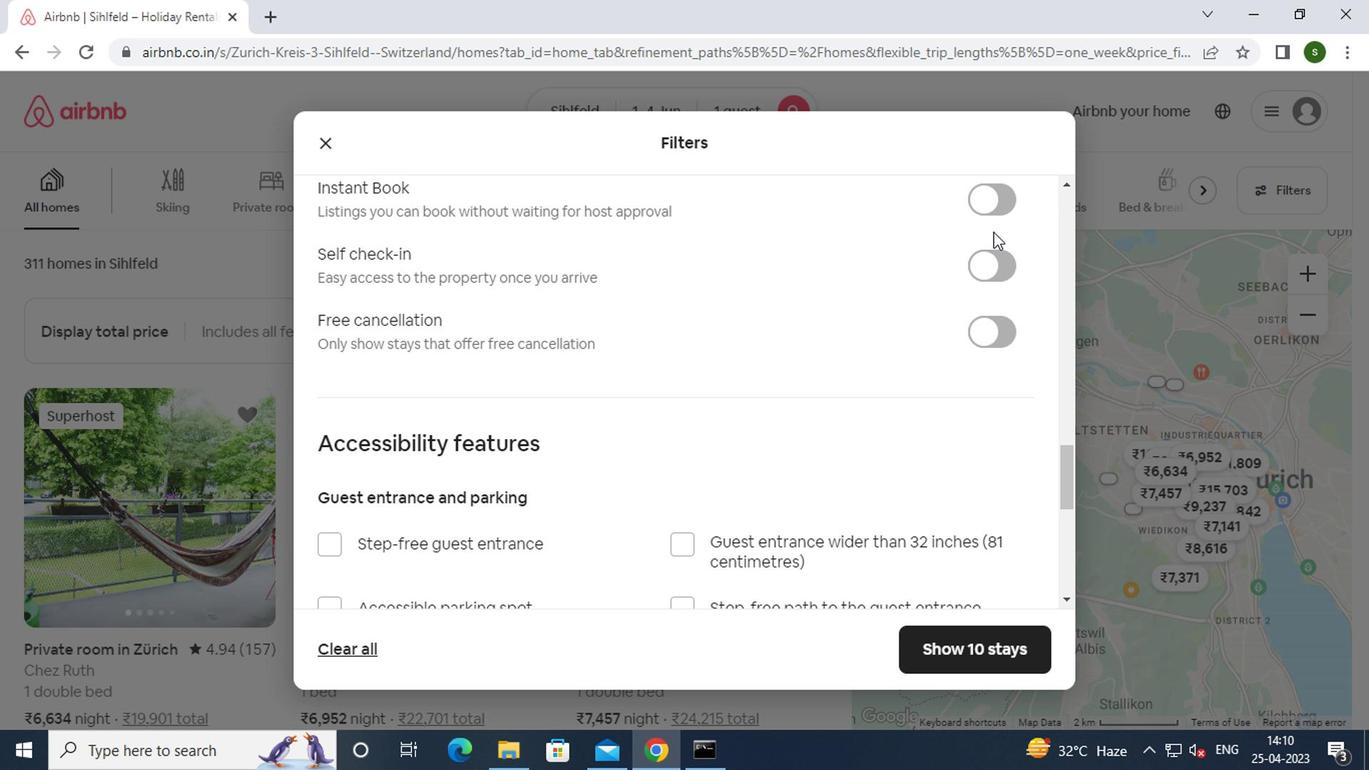 
Action: Mouse pressed left at (983, 261)
Screenshot: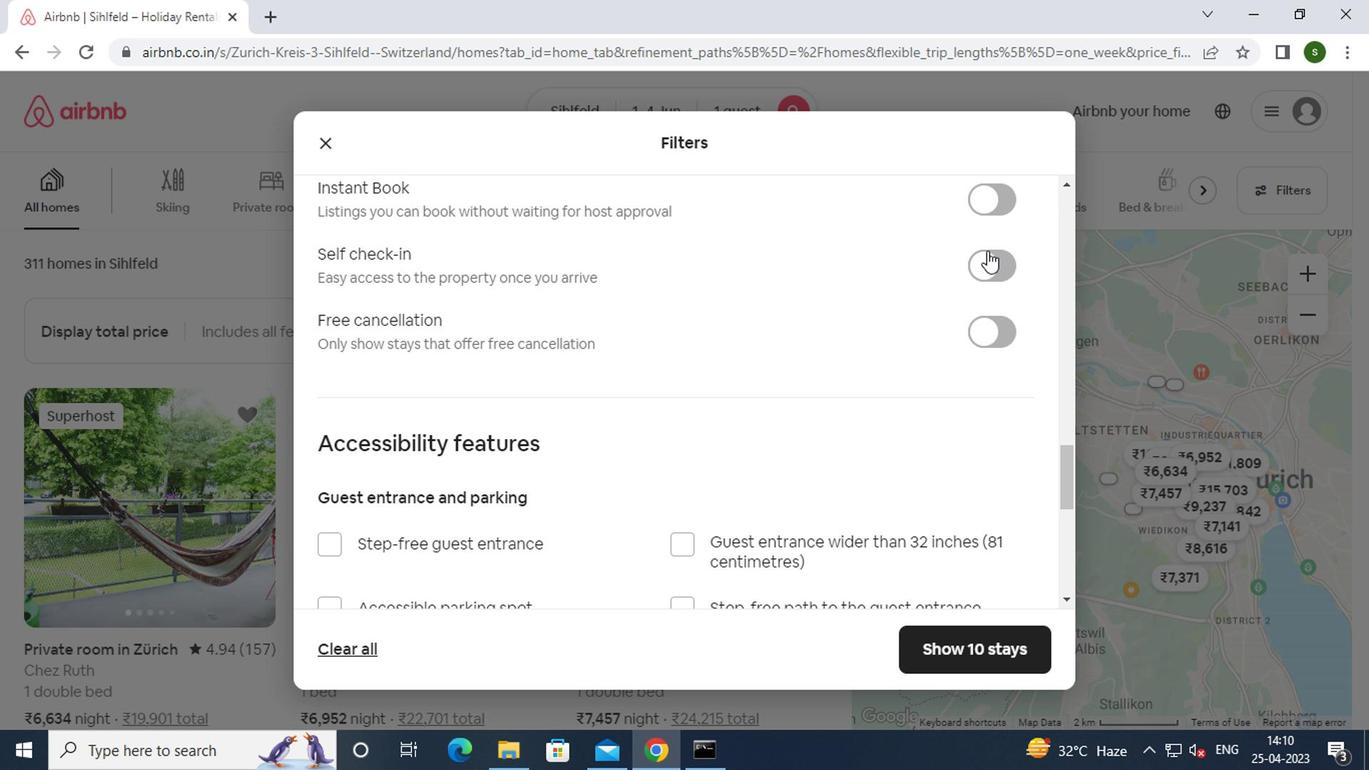 
Action: Mouse moved to (822, 341)
Screenshot: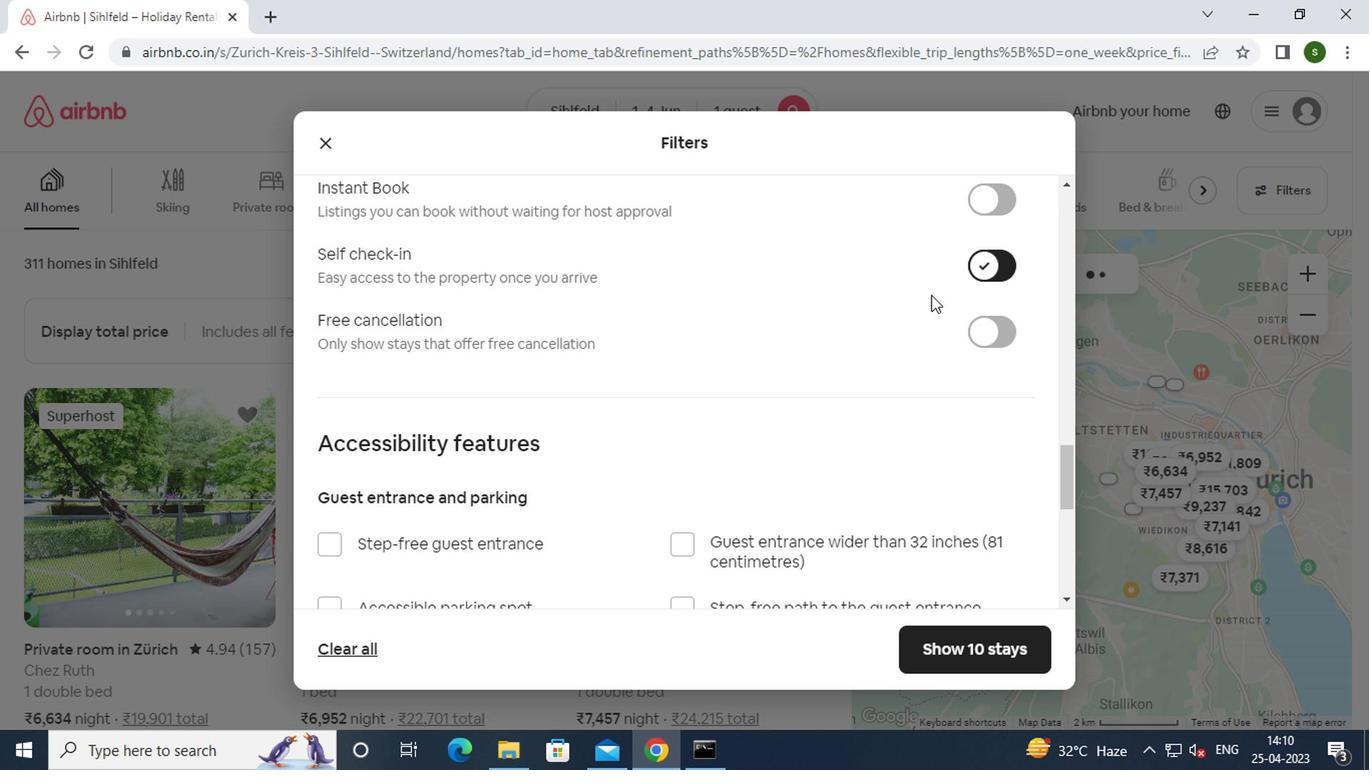 
Action: Mouse scrolled (822, 341) with delta (0, 0)
Screenshot: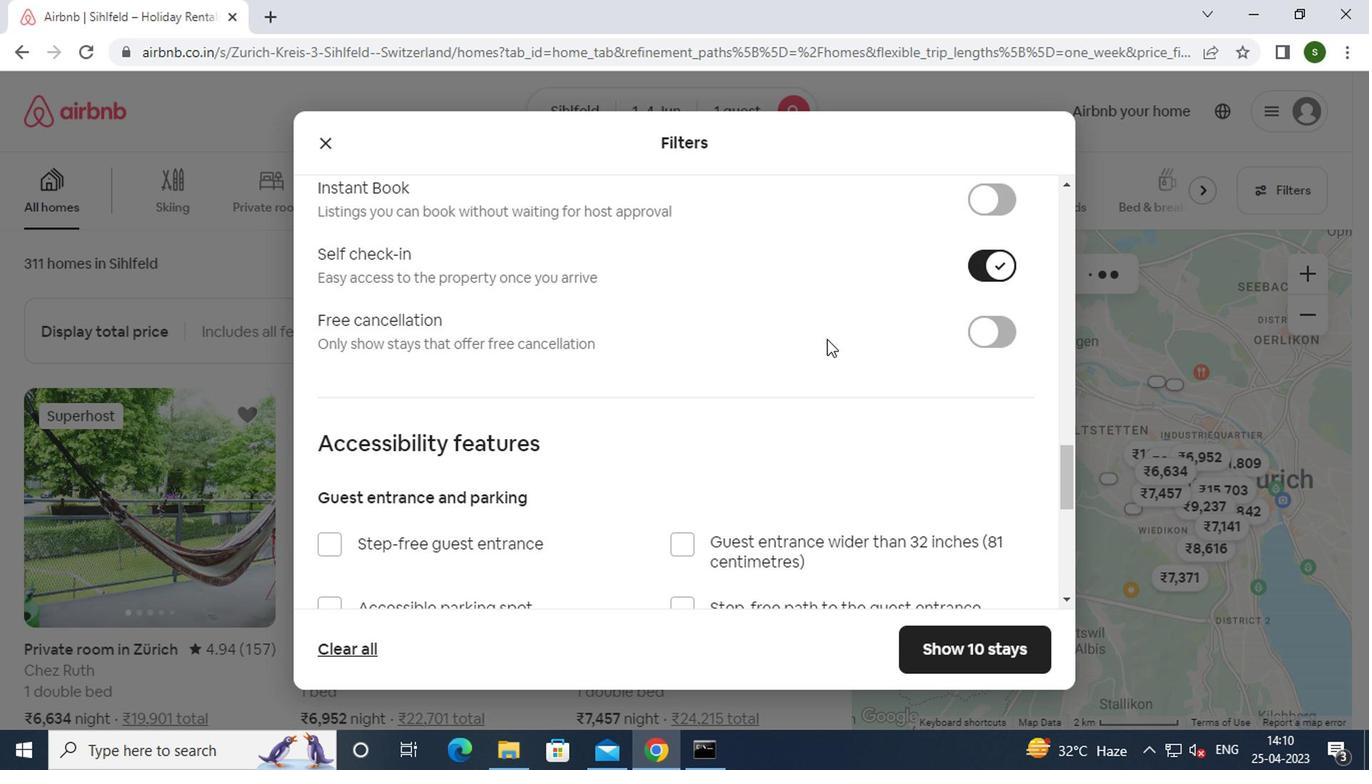 
Action: Mouse scrolled (822, 341) with delta (0, 0)
Screenshot: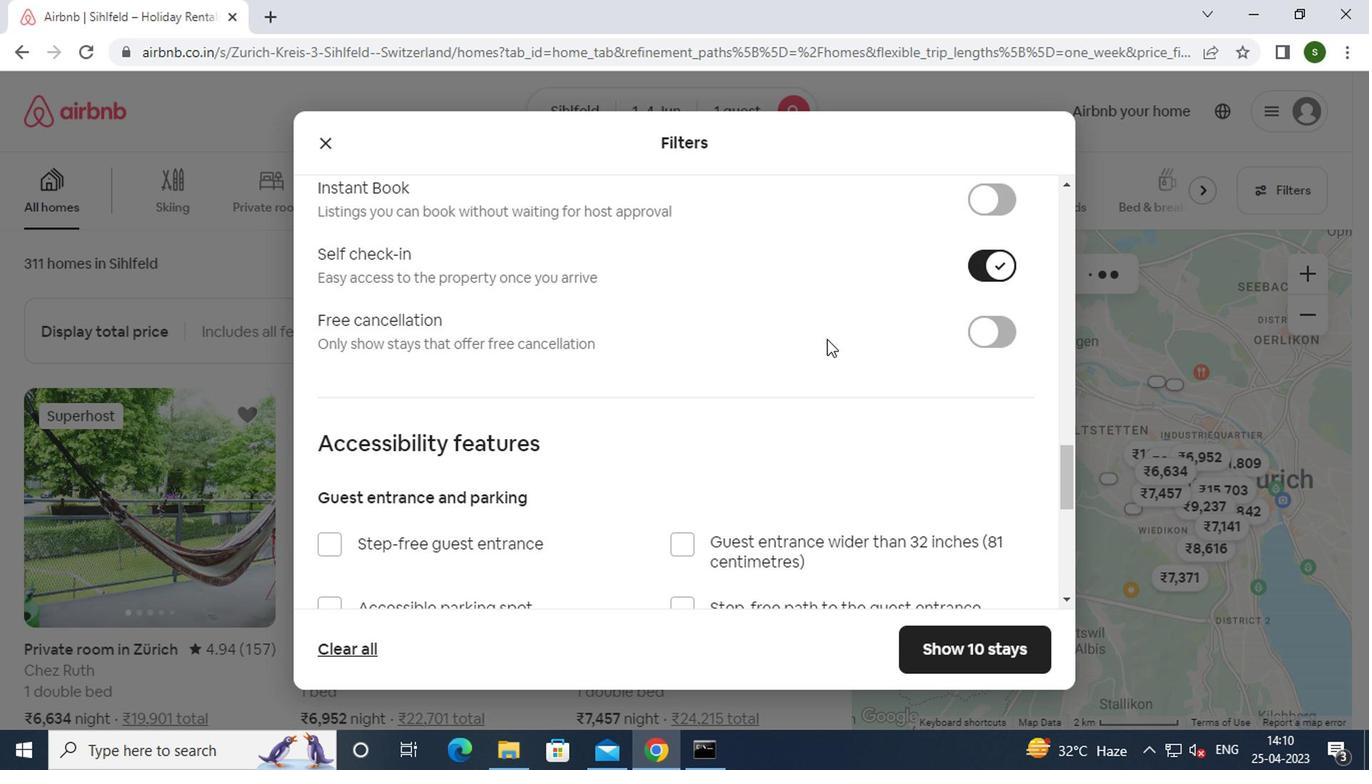
Action: Mouse scrolled (822, 341) with delta (0, 0)
Screenshot: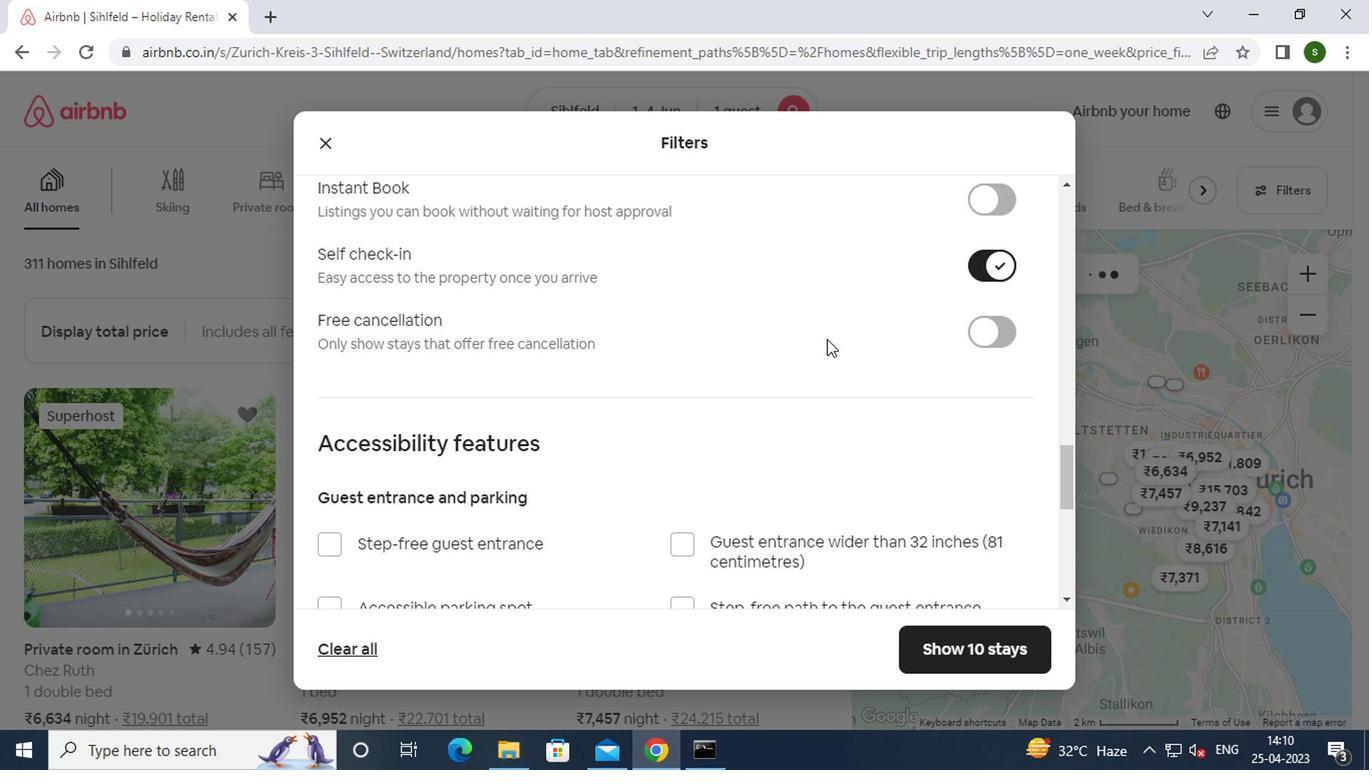 
Action: Mouse scrolled (822, 341) with delta (0, 0)
Screenshot: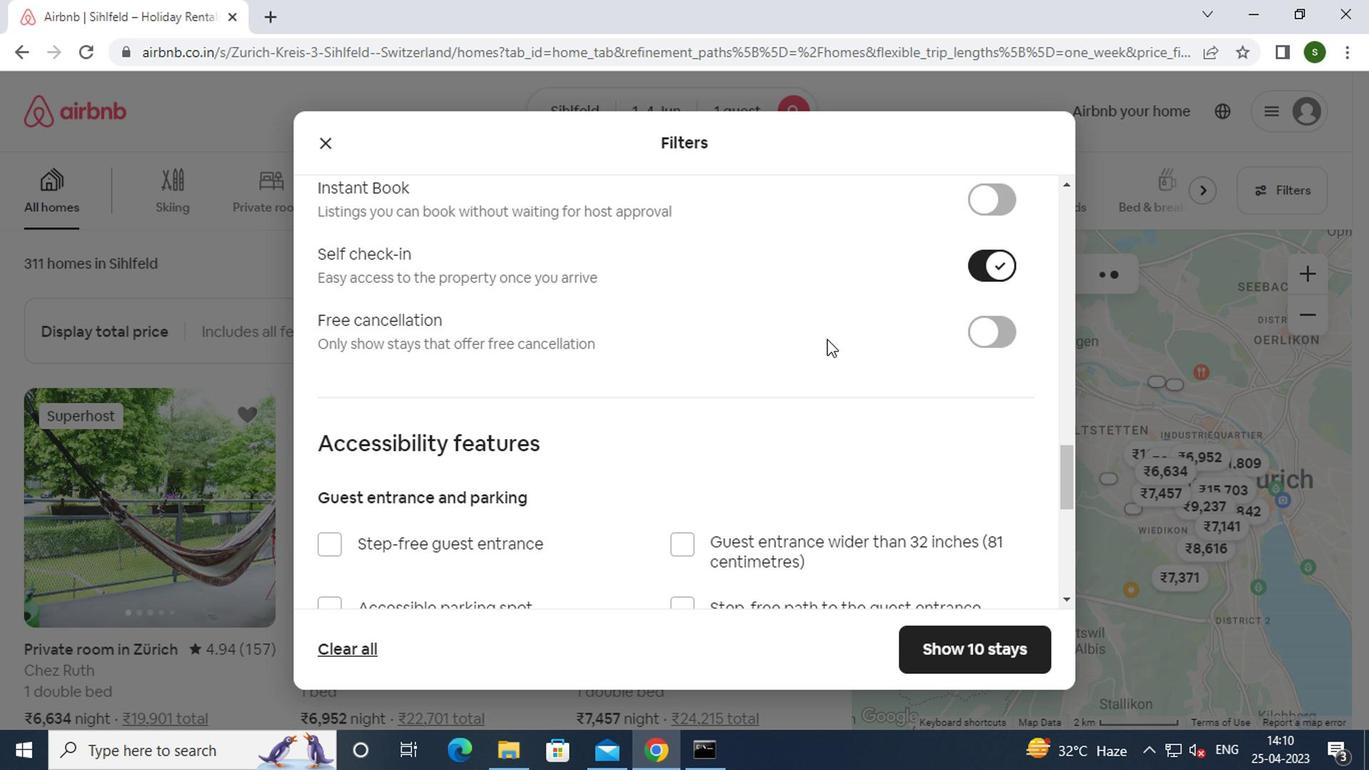 
Action: Mouse scrolled (822, 341) with delta (0, 0)
Screenshot: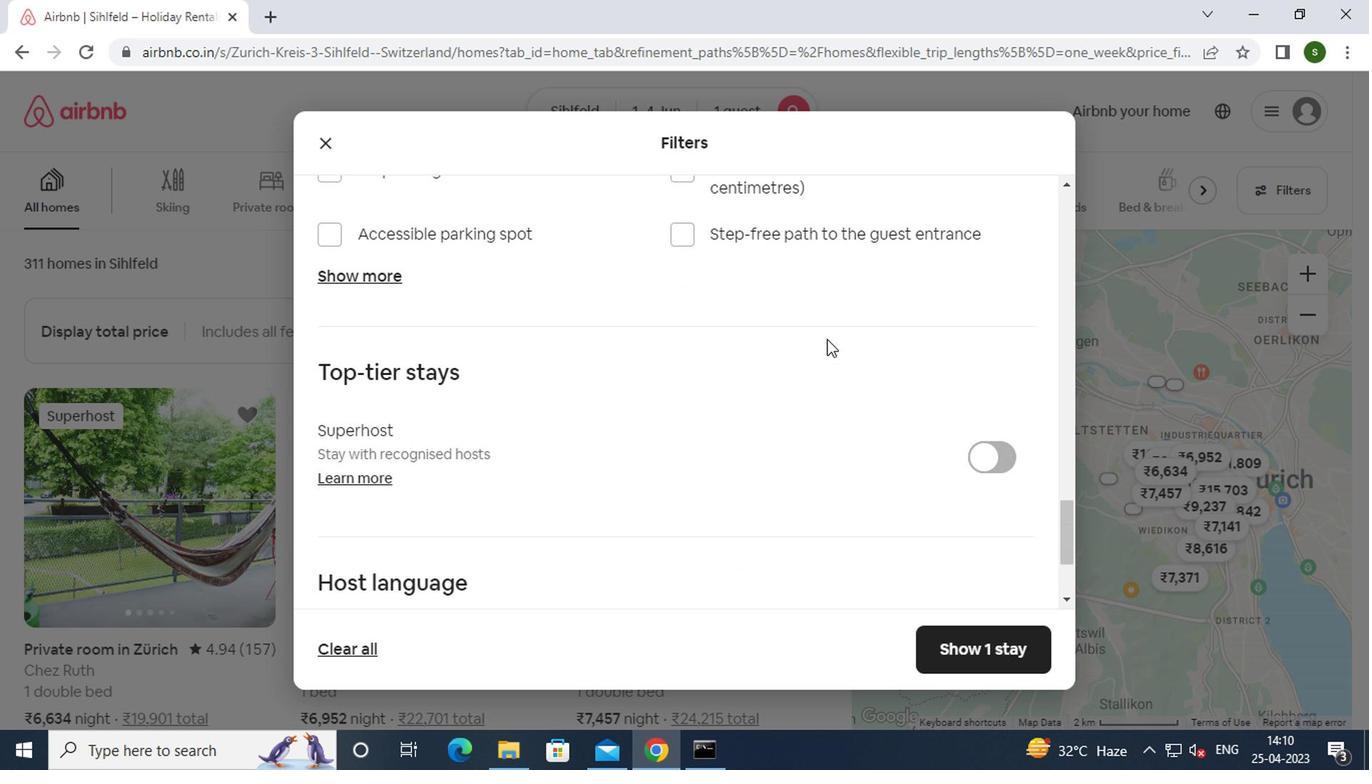 
Action: Mouse scrolled (822, 341) with delta (0, 0)
Screenshot: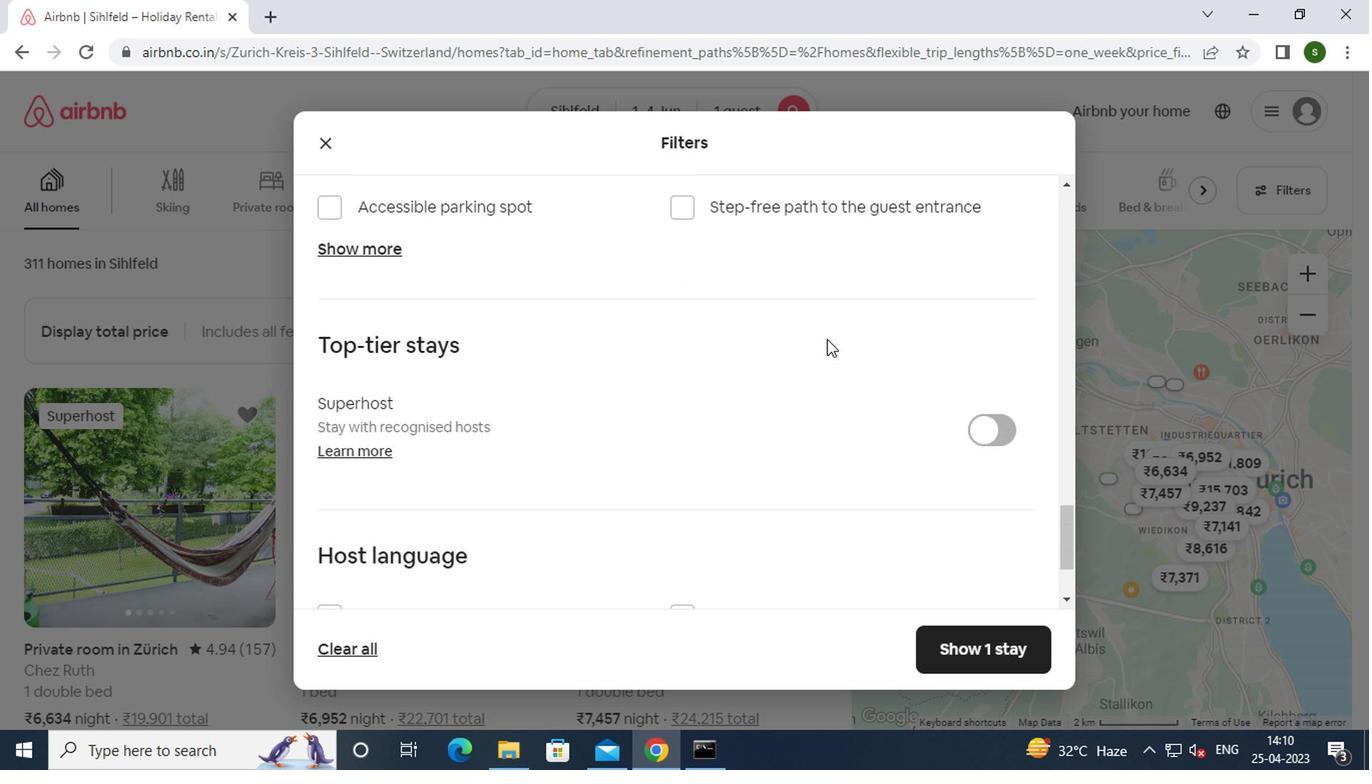
Action: Mouse scrolled (822, 341) with delta (0, 0)
Screenshot: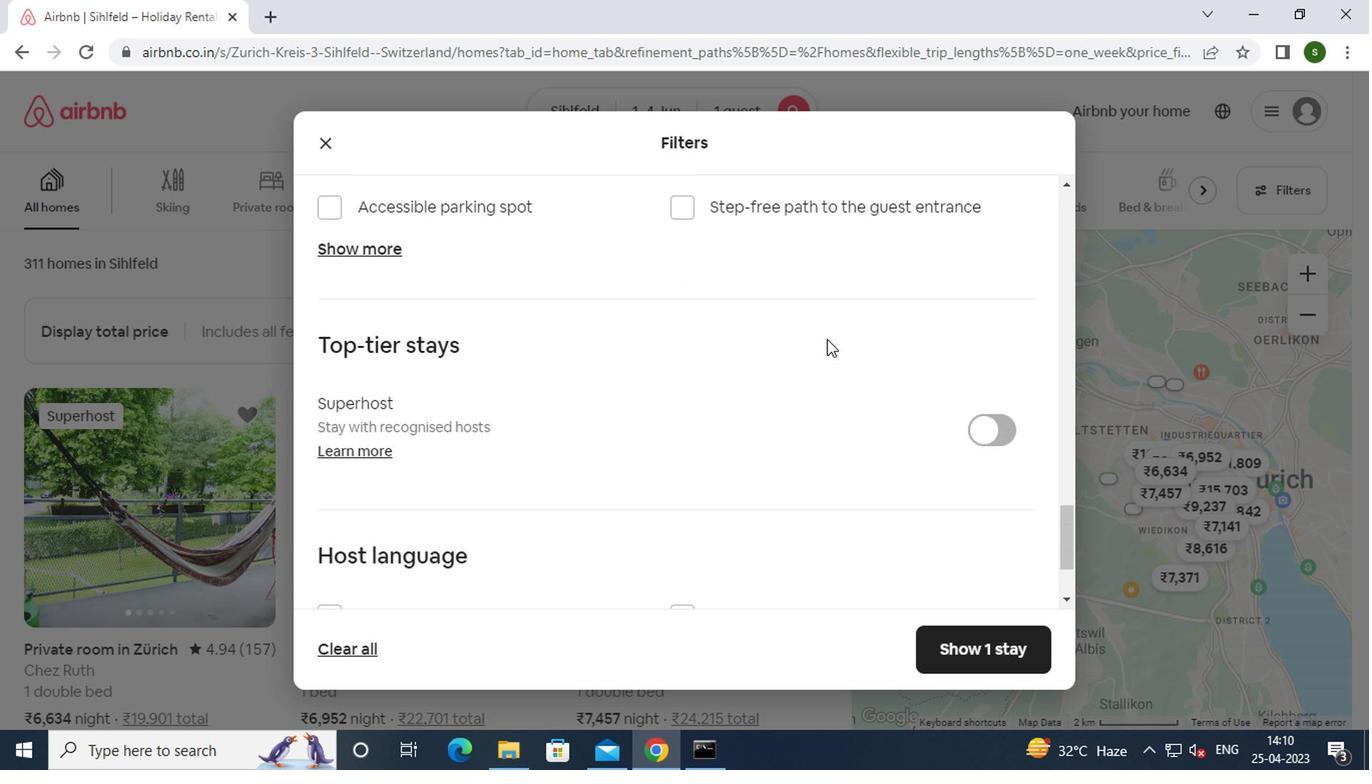 
Action: Mouse moved to (380, 472)
Screenshot: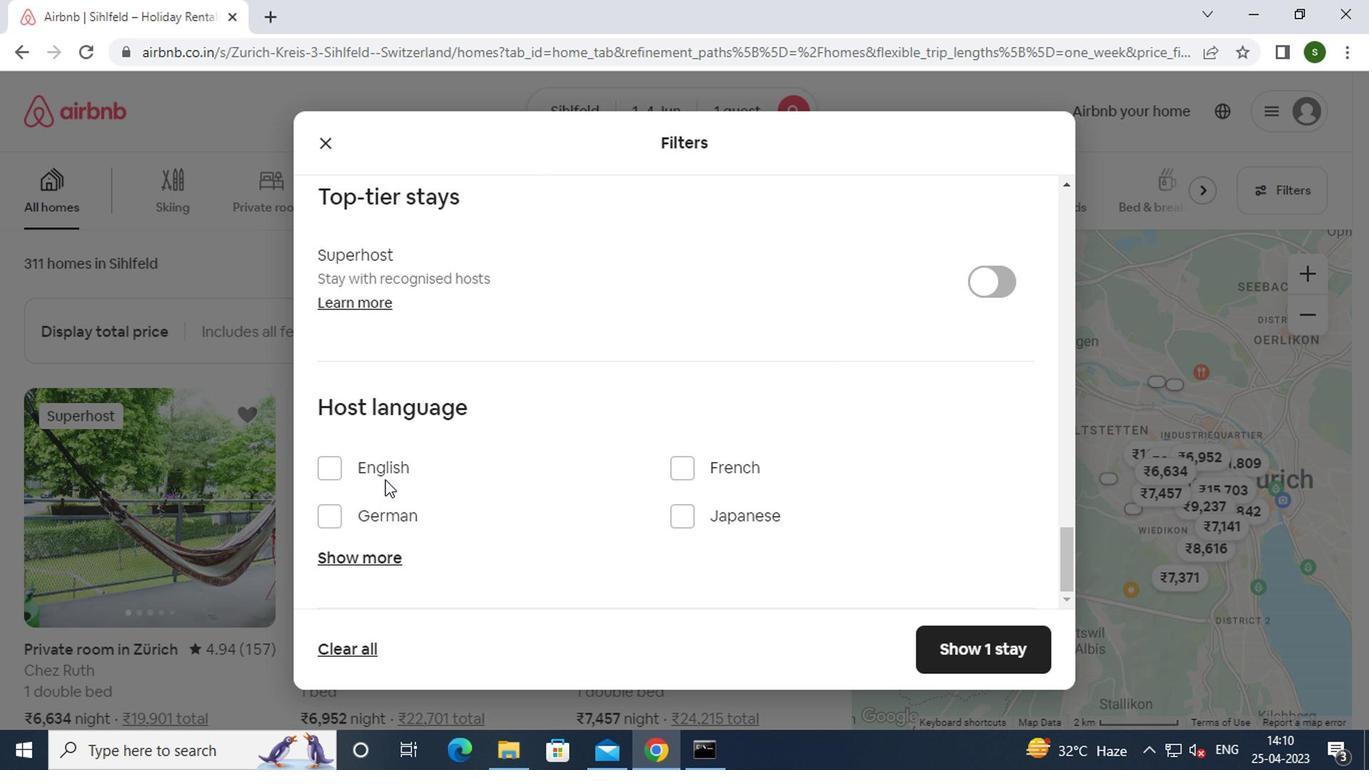 
Action: Mouse pressed left at (380, 472)
Screenshot: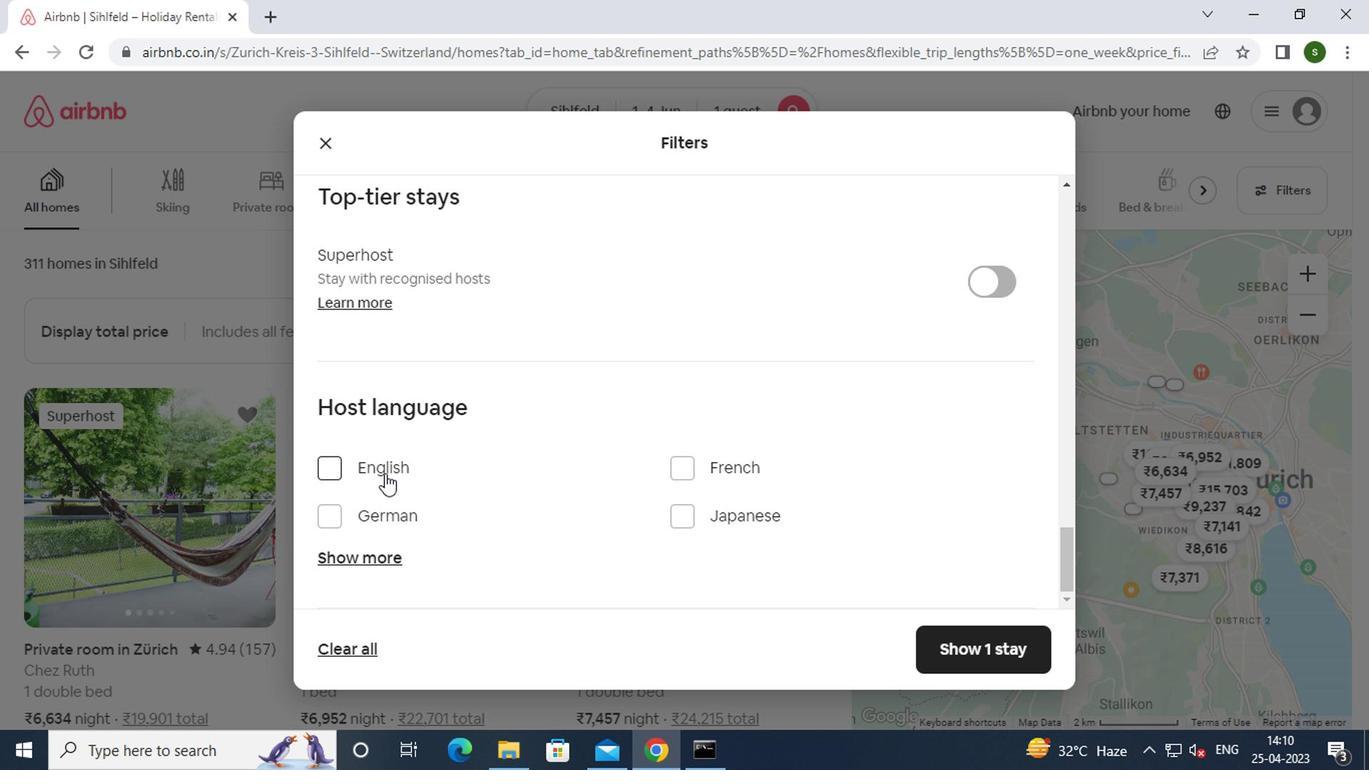 
Action: Mouse moved to (943, 654)
Screenshot: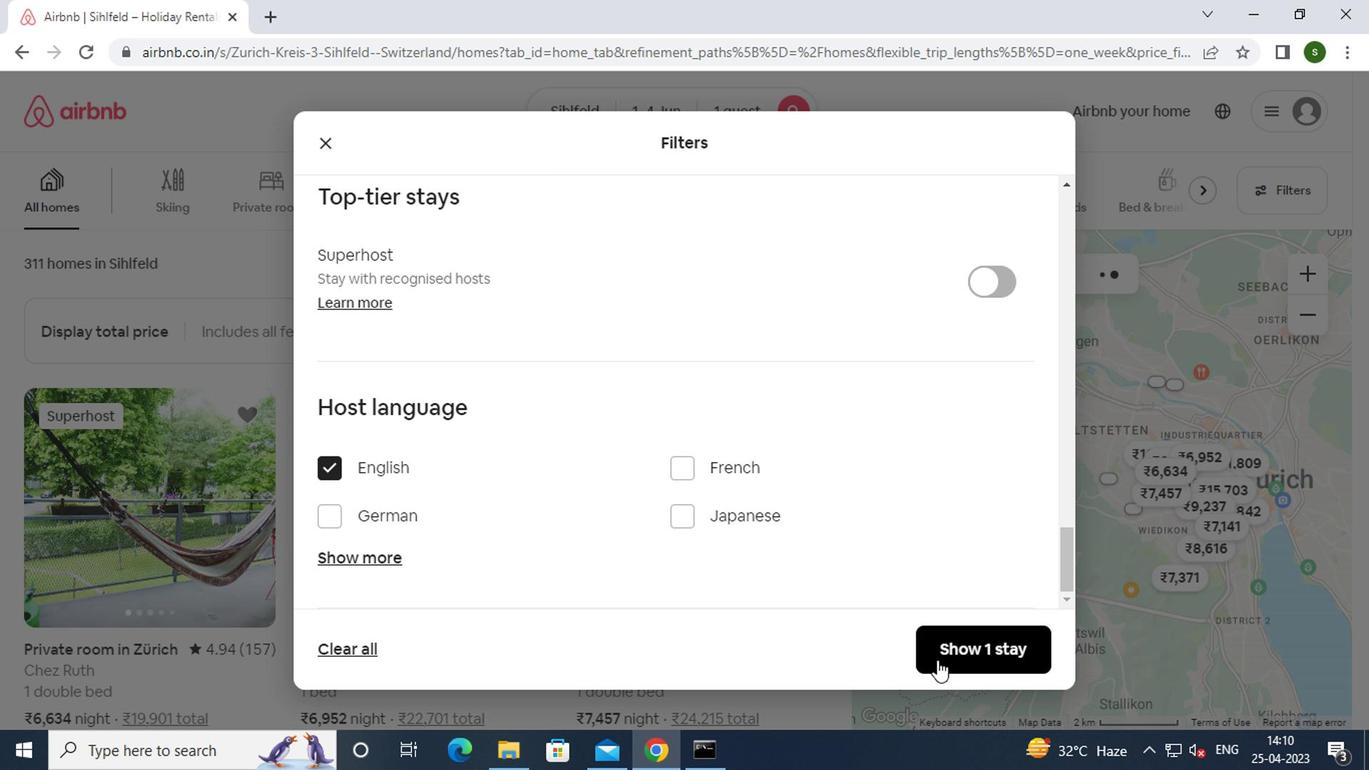 
Action: Mouse pressed left at (943, 654)
Screenshot: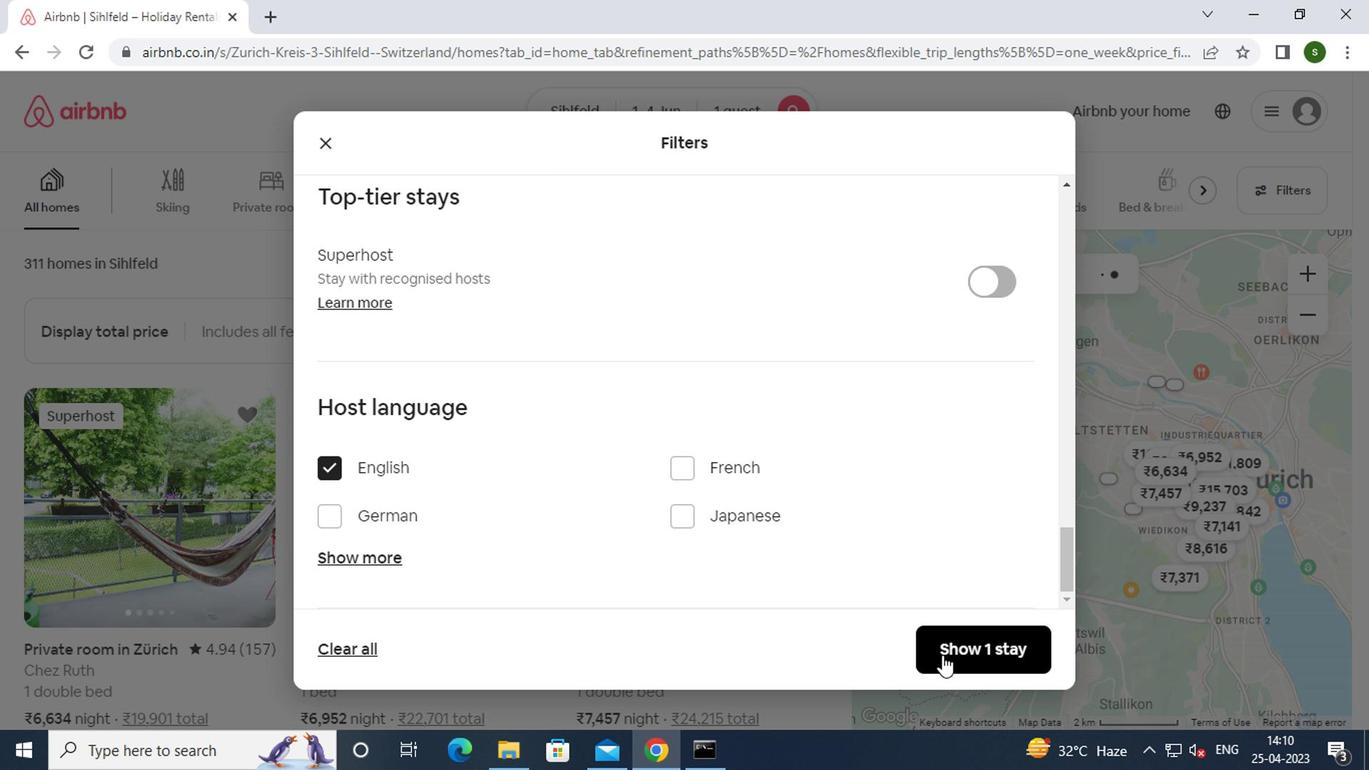 
Action: Mouse moved to (669, 286)
Screenshot: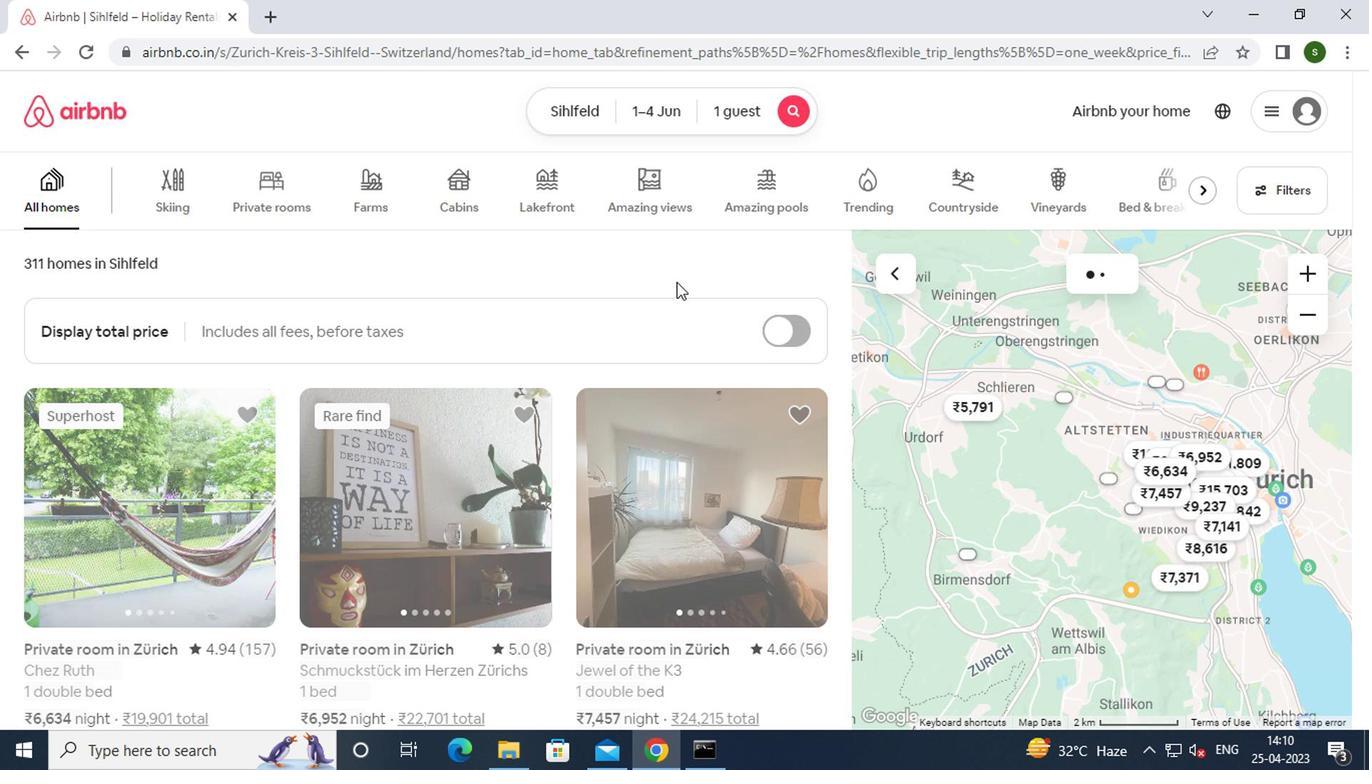 
